 Task: Open a blank sheet, save the file as Pyramidsletter.txt Type the sentence 'Social media has transformed how we communicate and interact. While it facilitates connectivity, it can also contribute to feelings of loneliness, anxiety, and comparison. Finding a balance, setting boundaries, and prioritizing real-life connections can help navigate the impact of social media on mental health.'Add formula using equations and charcters after the sentence 'SA=2lw+2lh+2wh' Select the formula and highlight with color Pink Change the page Orientation to  Landscape
Action: Mouse moved to (255, 178)
Screenshot: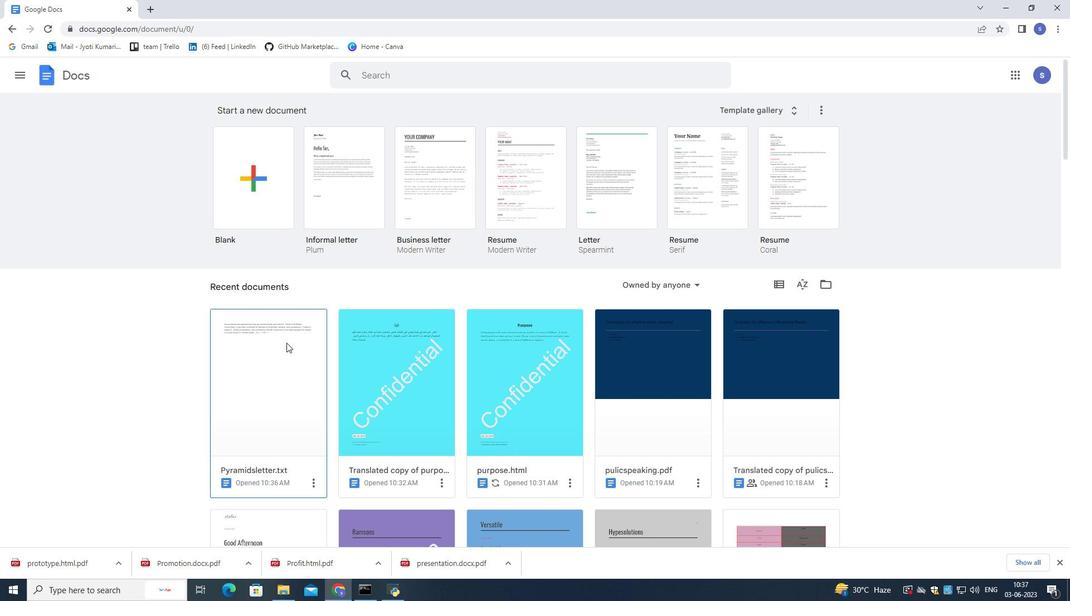 
Action: Mouse pressed left at (255, 178)
Screenshot: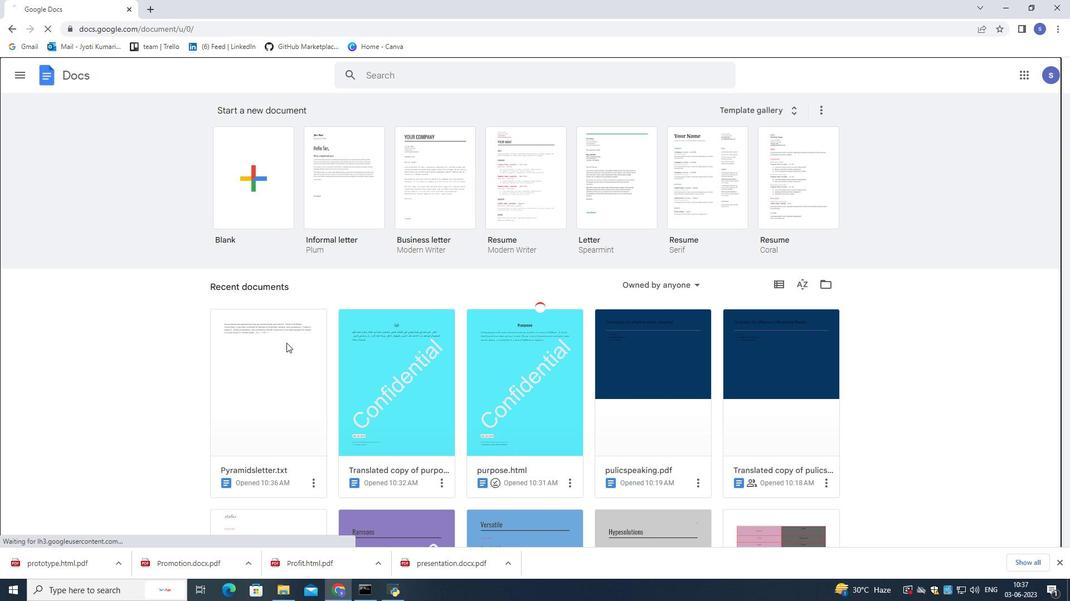 
Action: Mouse pressed left at (255, 178)
Screenshot: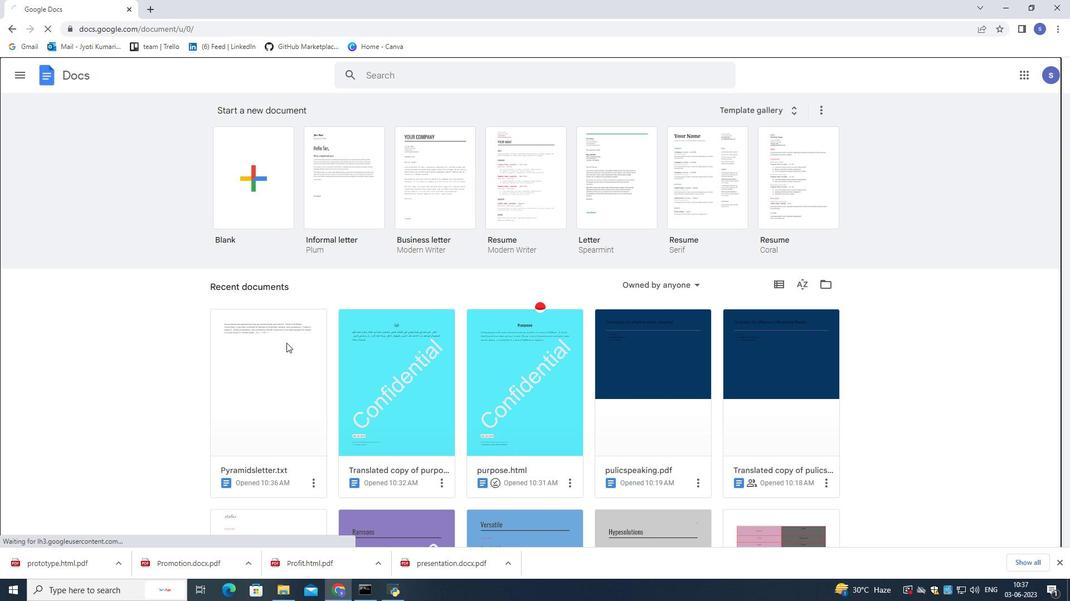 
Action: Mouse moved to (120, 68)
Screenshot: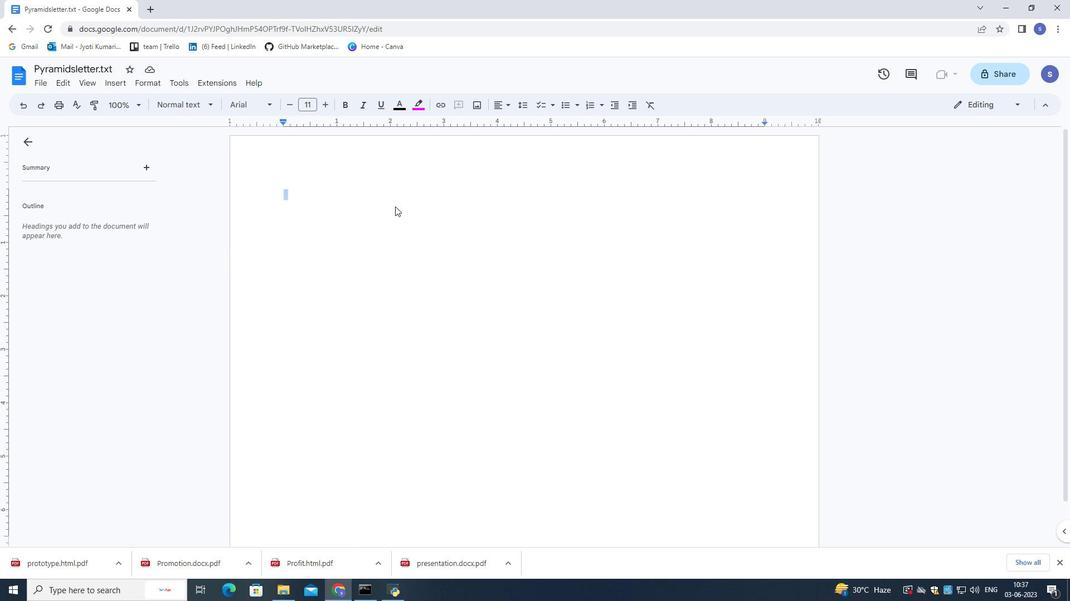 
Action: Mouse pressed left at (120, 68)
Screenshot: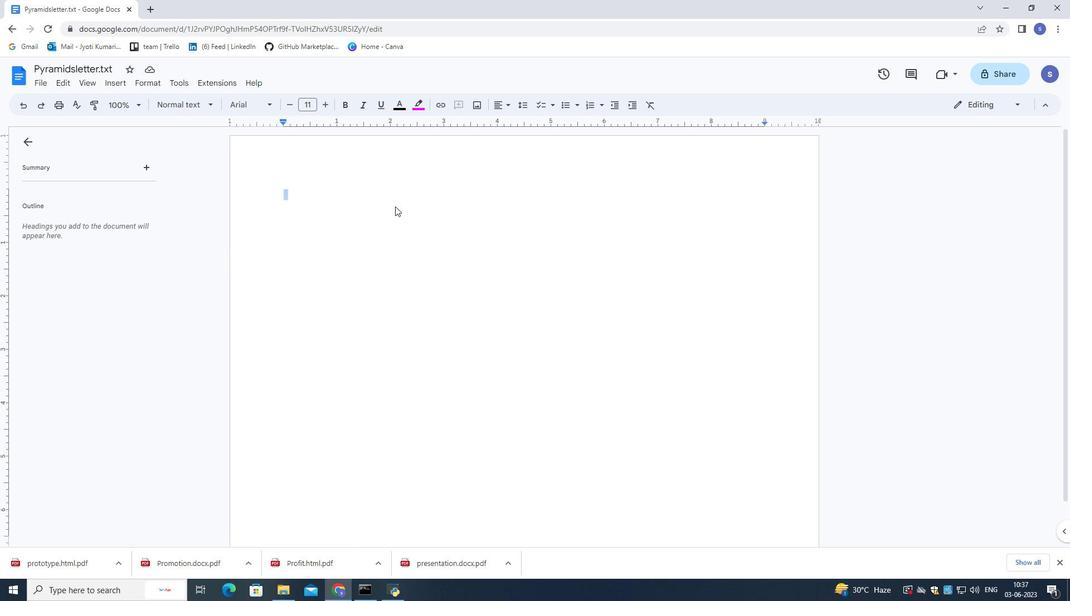 
Action: Key pressed <Key.shift>Pyramidsletter.txt<Key.enter>
Screenshot: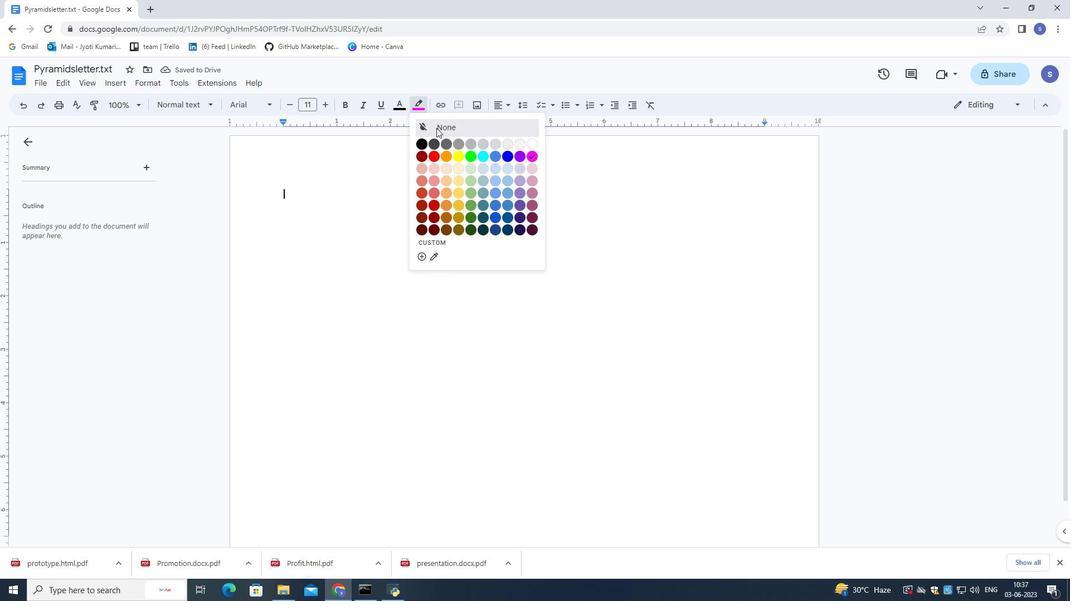 
Action: Mouse moved to (409, 199)
Screenshot: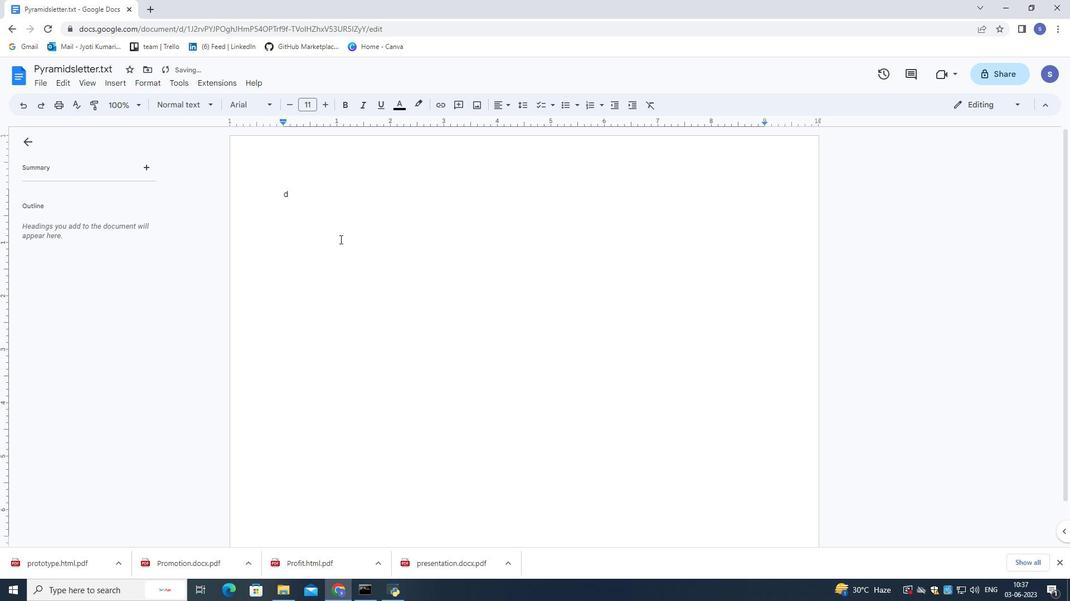 
Action: Mouse pressed left at (409, 199)
Screenshot: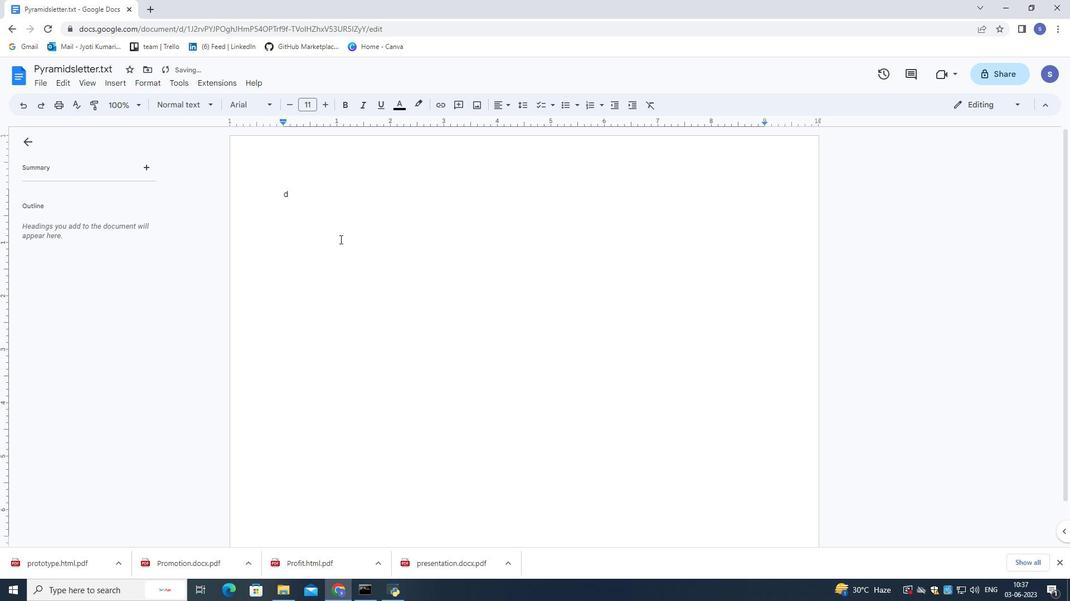 
Action: Mouse moved to (424, 130)
Screenshot: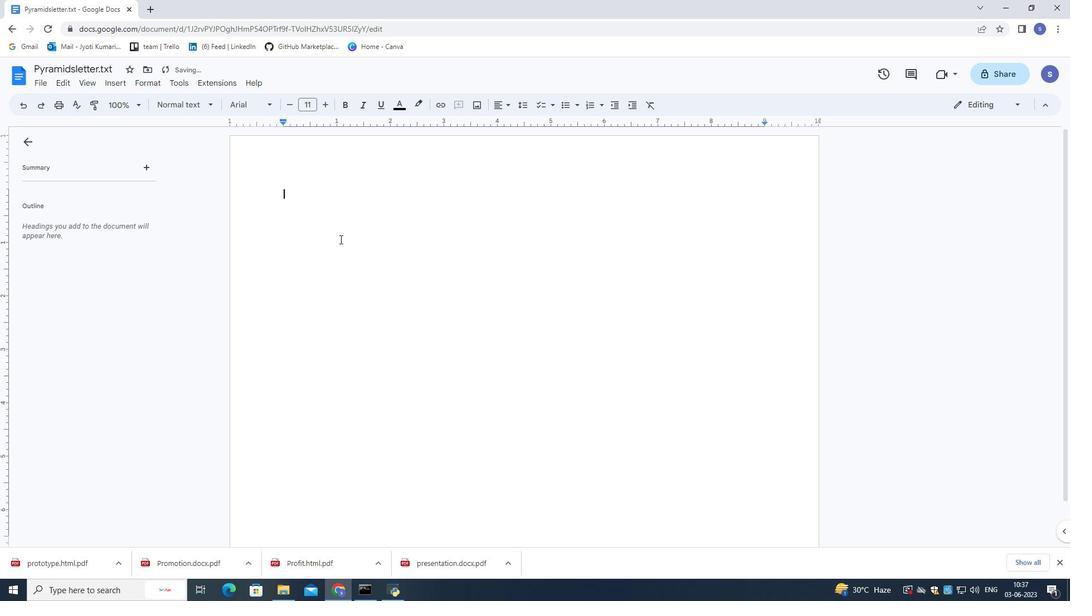
Action: Key pressed <Key.shift><Key.shift><Key.shift><Key.shift><Key.shift>Social<Key.space><Key.shift>Media<Key.space>has<Key.space>transformed<Key.space>ho<Key.space><Key.backspace>w<Key.space>er<Key.backspace><Key.backspace>we<Key.space>communicate<Key.space>and<Key.space>interact<Key.space>.<Key.space><Key.shift>While<Key.space>if<Key.space>facilities<Key.space>connectivity,<Key.space>it<Key.space>can<Key.space>sl<Key.backspace><Key.backspace>also<Key.space>contribute<Key.space>to<Key.space>feeling<Key.space>of<Key.space>loneless<Key.left><Key.left><Key.left>i<Key.right><Key.right><Key.right><Key.right><Key.right><Key.right><Key.right>
Screenshot: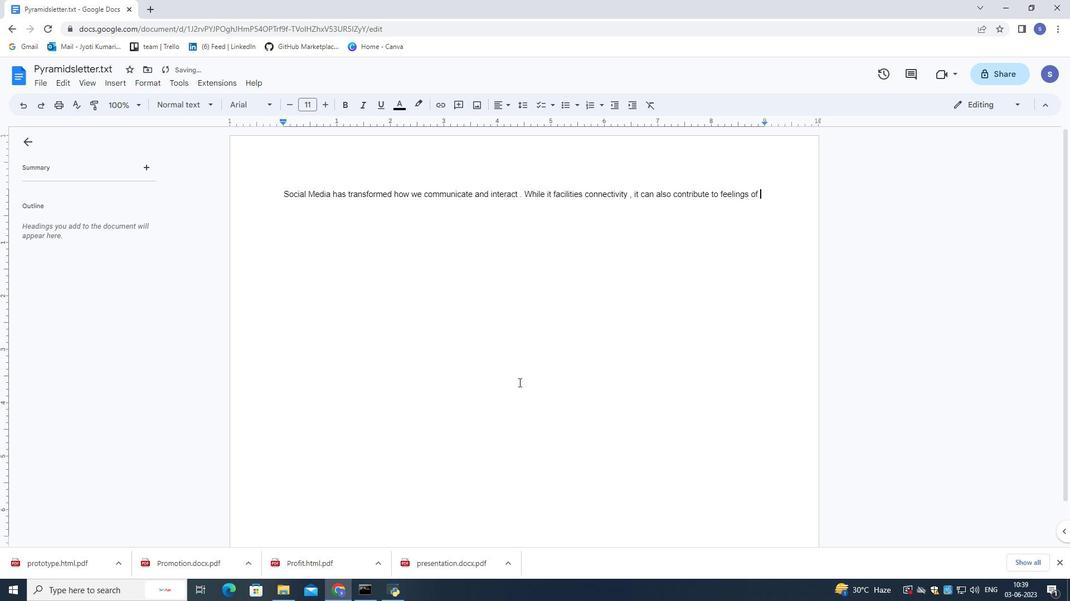 
Action: Mouse moved to (490, 186)
Screenshot: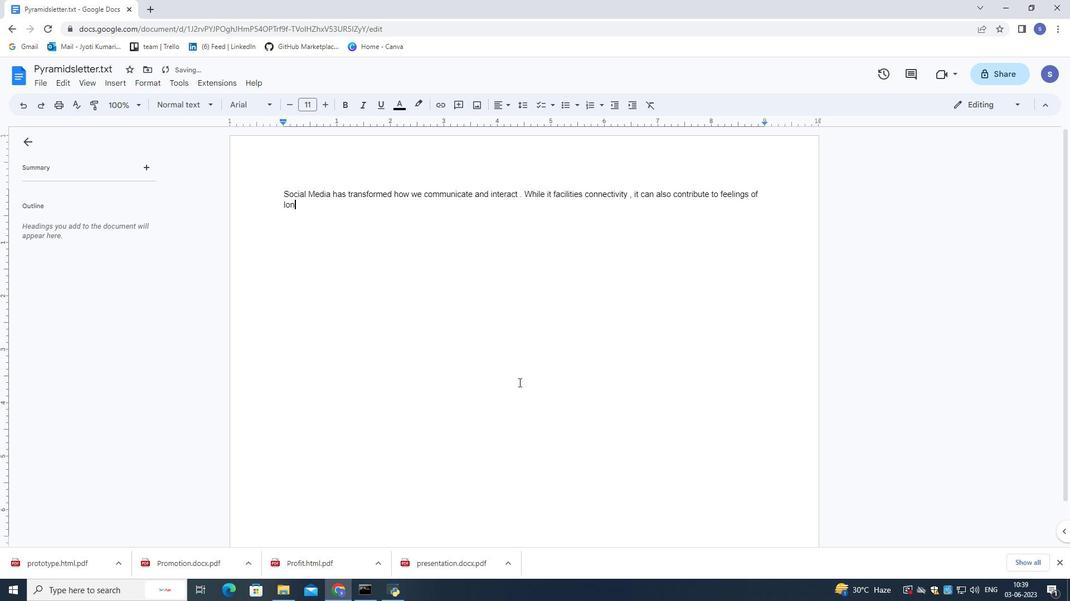 
Action: Mouse pressed left at (490, 186)
Screenshot: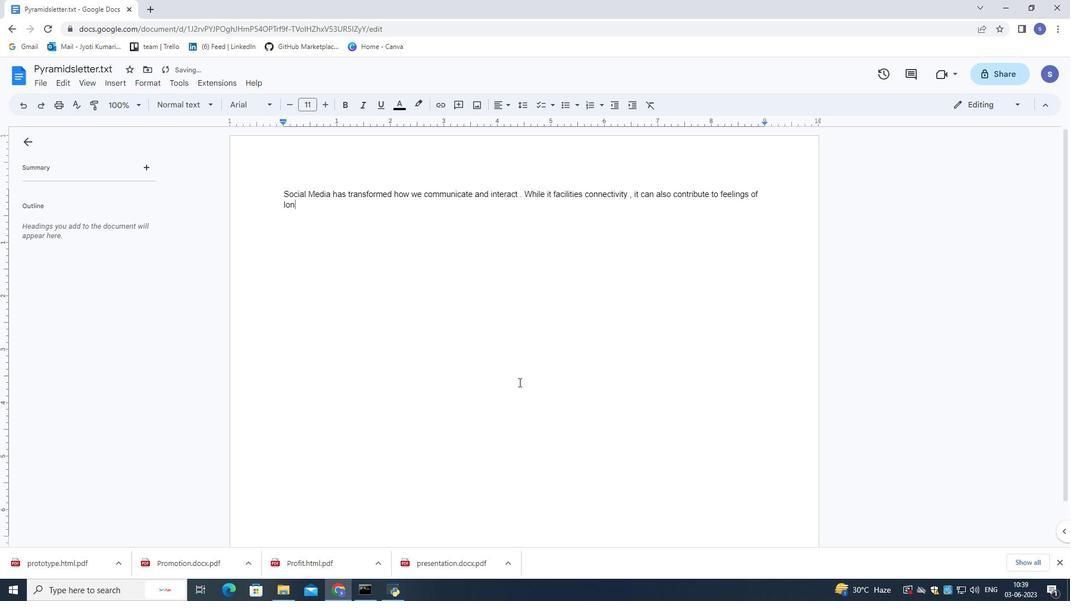 
Action: Mouse moved to (535, 211)
Screenshot: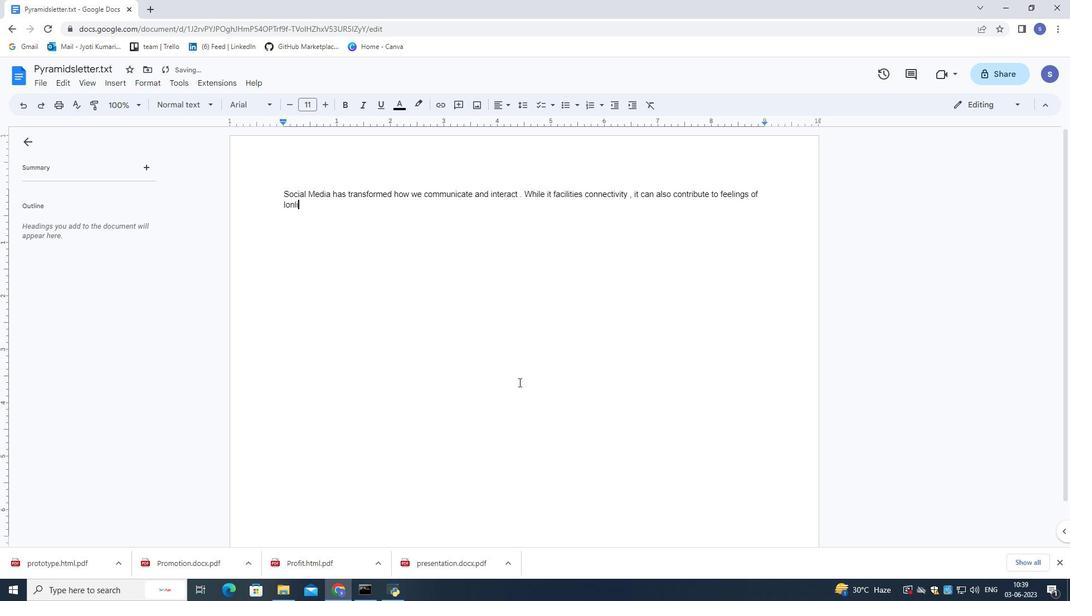 
Action: Key pressed <Key.space>anxiety,<Key.space>and<Key.space>comparison.<Key.space><Key.shift>Finding<Key.space>a<Key.space>balance<Key.space>,<Key.space>setting<Key.space>boundaries,<Key.space>and<Key.space>prioriix<Key.backspace>zing<Key.space>real-life<Key.space>connections<Key.space>can<Key.space>help<Key.space>navigate<Key.space>the<Key.space>impact<Key.space>of<Key.space>social<Key.space>media<Key.space>on<Key.space>mental<Key.space>health.<Key.space>
Screenshot: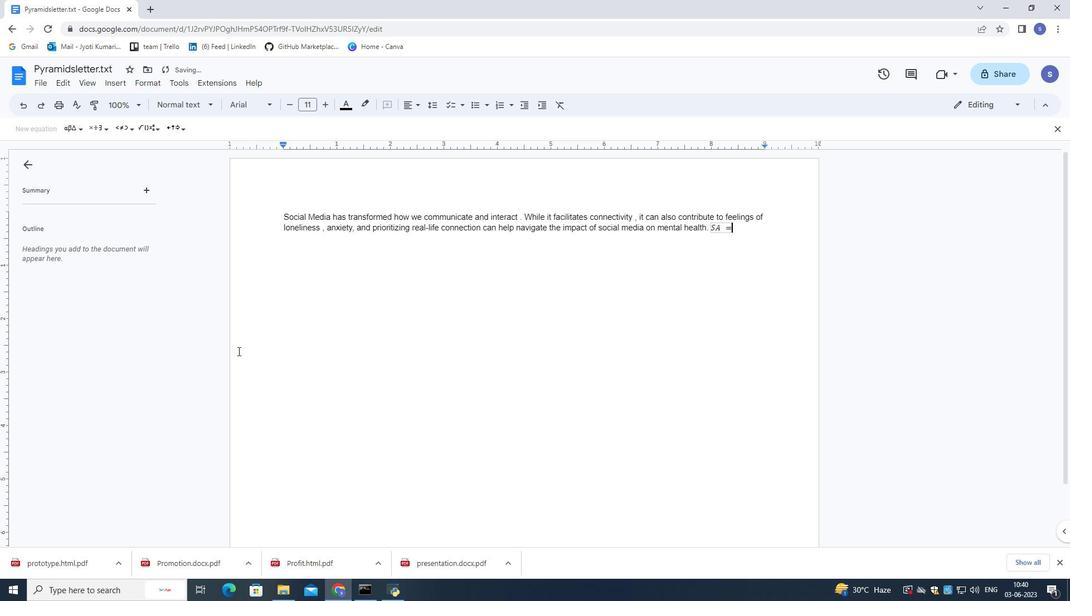 
Action: Mouse moved to (458, 219)
Screenshot: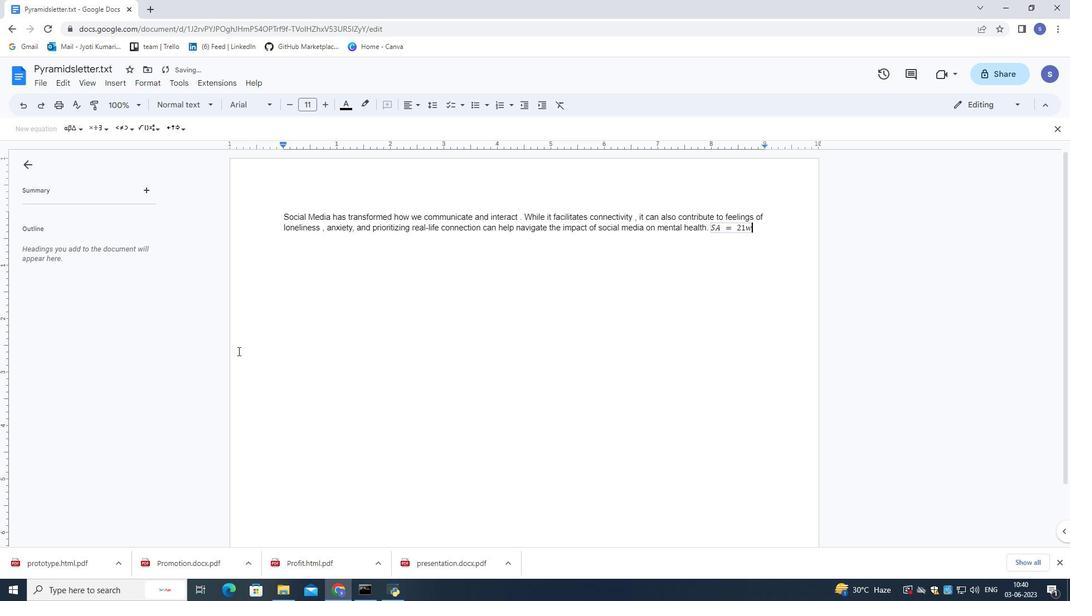 
Action: Mouse pressed left at (458, 219)
Screenshot: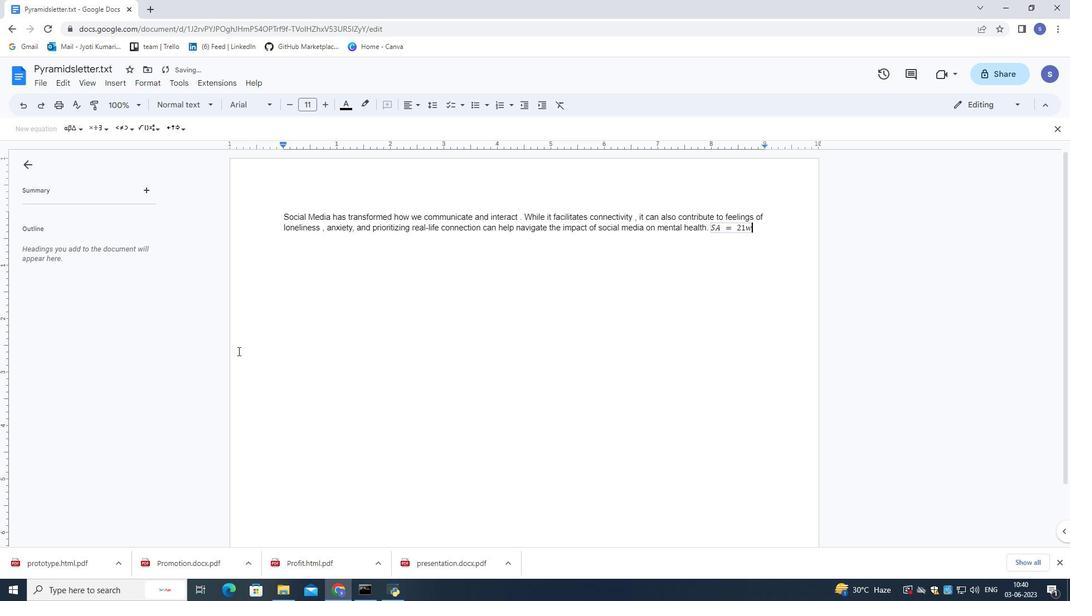 
Action: Mouse moved to (464, 208)
Screenshot: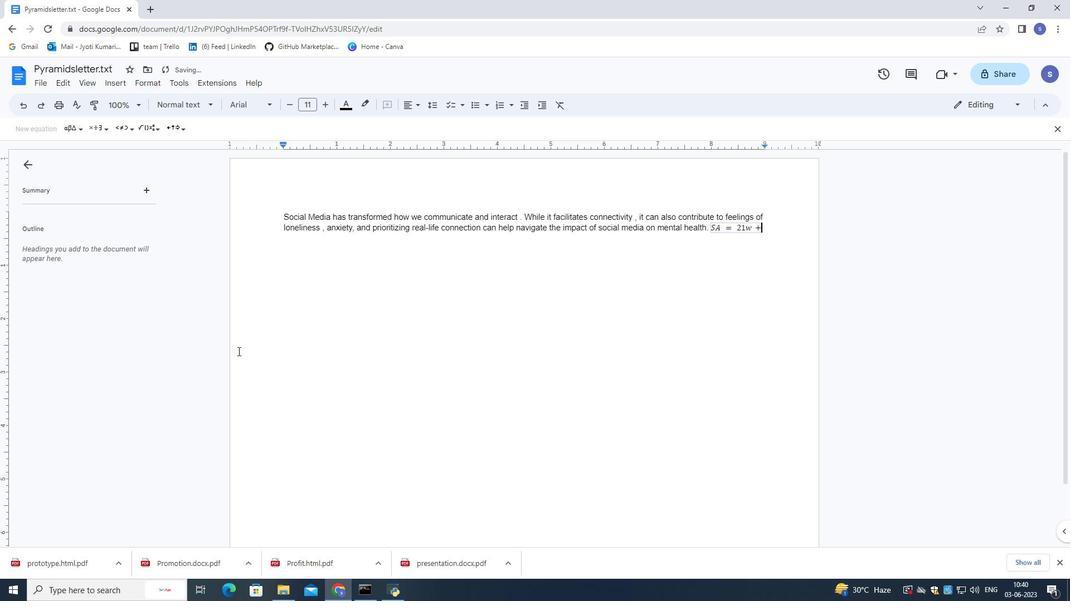 
Action: Mouse pressed left at (464, 208)
Screenshot: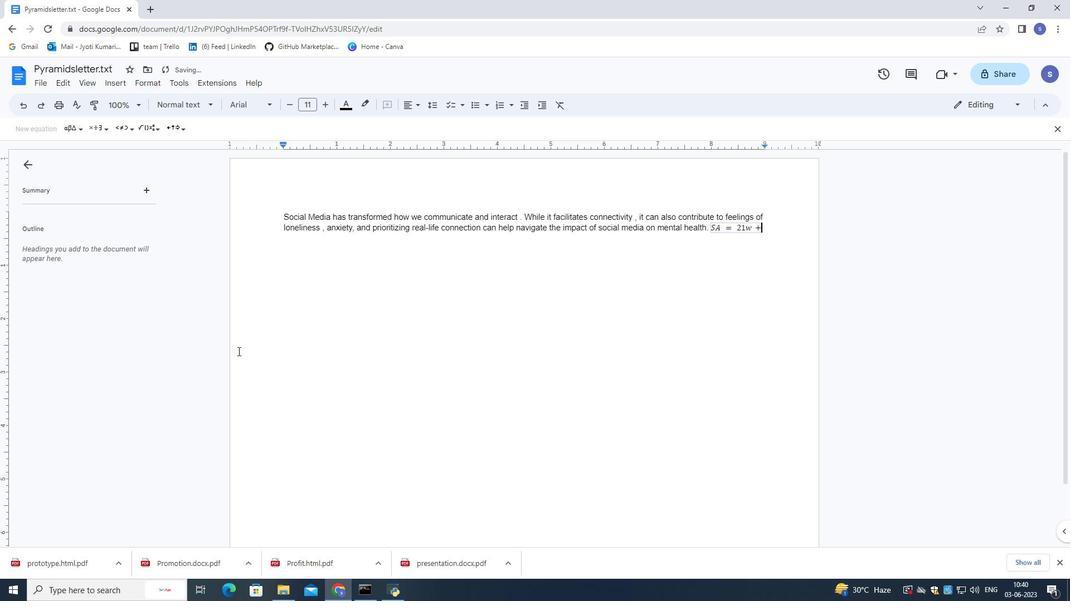 
Action: Mouse moved to (457, 197)
Screenshot: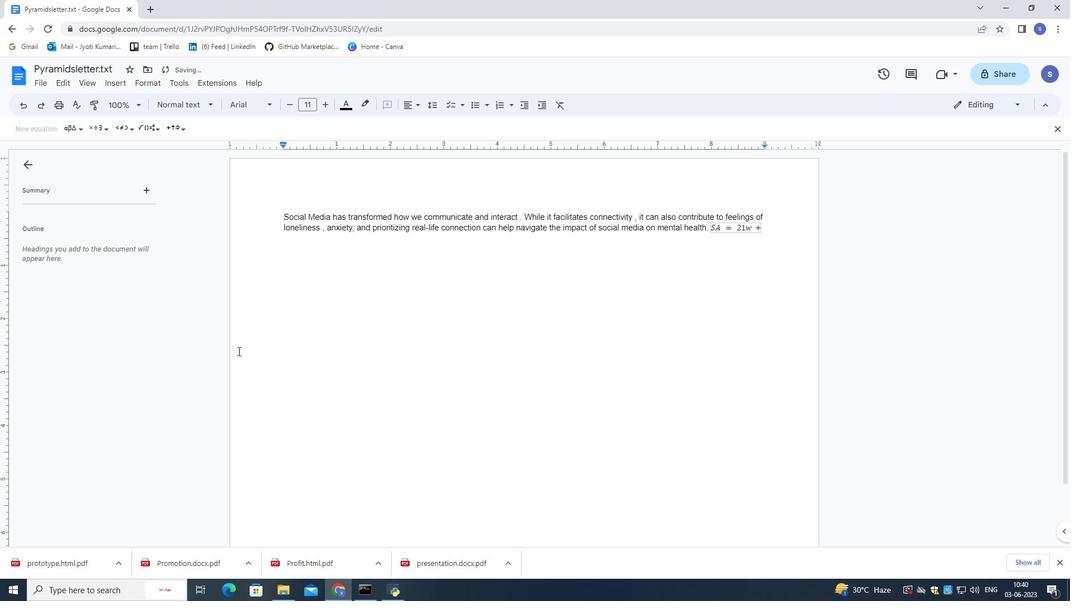 
Action: Mouse pressed left at (457, 197)
Screenshot: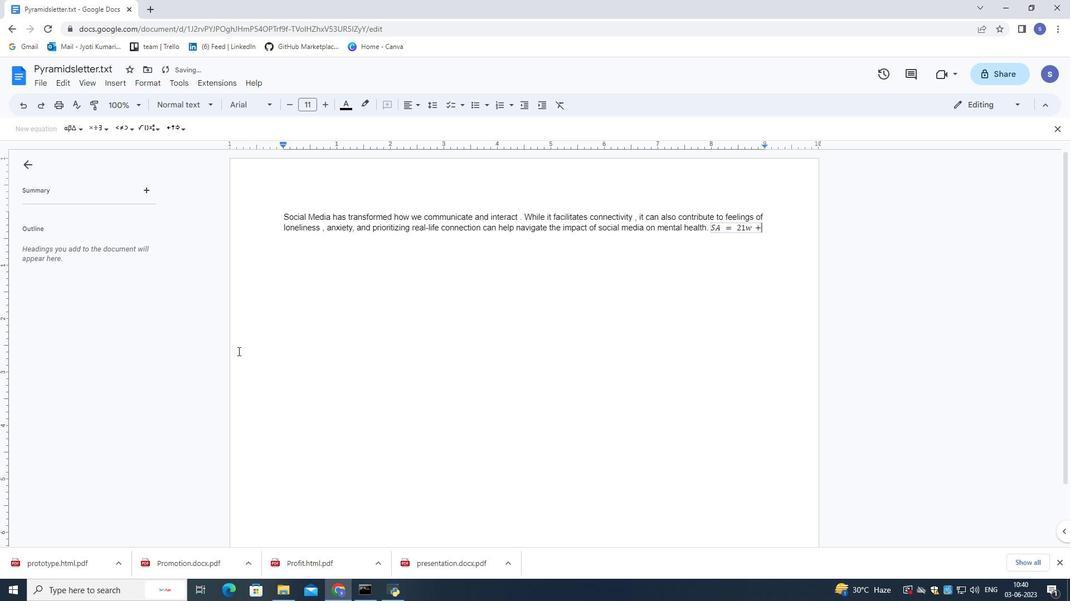 
Action: Mouse moved to (454, 205)
Screenshot: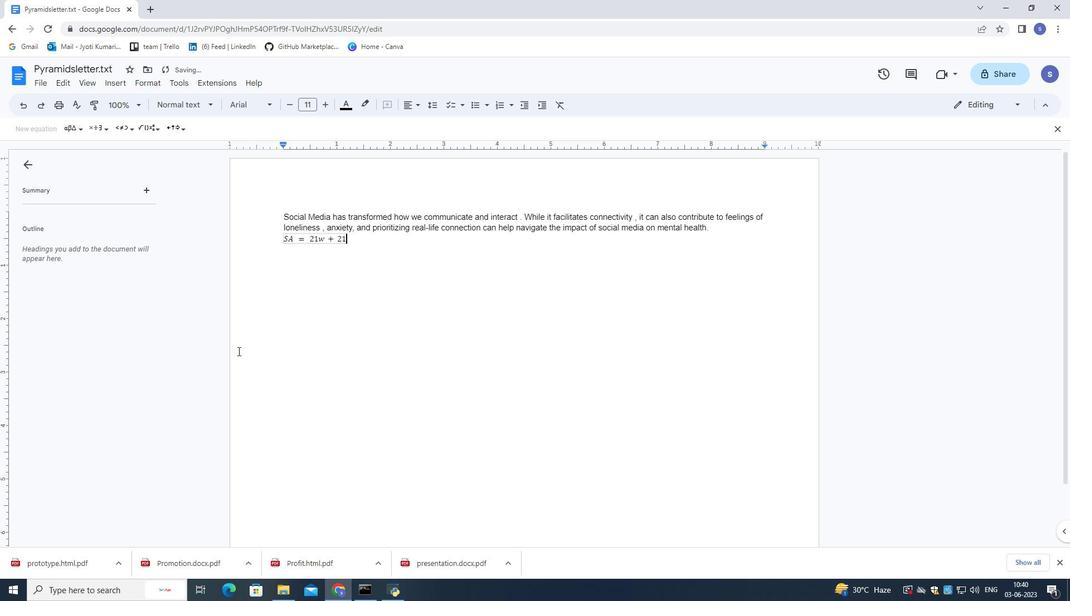 
Action: Mouse pressed left at (454, 205)
Screenshot: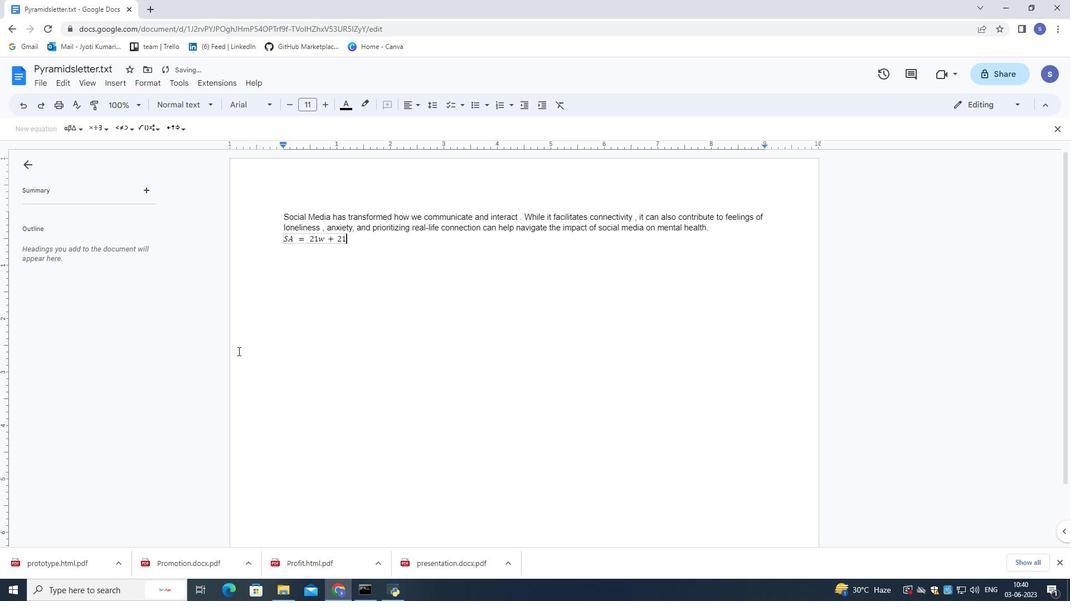 
Action: Mouse moved to (464, 193)
Screenshot: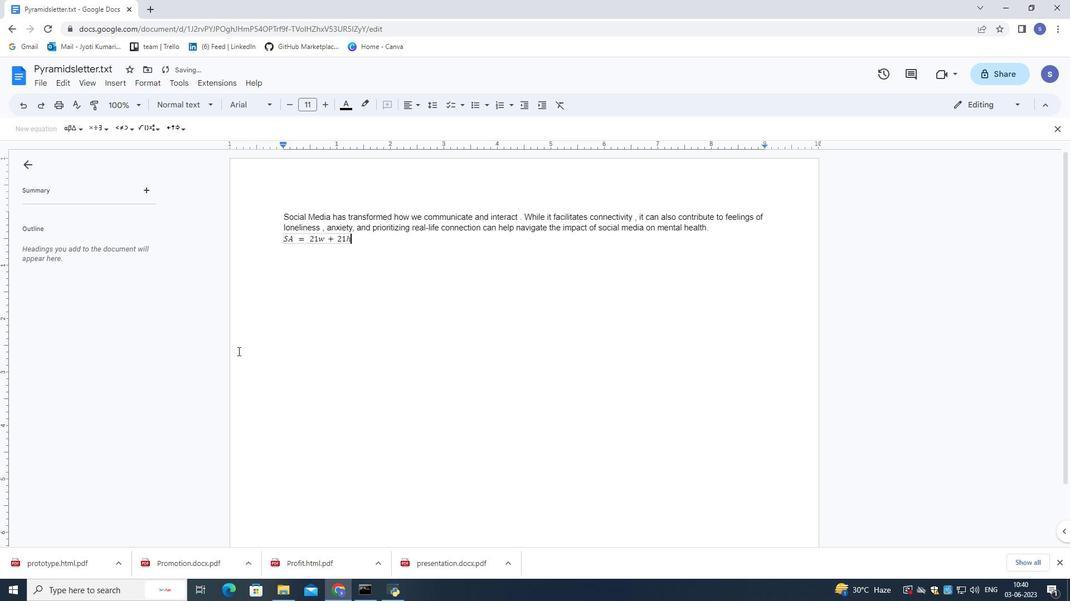 
Action: Mouse pressed left at (464, 193)
Screenshot: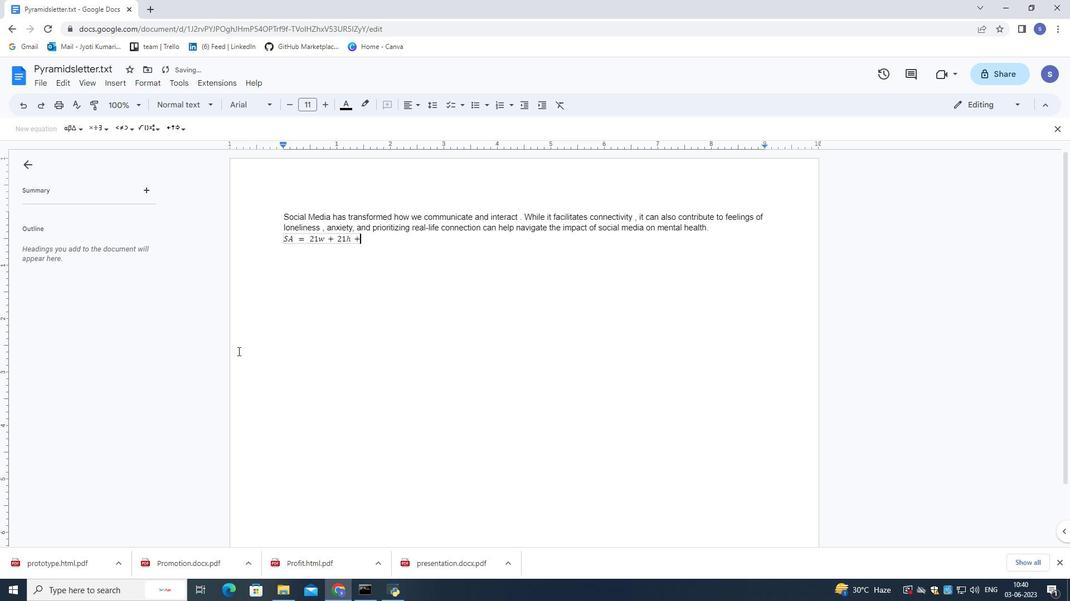 
Action: Mouse moved to (629, 195)
Screenshot: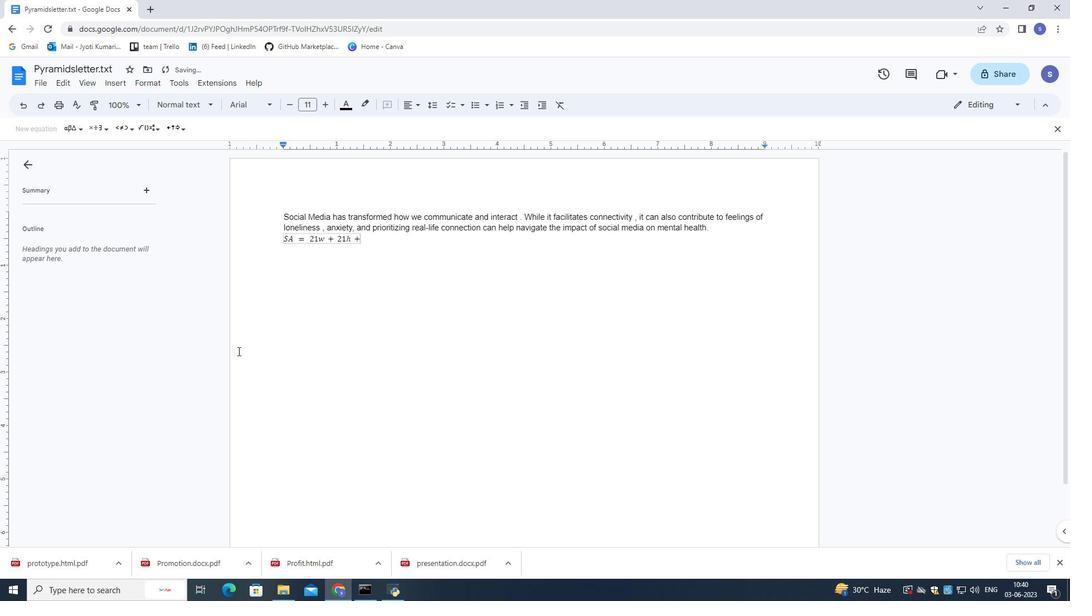 
Action: Mouse pressed left at (629, 195)
Screenshot: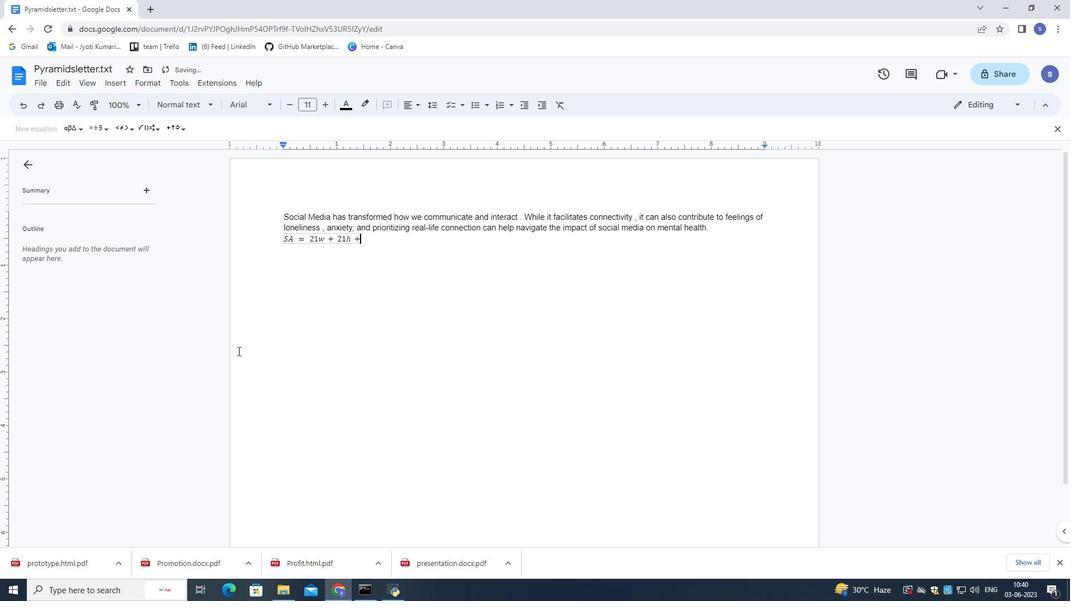 
Action: Mouse moved to (643, 181)
Screenshot: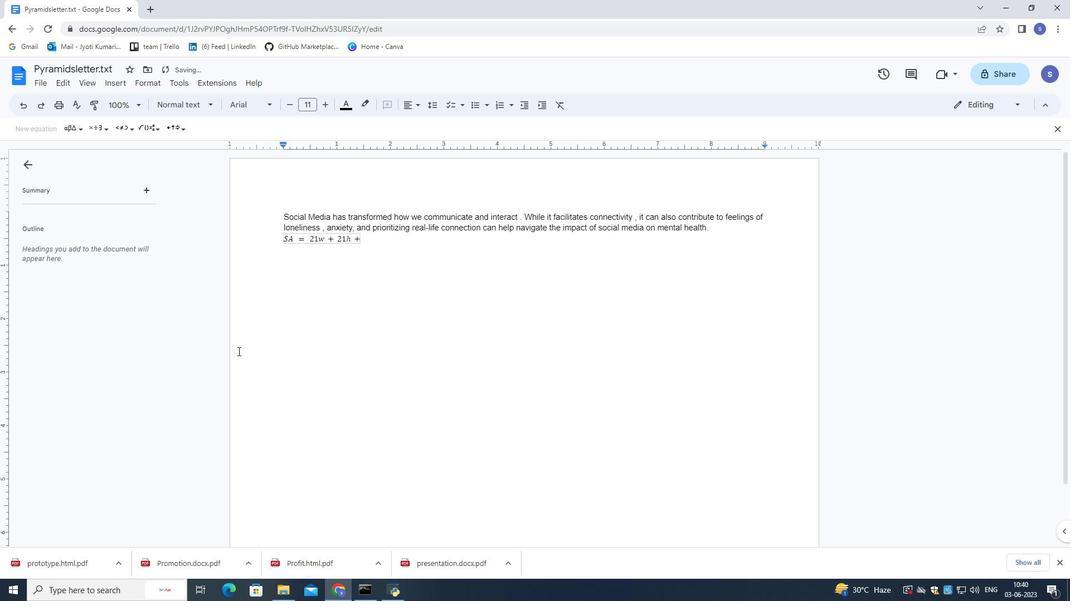 
Action: Mouse pressed left at (643, 181)
Screenshot: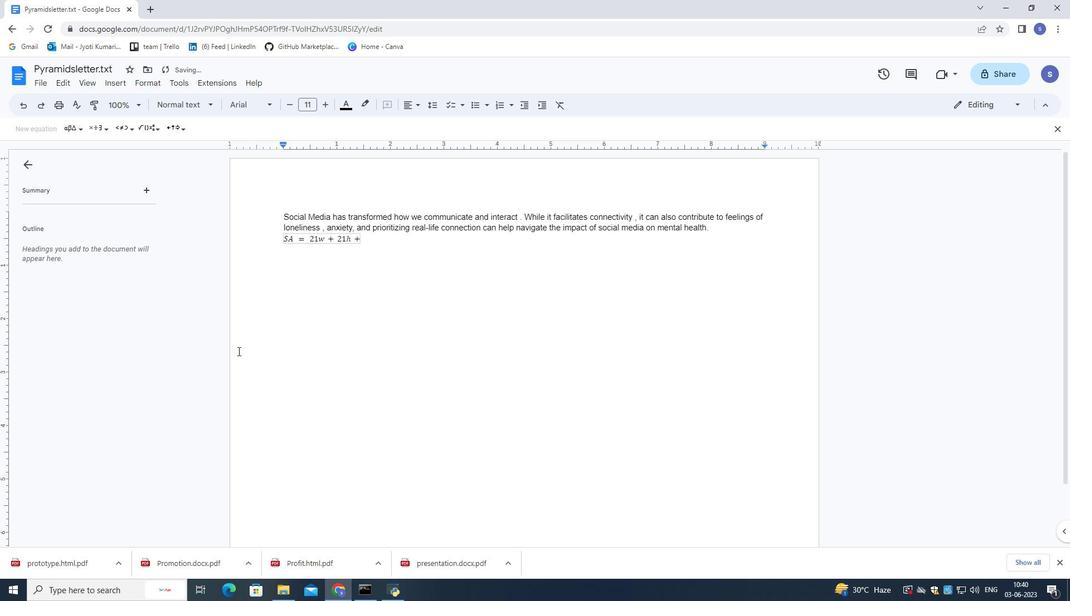 
Action: Mouse moved to (559, 205)
Screenshot: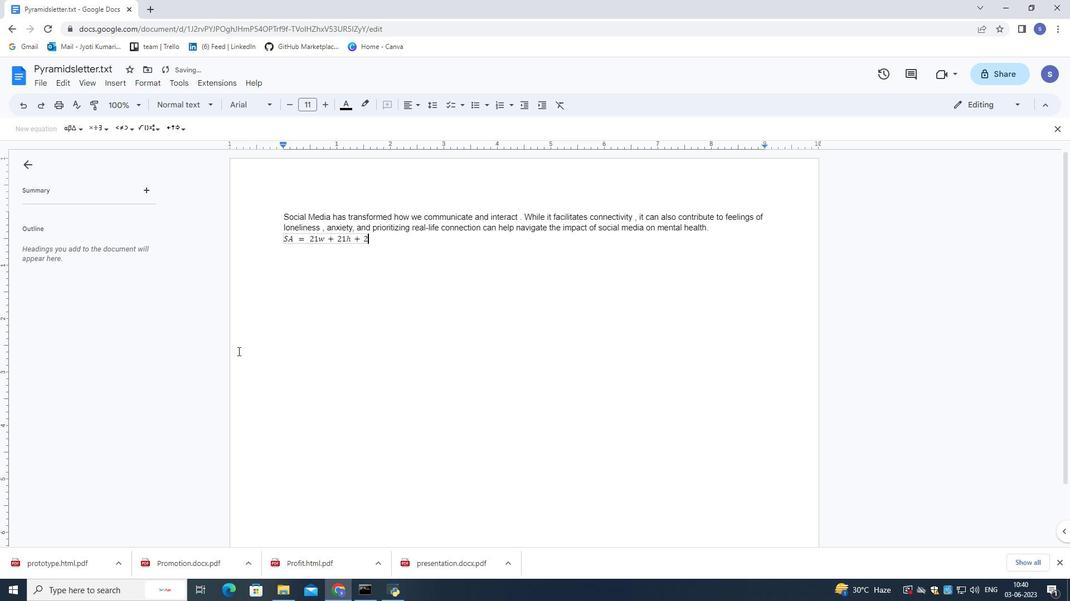 
Action: Mouse pressed left at (559, 205)
Screenshot: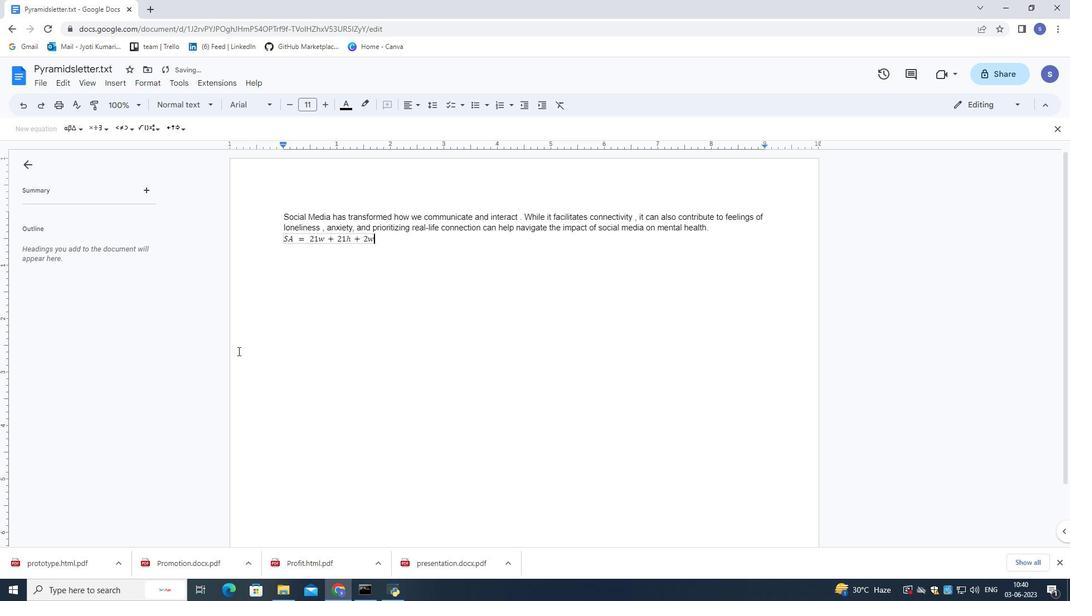 
Action: Mouse moved to (567, 193)
Screenshot: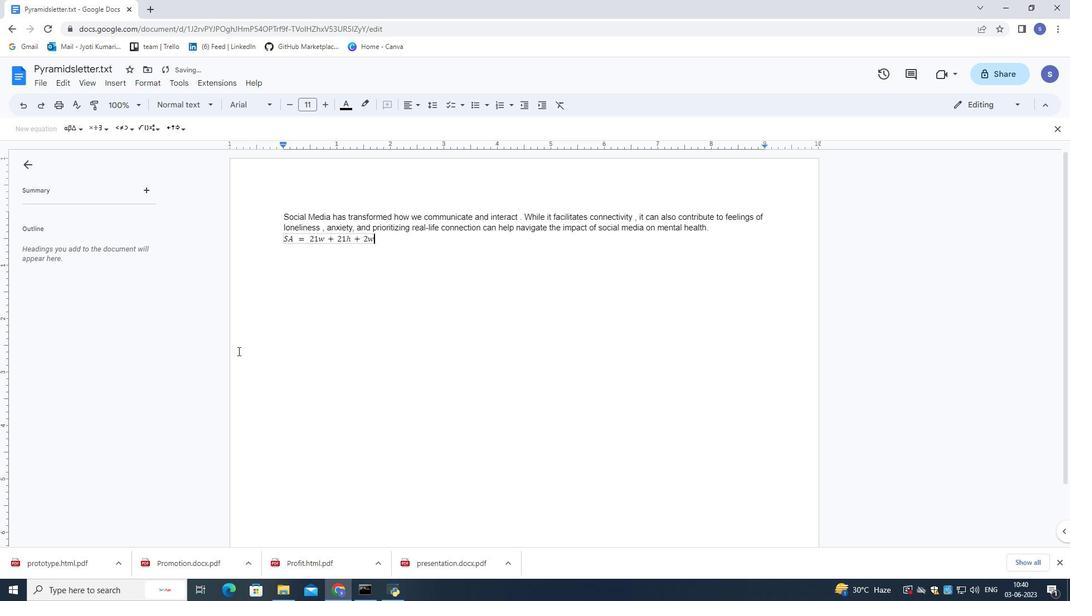 
Action: Mouse pressed left at (567, 193)
Screenshot: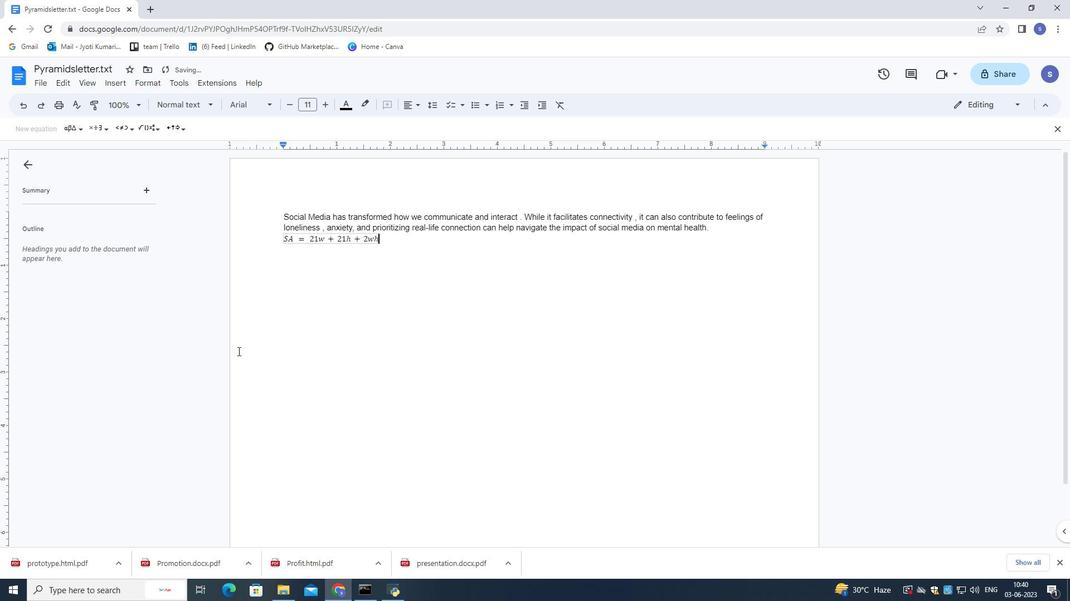 
Action: Mouse moved to (502, 229)
Screenshot: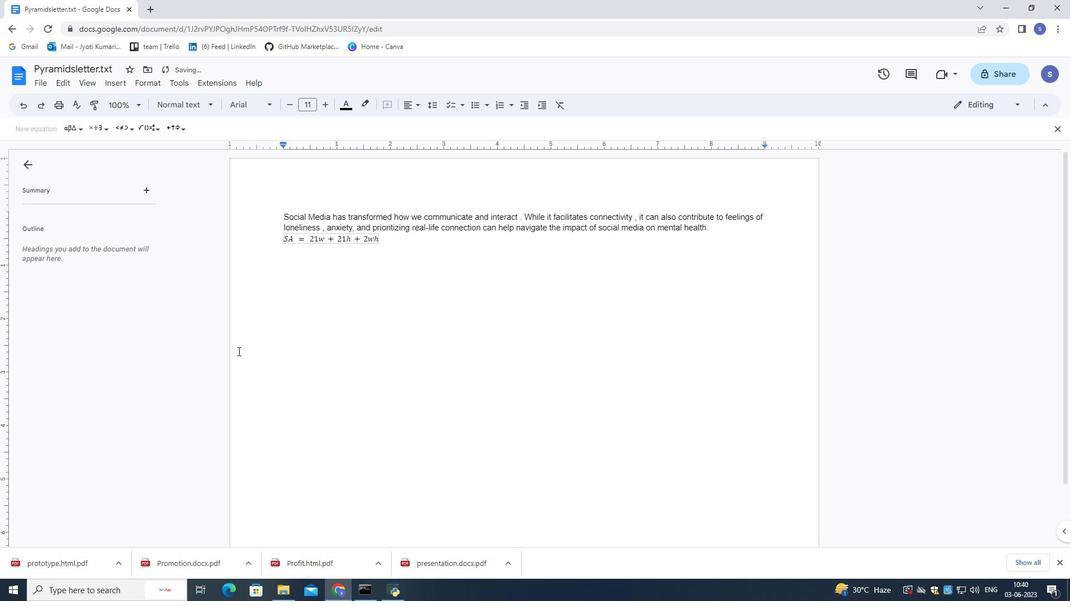 
Action: Mouse pressed left at (502, 229)
Screenshot: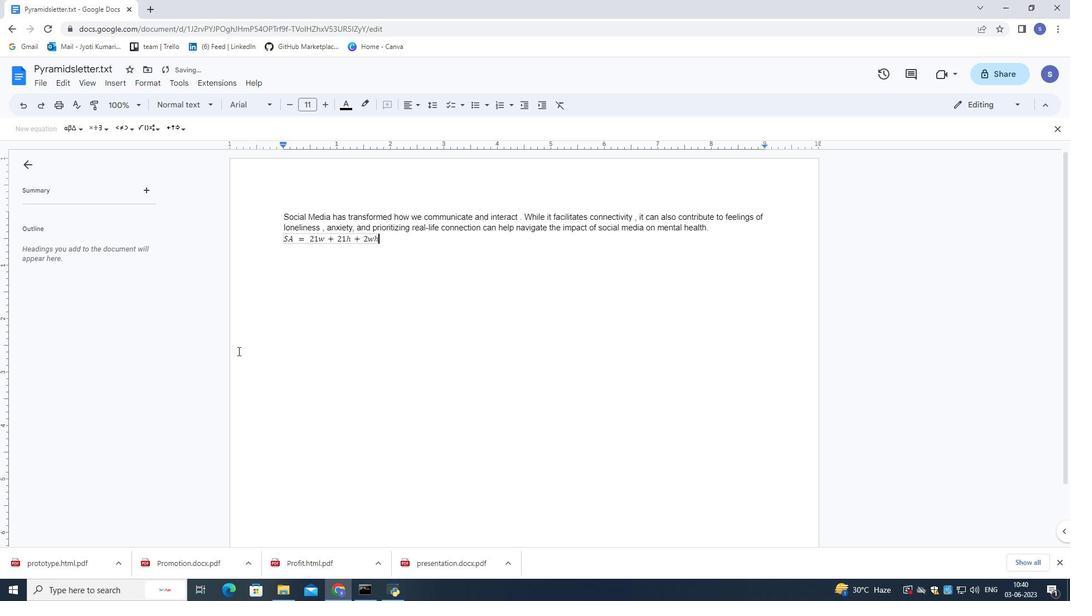 
Action: Mouse moved to (503, 227)
Screenshot: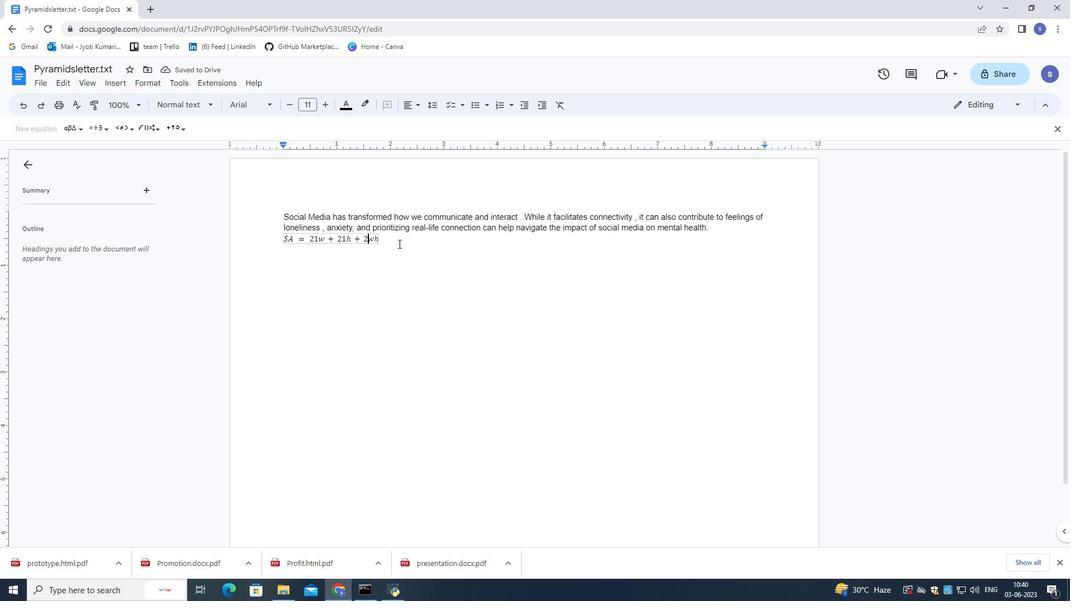 
Action: Mouse pressed left at (503, 227)
Screenshot: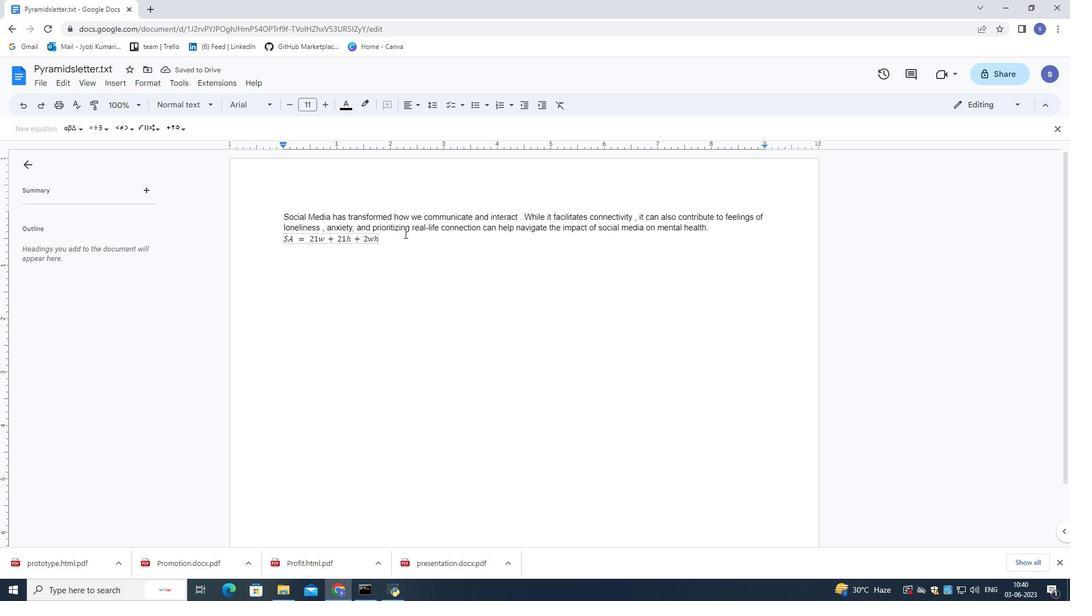 
Action: Mouse moved to (497, 224)
Screenshot: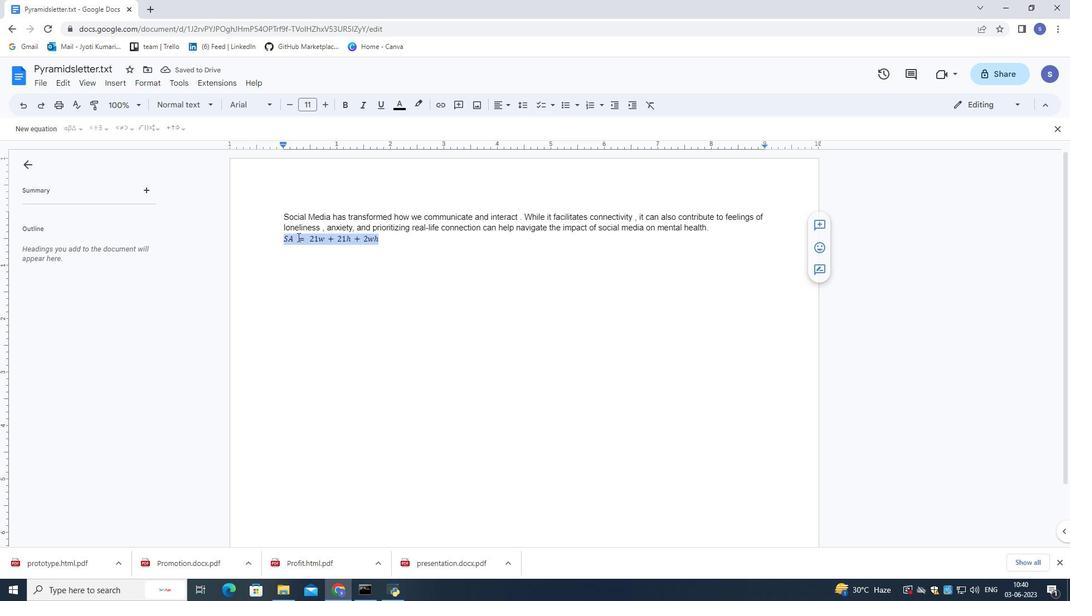 
Action: Key pressed <Key.space>
Screenshot: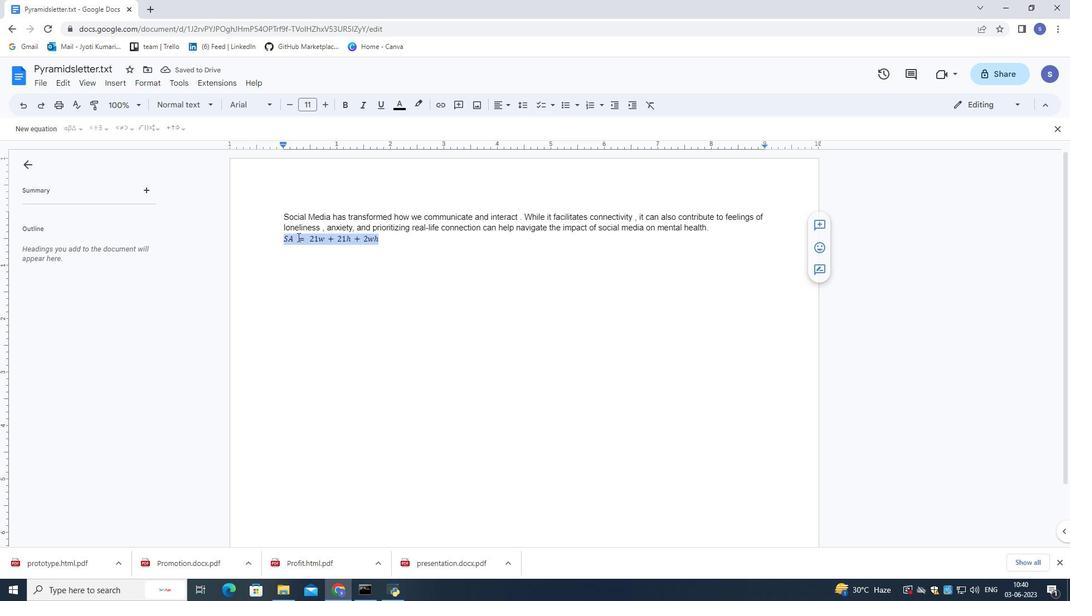 
Action: Mouse moved to (122, 83)
Screenshot: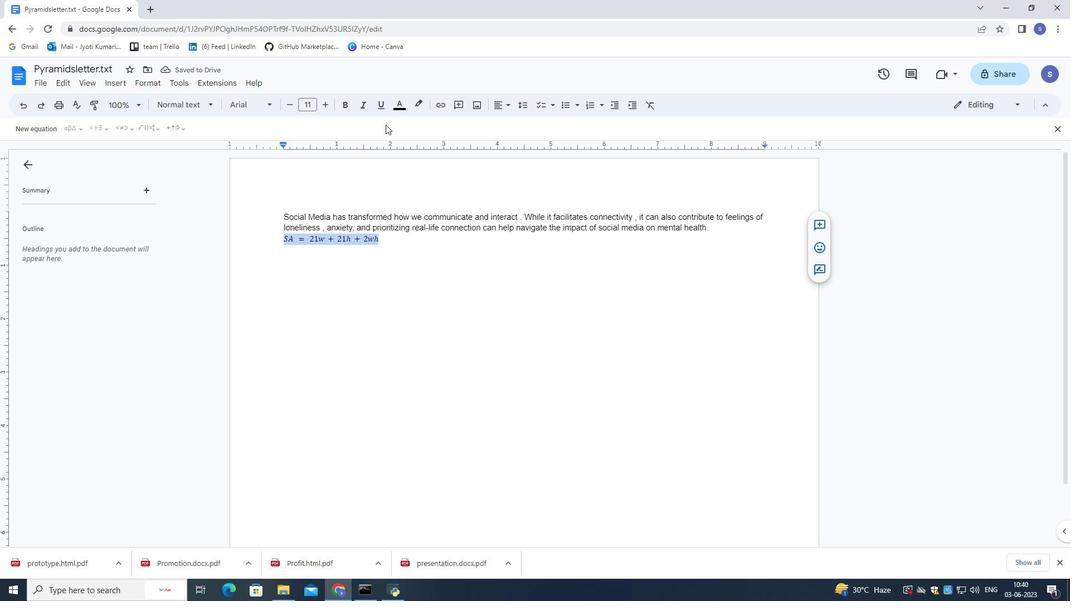 
Action: Mouse pressed left at (122, 83)
Screenshot: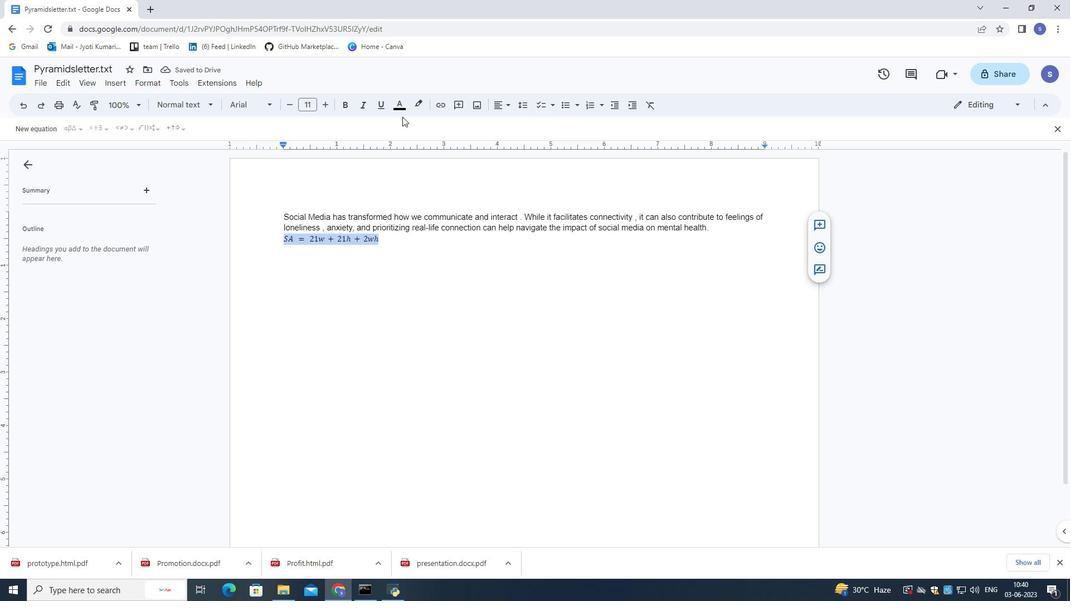 
Action: Mouse moved to (132, 316)
Screenshot: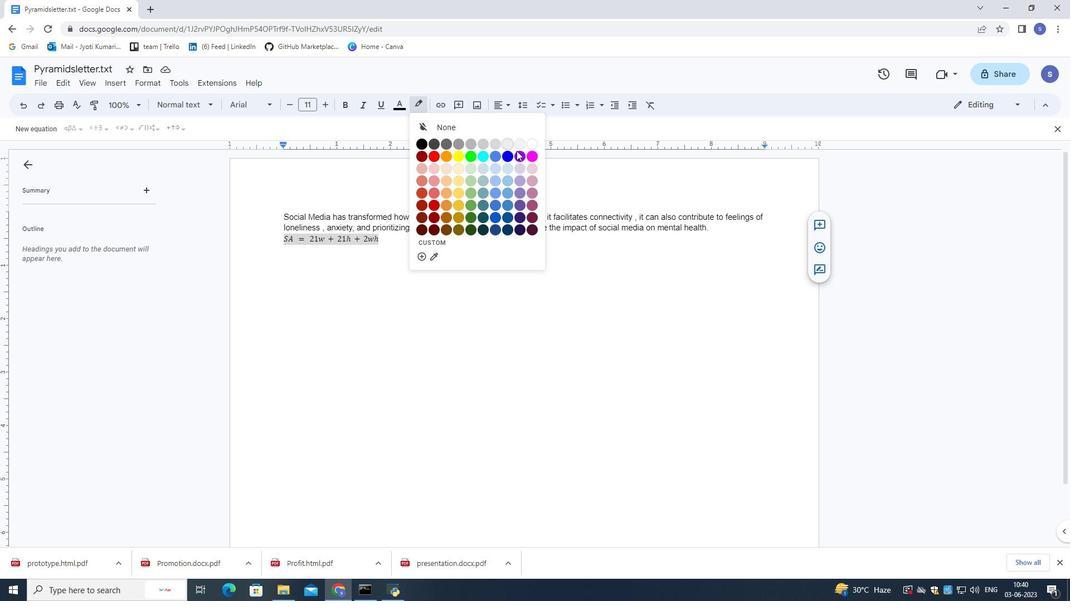 
Action: Mouse pressed left at (132, 316)
Screenshot: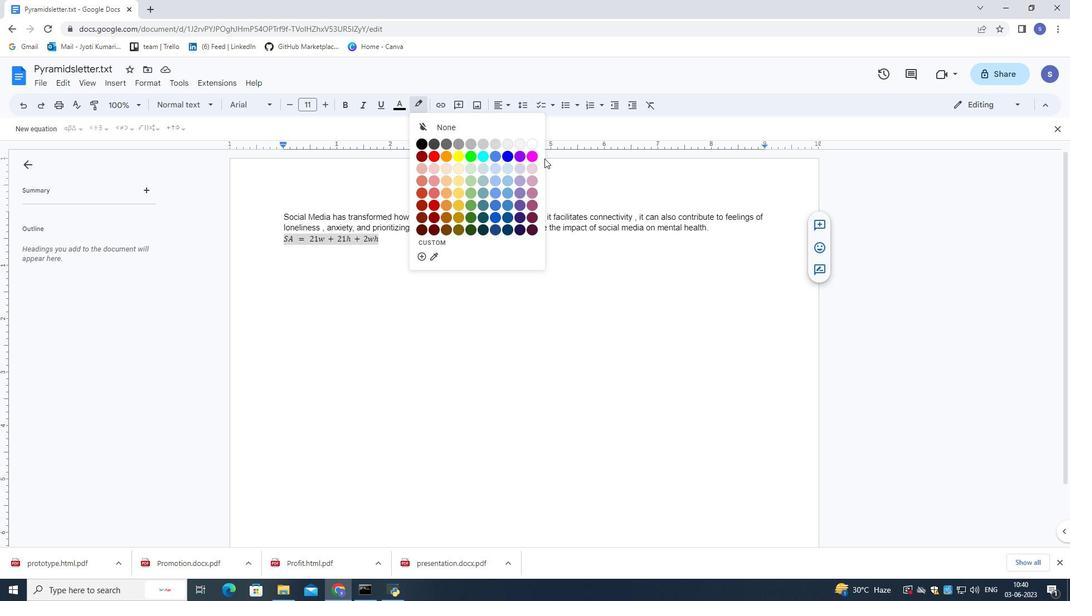 
Action: Mouse moved to (442, 297)
Screenshot: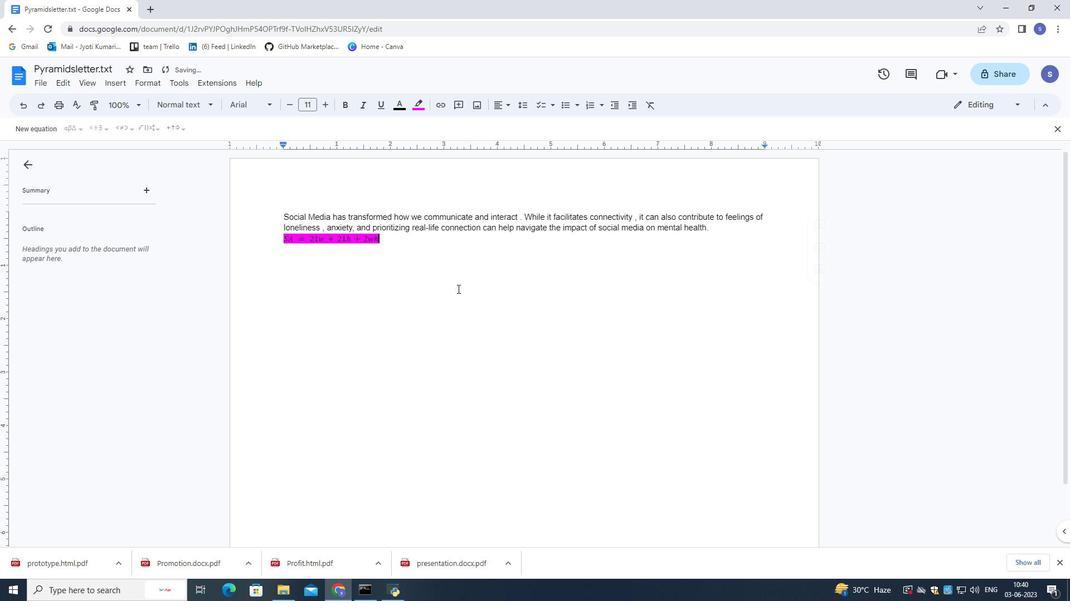 
Action: Key pressed <Key.shift>
Screenshot: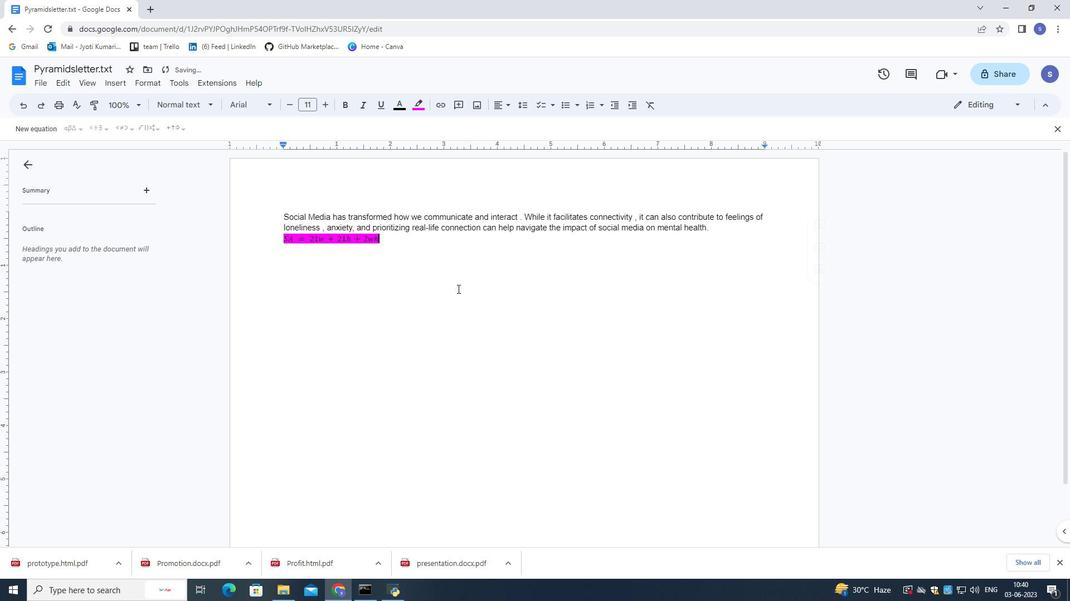 
Action: Mouse moved to (448, 293)
Screenshot: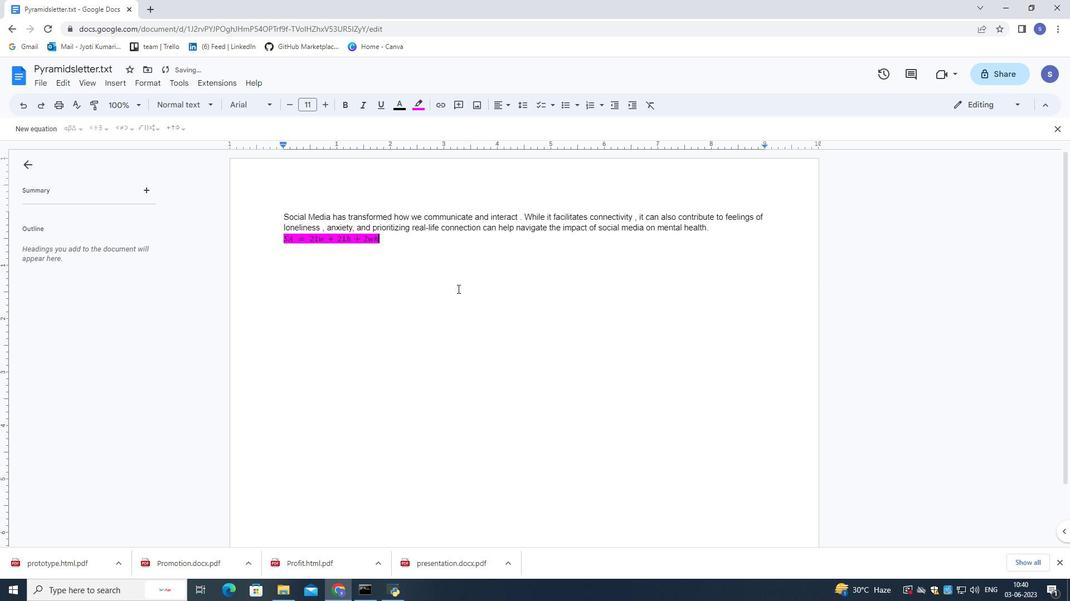 
Action: Key pressed SA
Screenshot: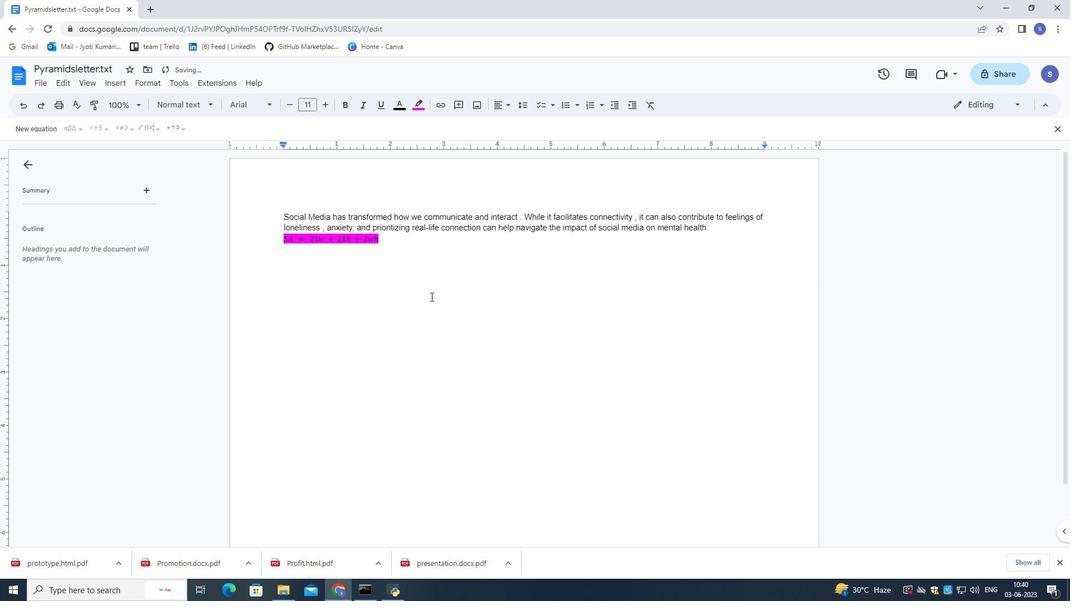 
Action: Mouse moved to (448, 293)
Screenshot: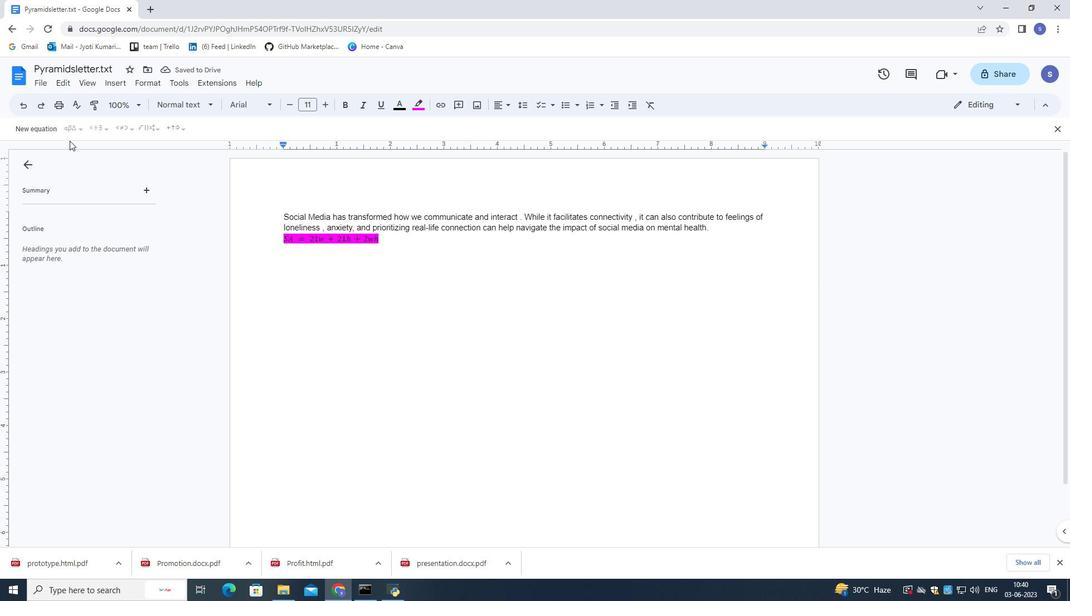 
Action: Key pressed =<Key.space>21<Key.shift><Key.shift><Key.shift><Key.shift><Key.shift><Key.shift><Key.shift><Key.shift><Key.shift><Key.shift><Key.shift><Key.shift><Key.shift><Key.shift><Key.shift><Key.shift>W+21<Key.shift><Key.shift><Key.shift><Key.shift><Key.shift>h+2wh
Screenshot: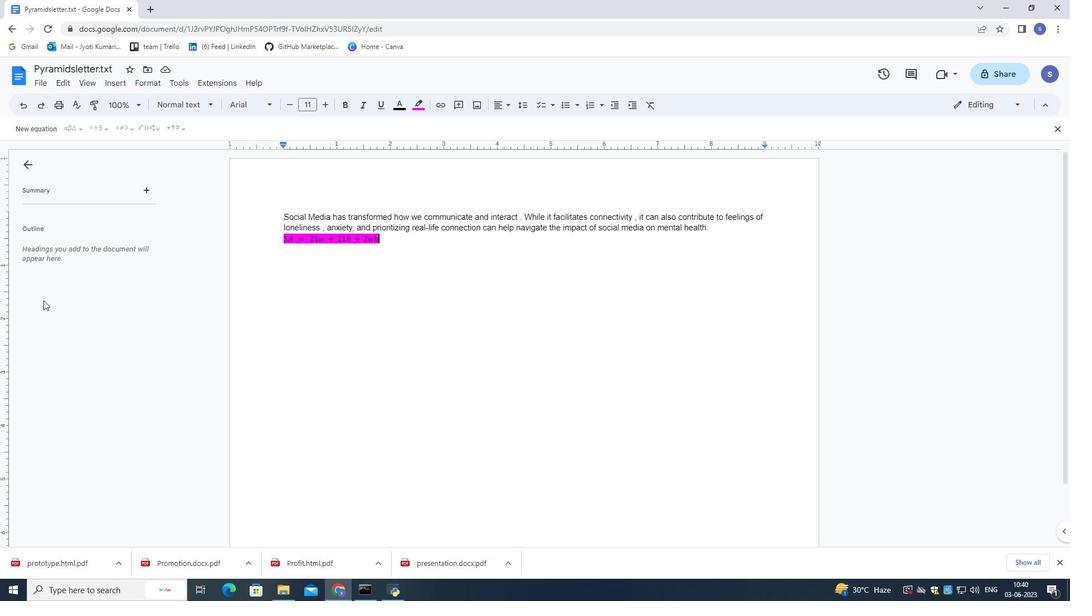
Action: Mouse moved to (579, 252)
Screenshot: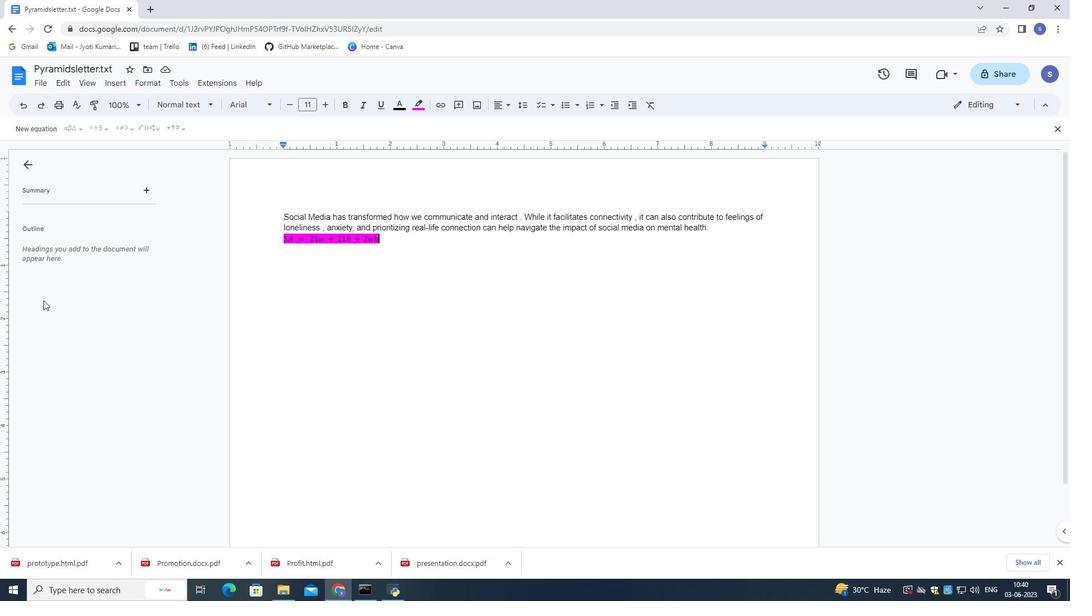 
Action: Mouse pressed left at (579, 252)
Screenshot: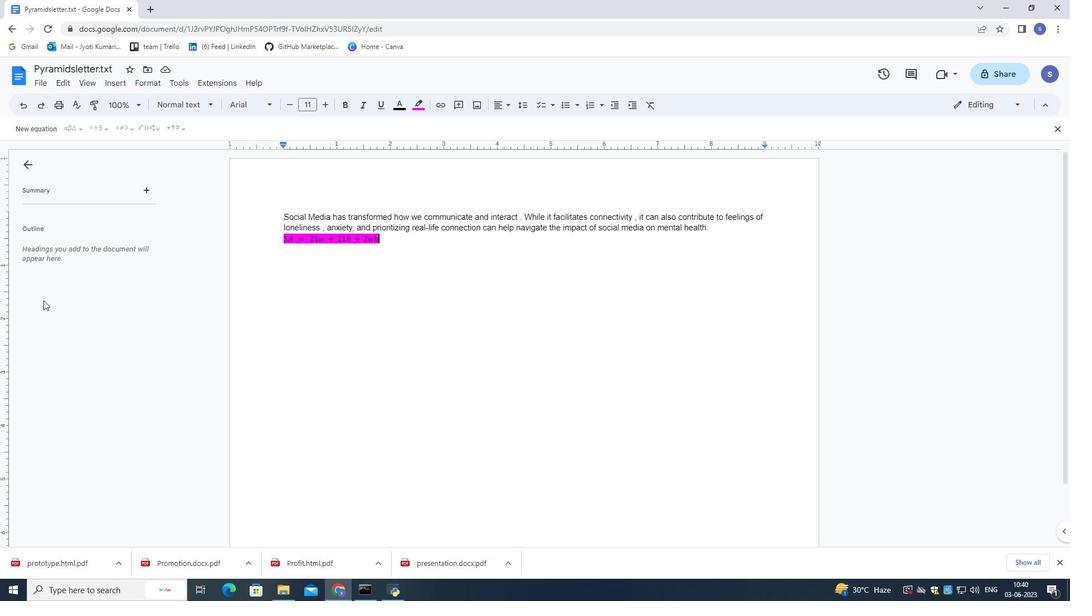 
Action: Mouse moved to (578, 251)
Screenshot: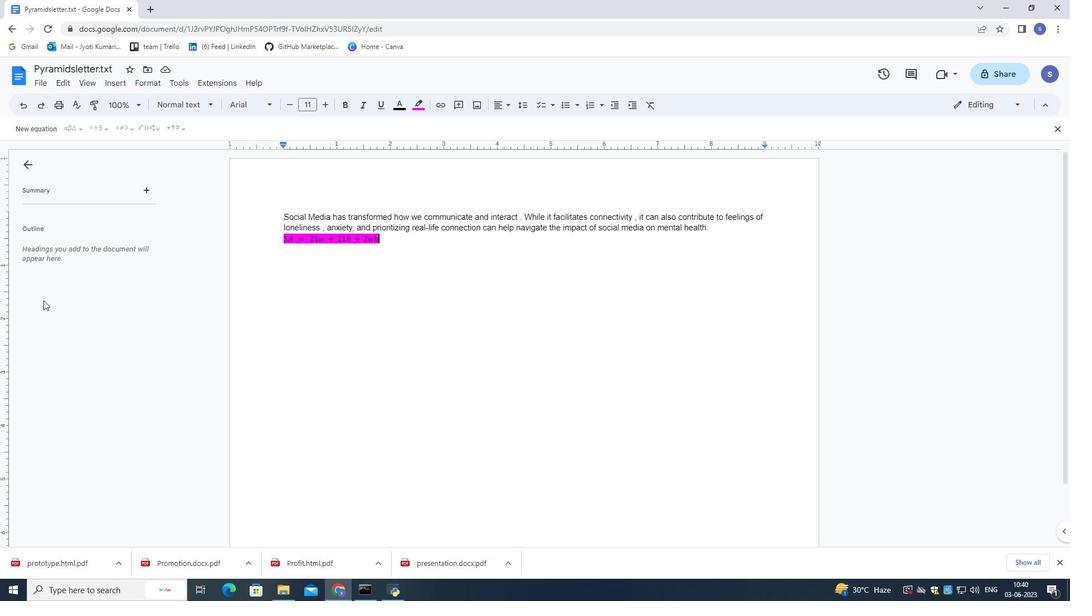 
Action: Mouse pressed left at (578, 251)
Screenshot: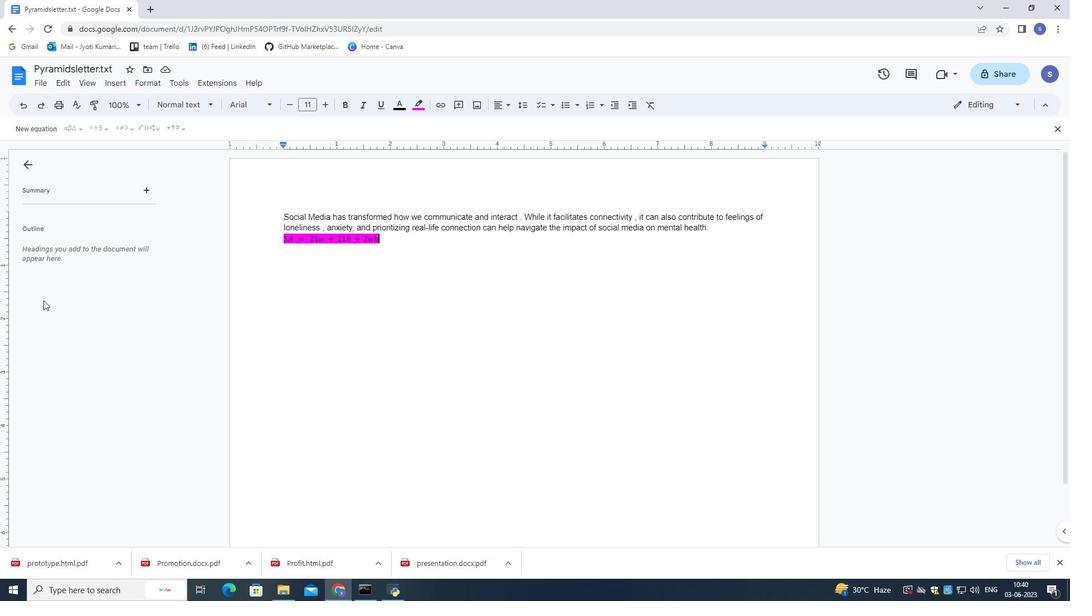 
Action: Mouse moved to (574, 249)
Screenshot: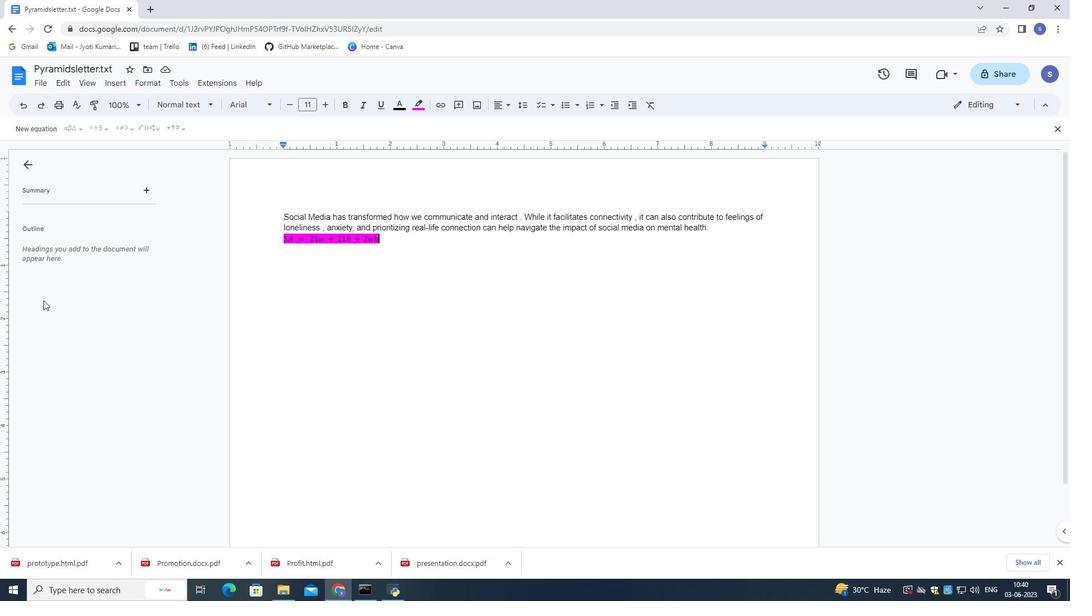 
Action: Mouse pressed left at (574, 249)
Screenshot: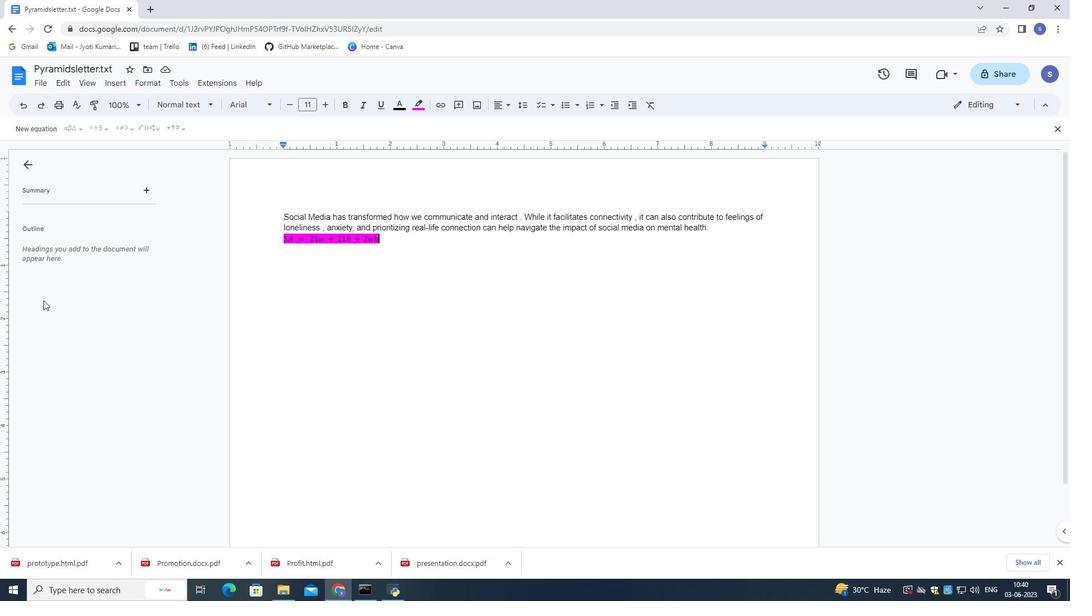 
Action: Mouse moved to (570, 248)
Screenshot: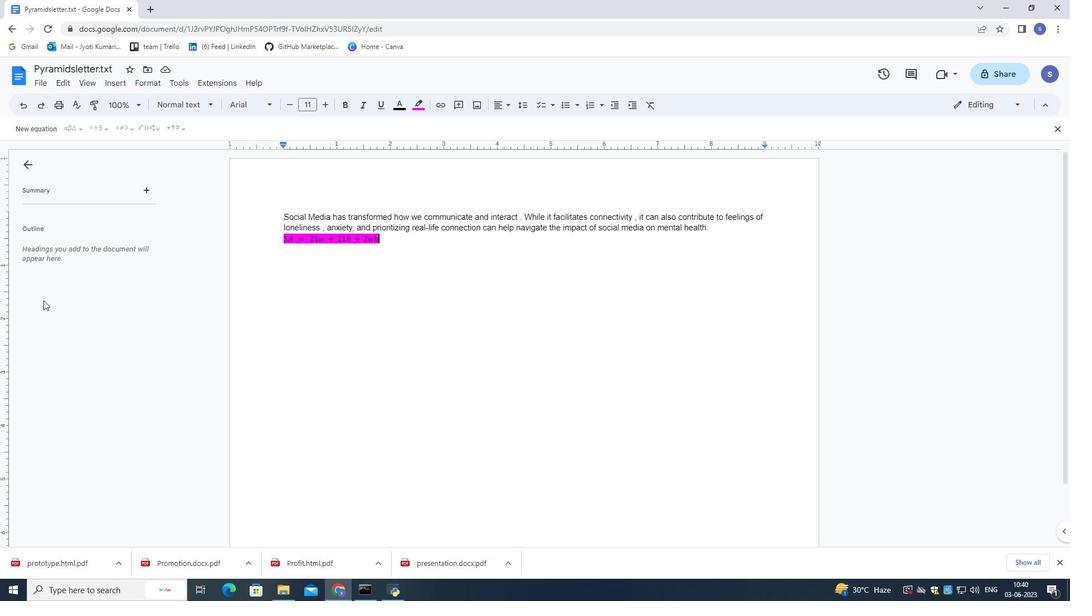 
Action: Mouse pressed left at (570, 248)
Screenshot: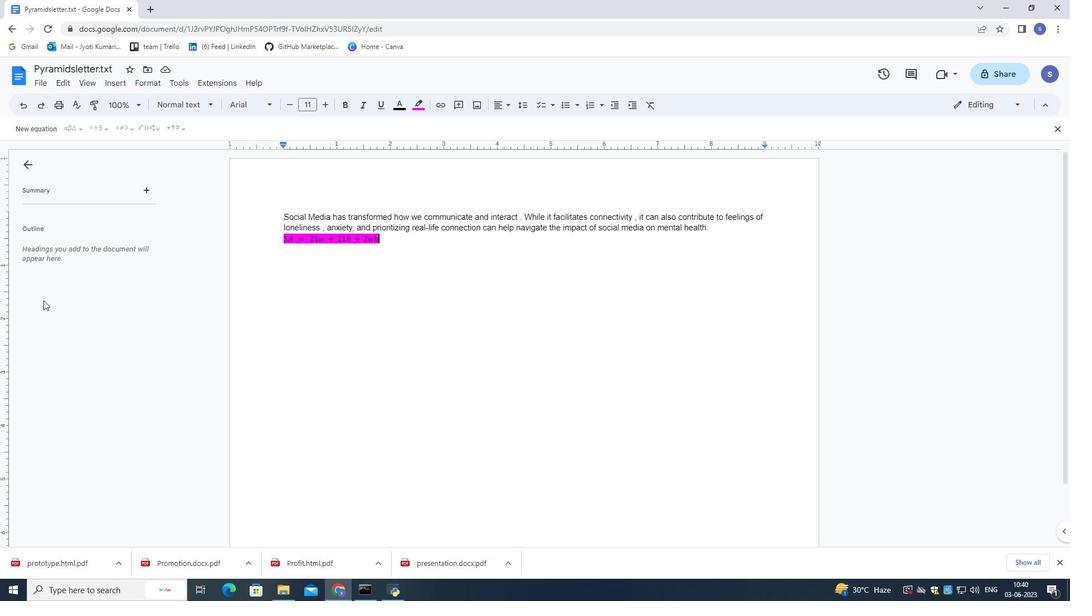 
Action: Mouse moved to (420, 103)
Screenshot: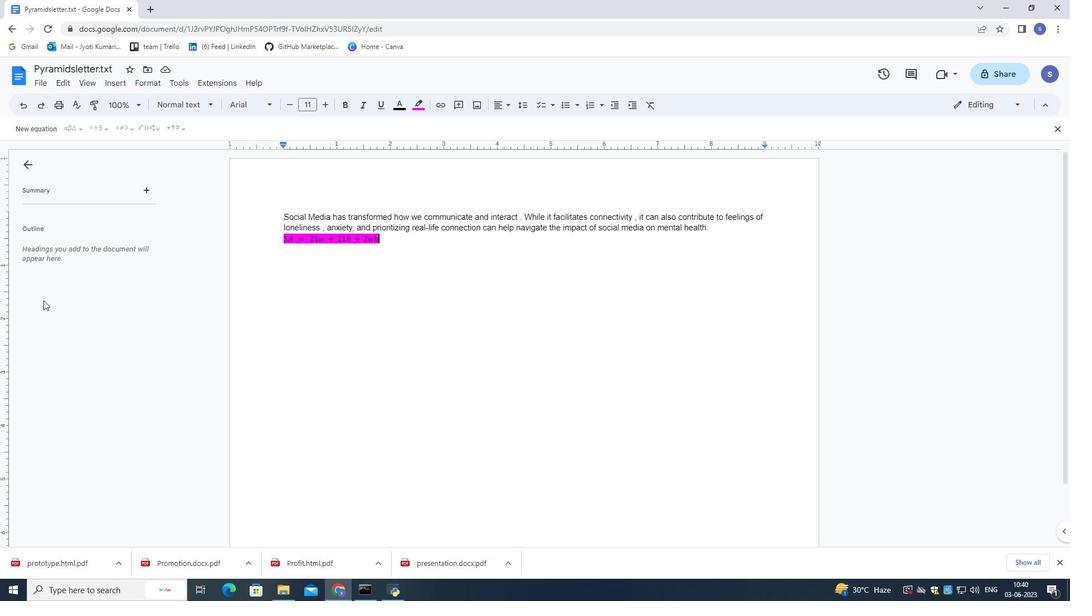 
Action: Mouse pressed left at (420, 103)
Screenshot: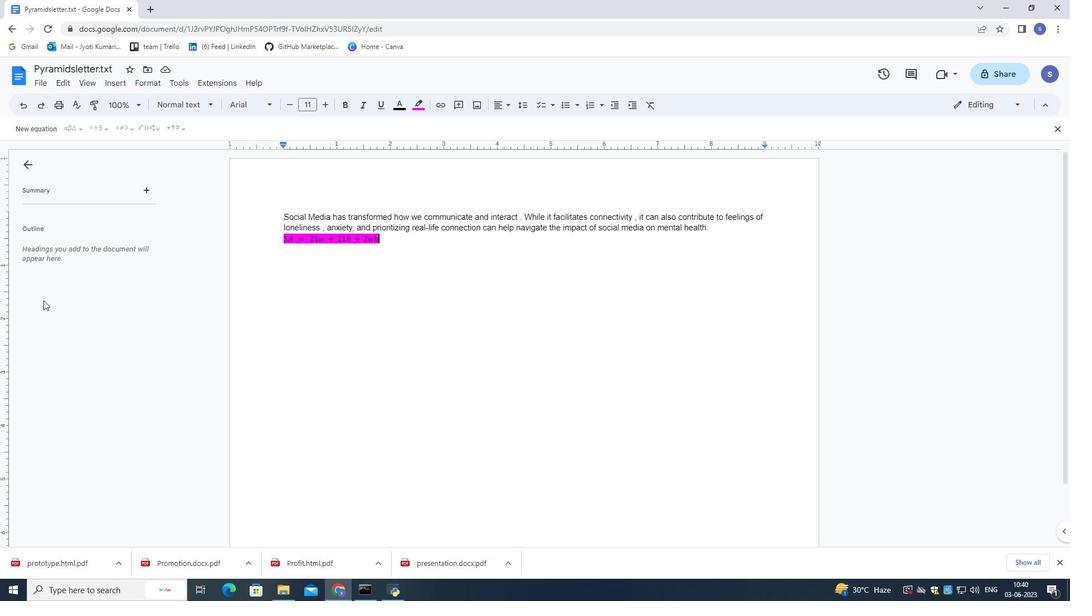 
Action: Mouse moved to (535, 156)
Screenshot: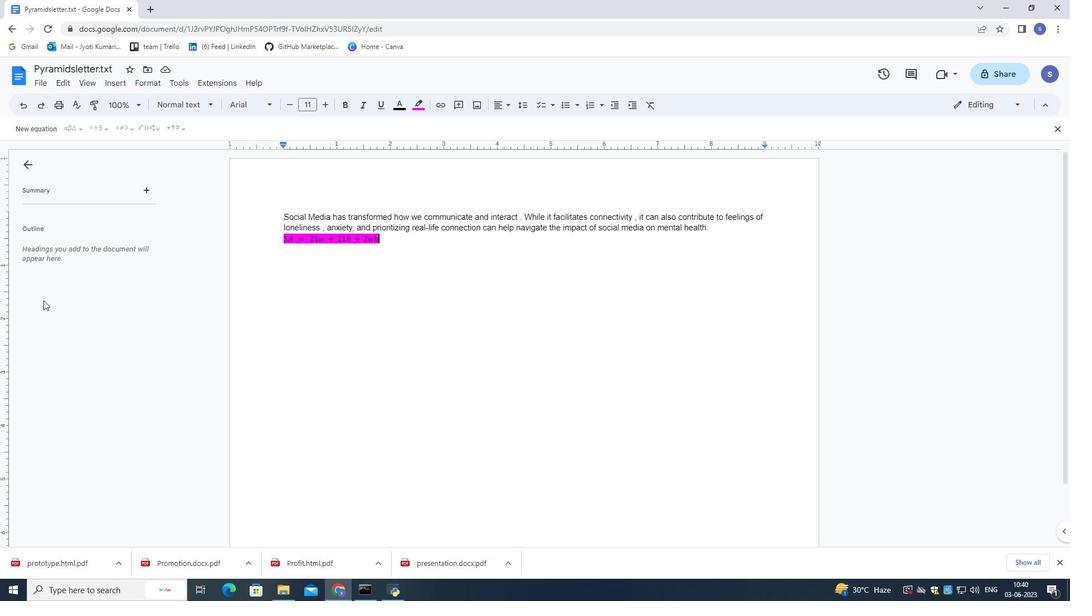 
Action: Mouse pressed left at (535, 156)
Screenshot: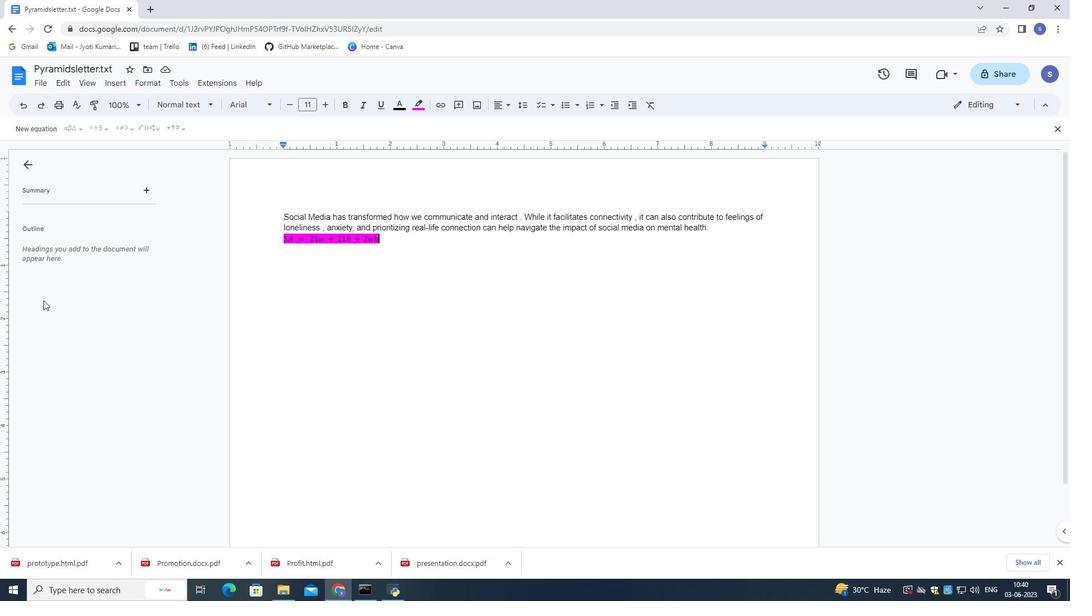 
Action: Mouse moved to (452, 318)
Screenshot: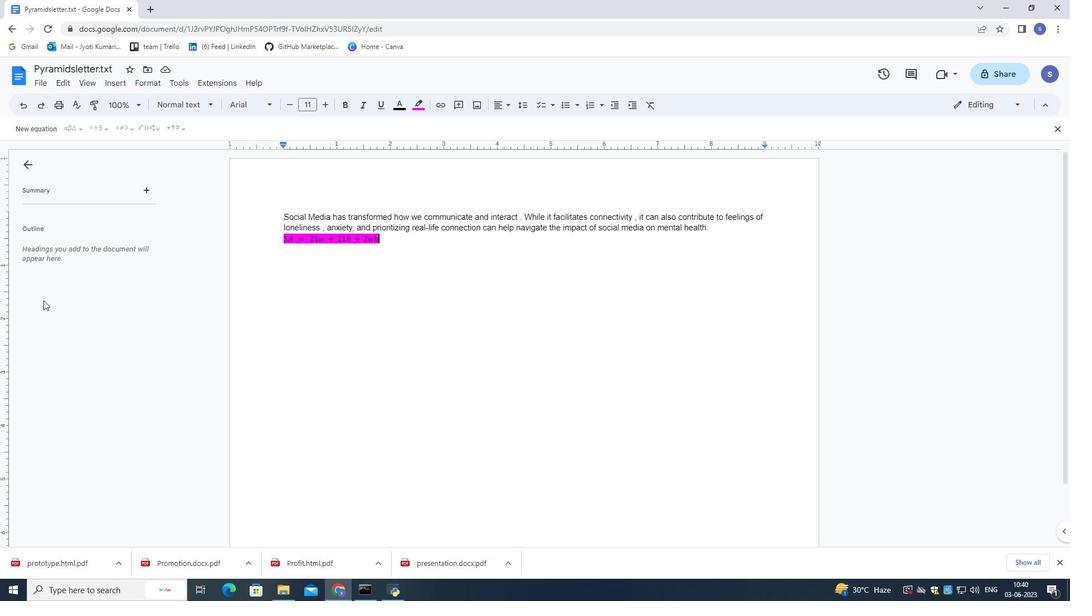 
Action: Mouse pressed left at (452, 318)
Screenshot: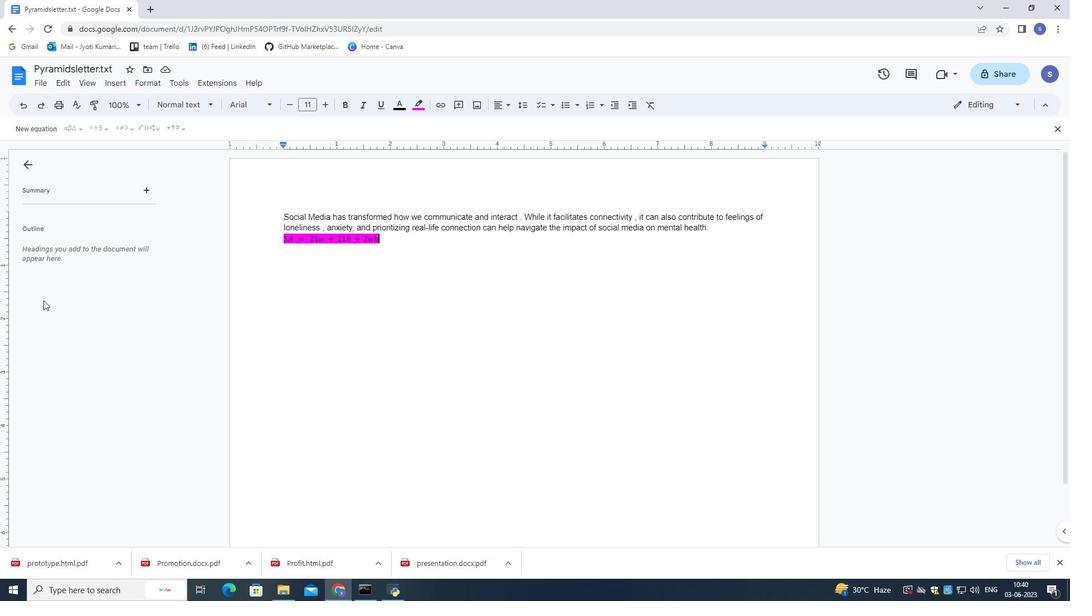 
Action: Mouse moved to (151, 79)
Screenshot: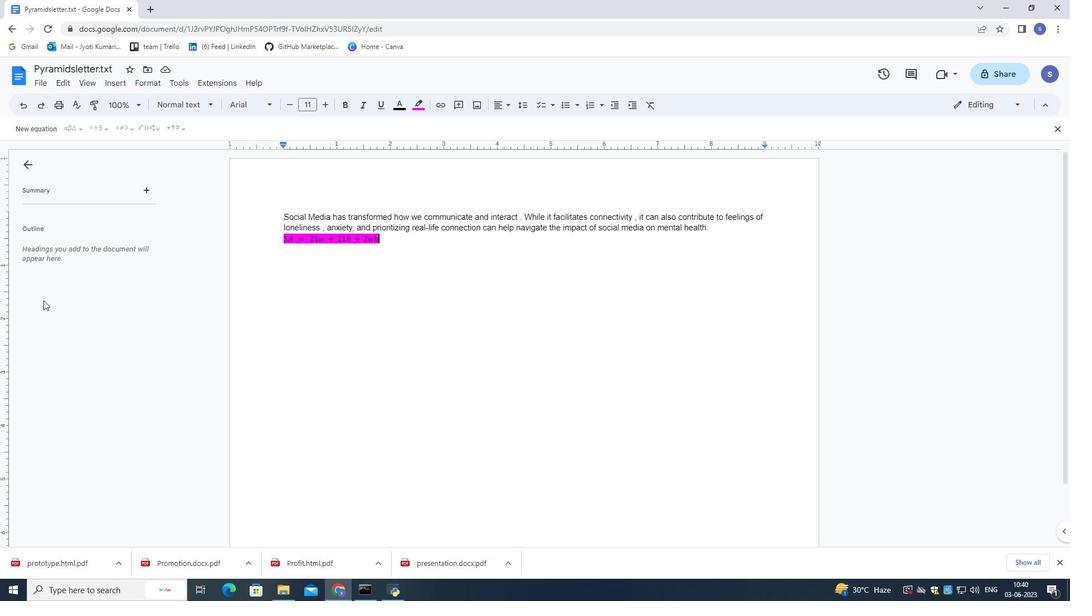 
Action: Mouse pressed left at (151, 79)
Screenshot: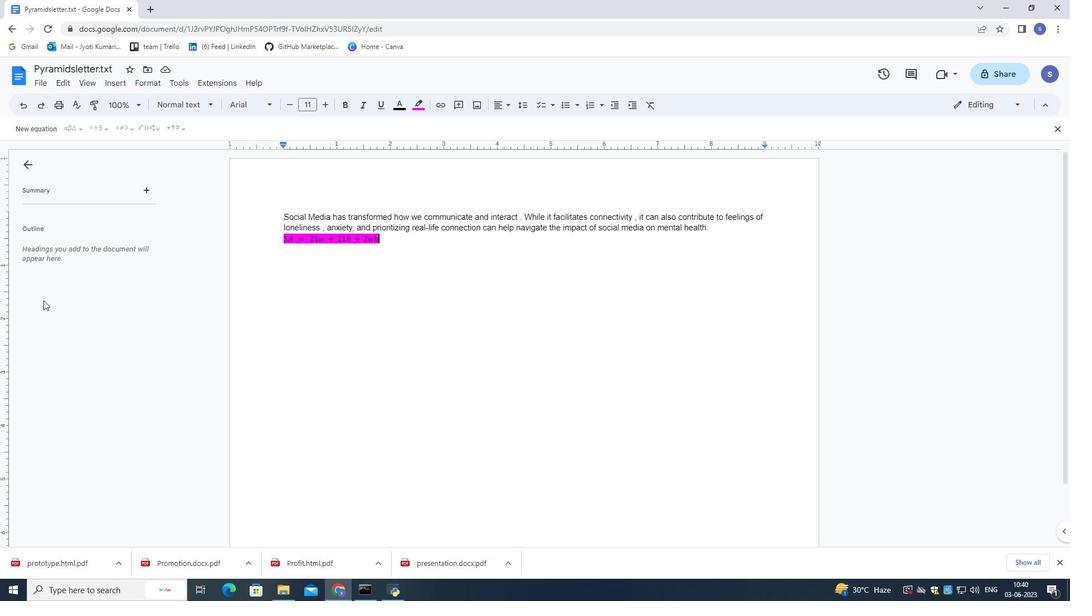 
Action: Mouse moved to (201, 256)
Screenshot: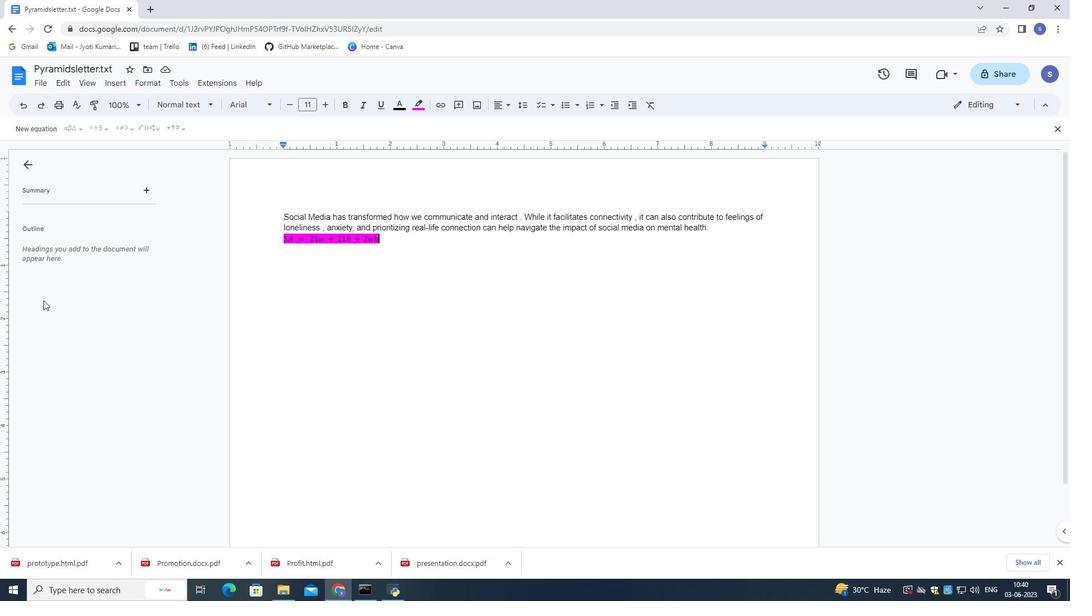 
Action: Mouse pressed left at (201, 256)
Screenshot: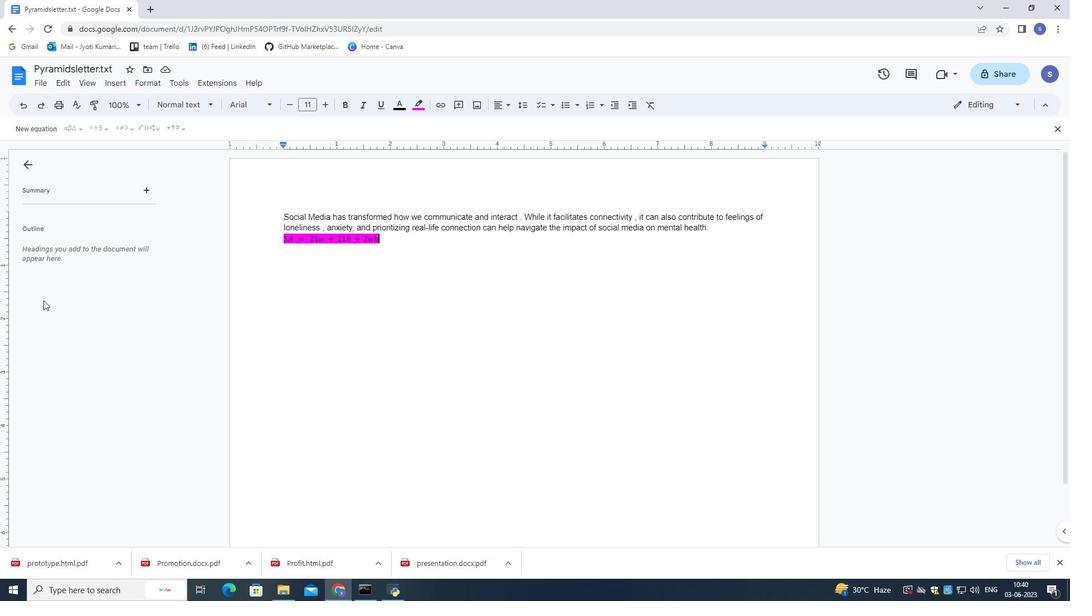 
Action: Mouse moved to (499, 327)
Screenshot: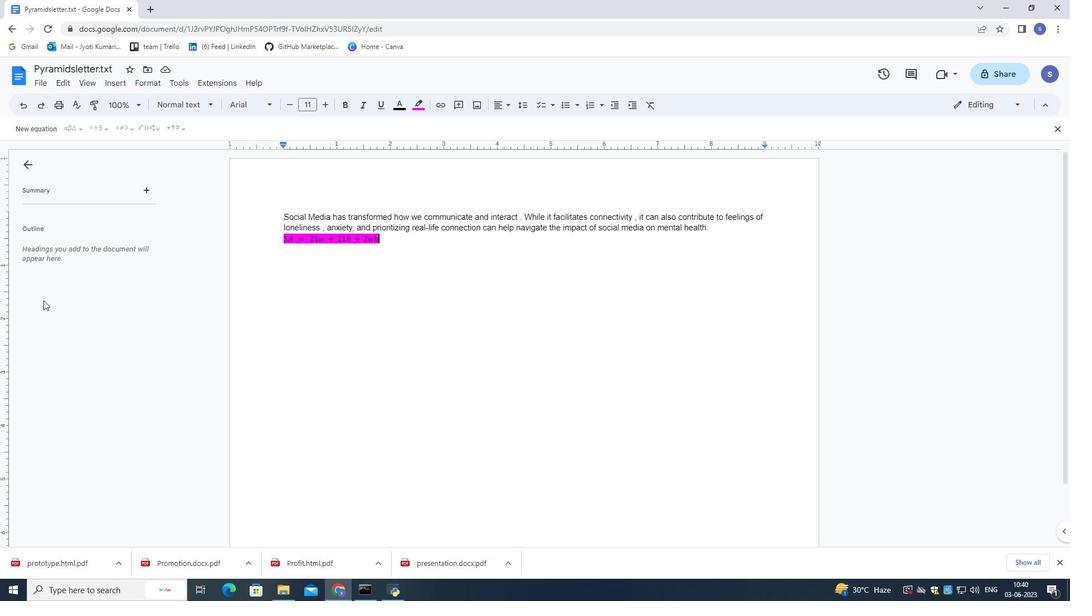 
Action: Mouse pressed left at (499, 327)
Screenshot: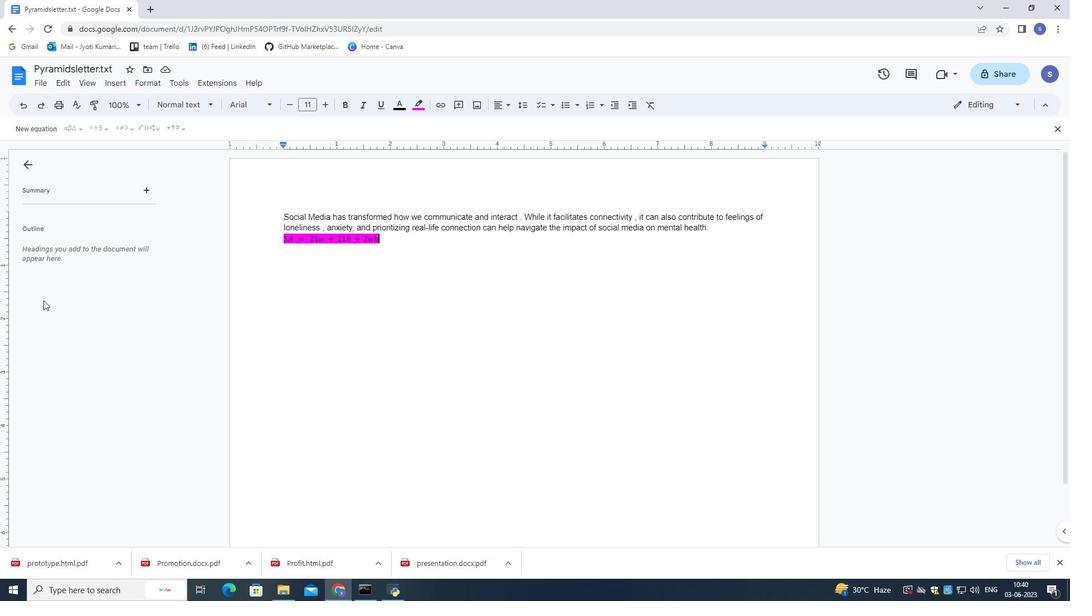 
Action: Mouse moved to (588, 365)
Screenshot: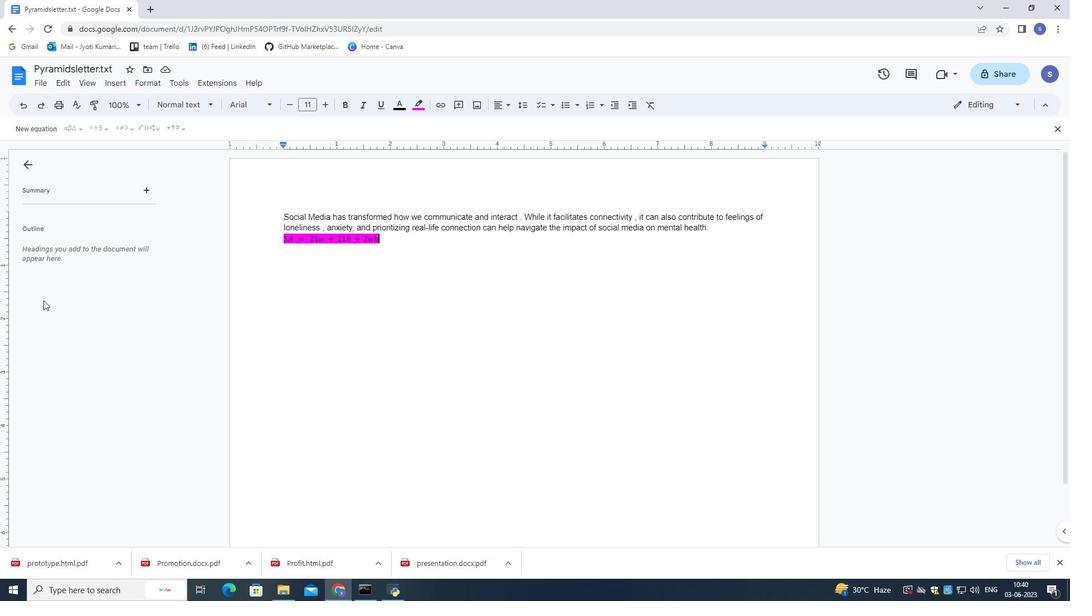 
Action: Mouse pressed left at (588, 365)
Screenshot: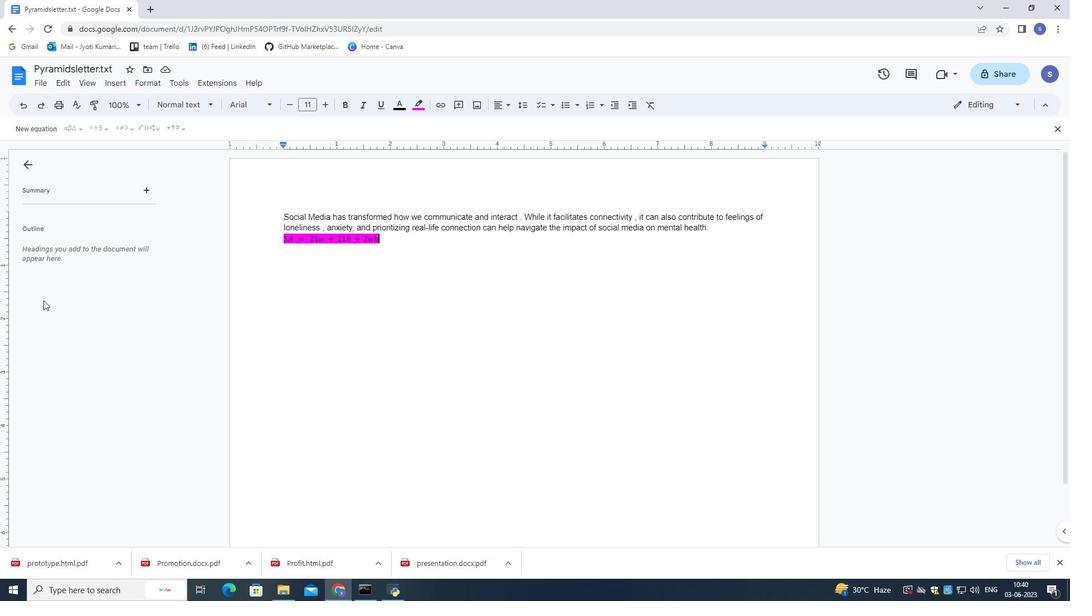 
Action: Mouse moved to (286, 343)
Screenshot: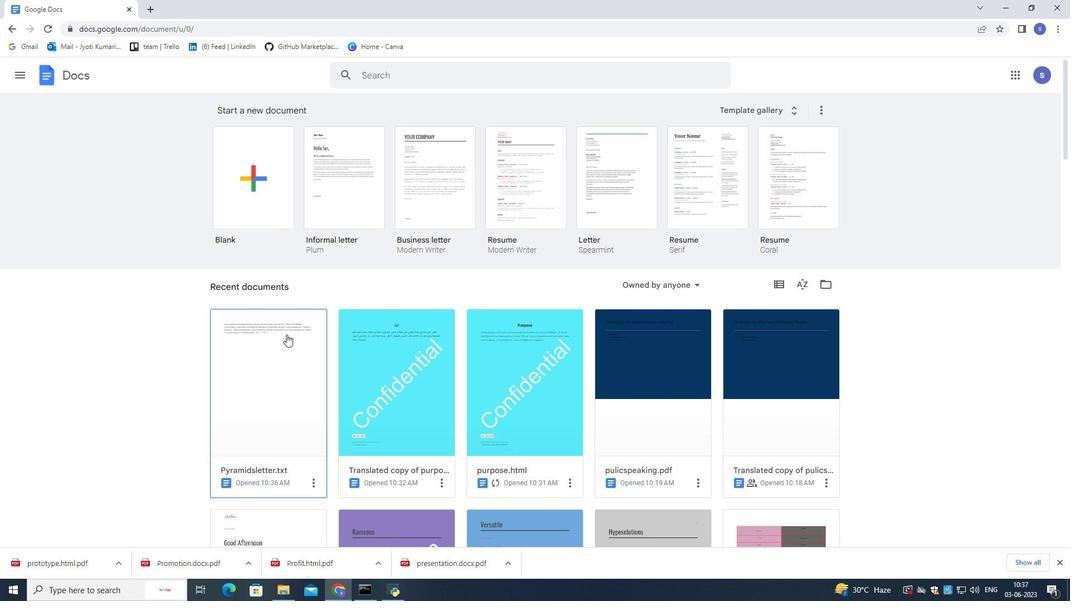 
Action: Mouse pressed left at (286, 343)
Screenshot: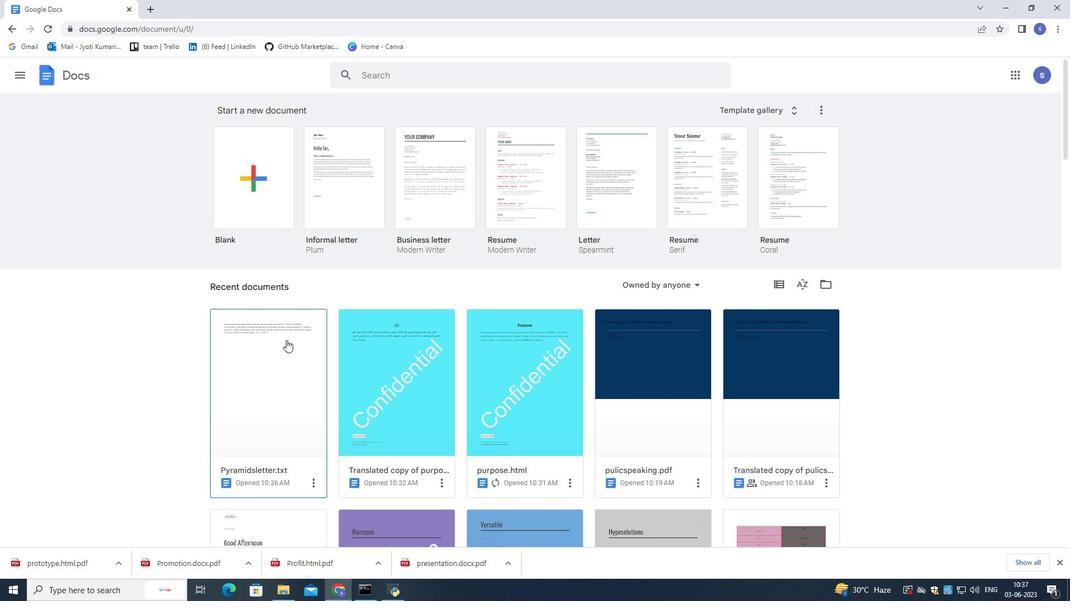 
Action: Mouse pressed left at (286, 343)
Screenshot: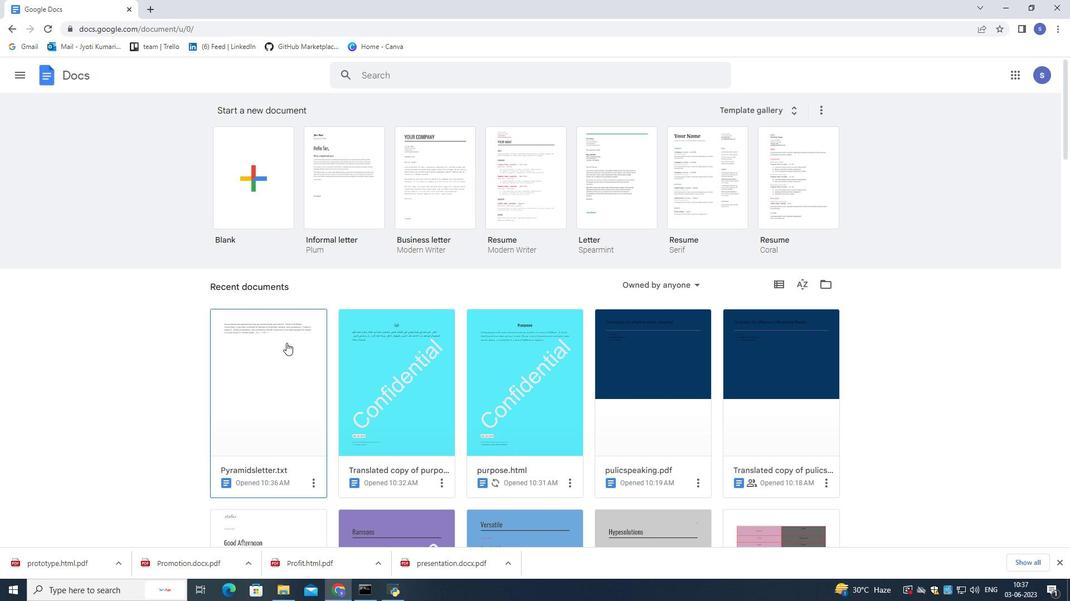 
Action: Mouse moved to (302, 203)
Screenshot: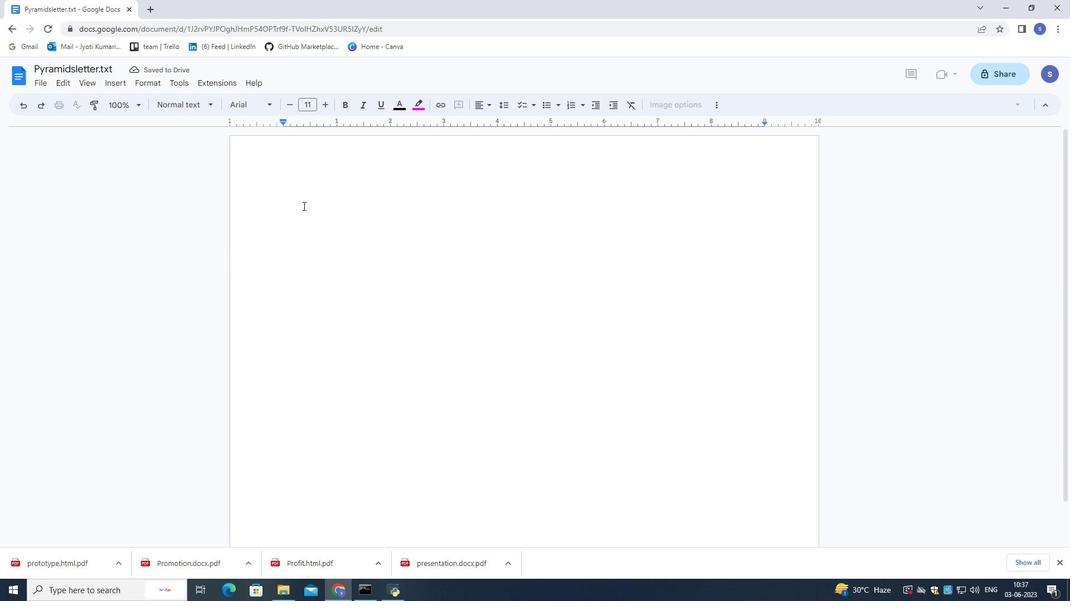 
Action: Mouse pressed left at (302, 203)
Screenshot: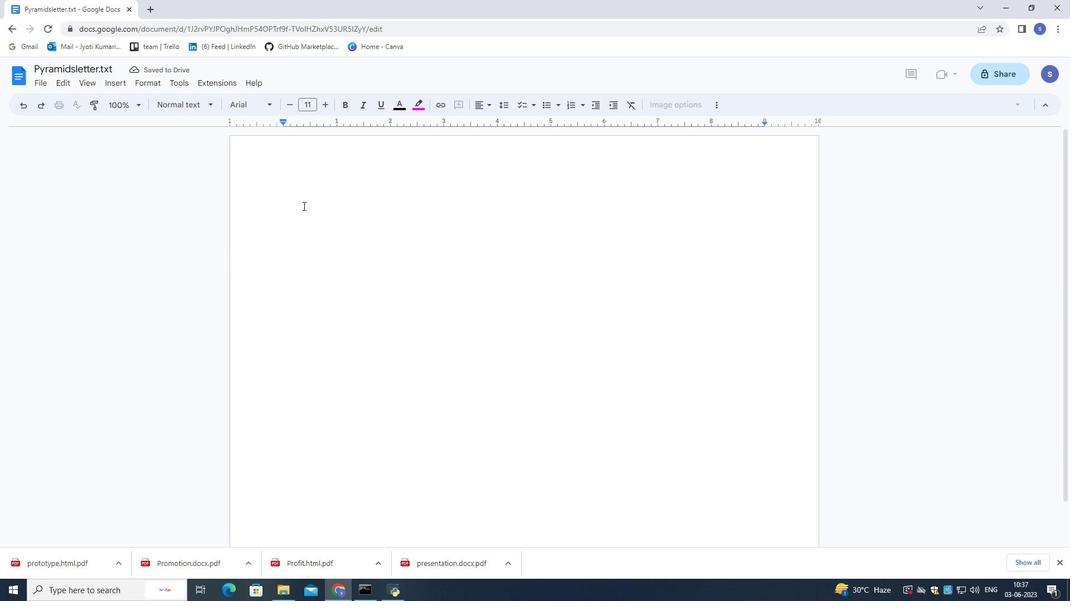 
Action: Mouse moved to (395, 206)
Screenshot: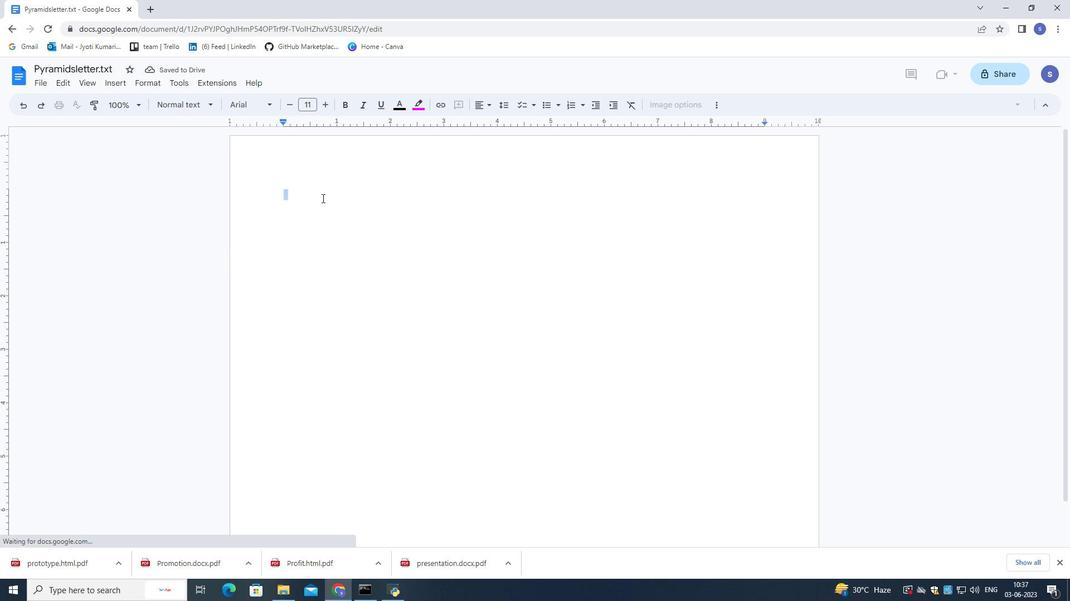 
Action: Key pressed <Key.shift>So
Screenshot: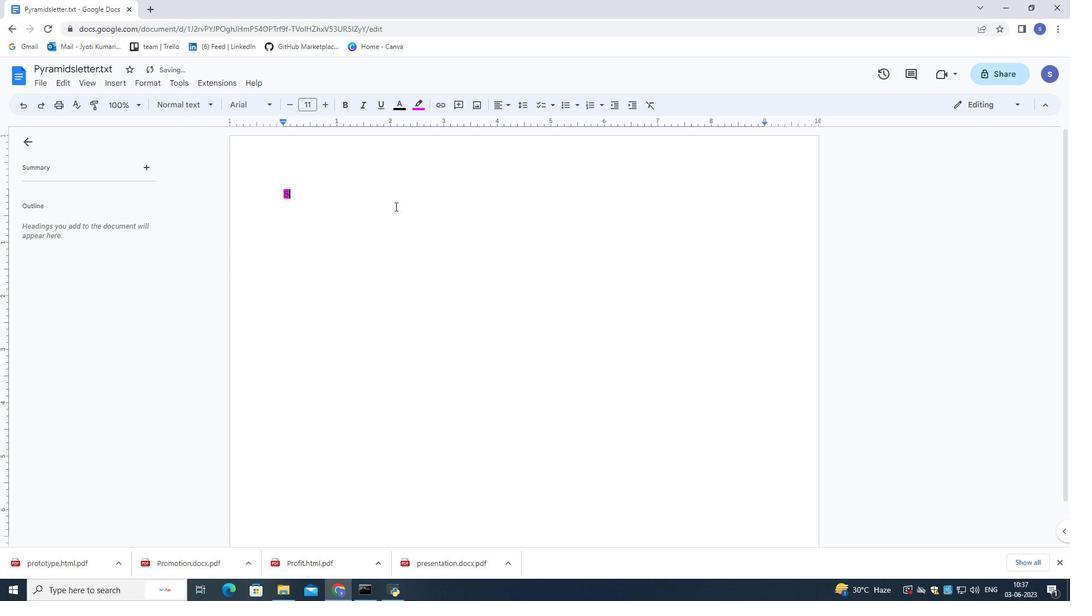 
Action: Mouse moved to (414, 101)
Screenshot: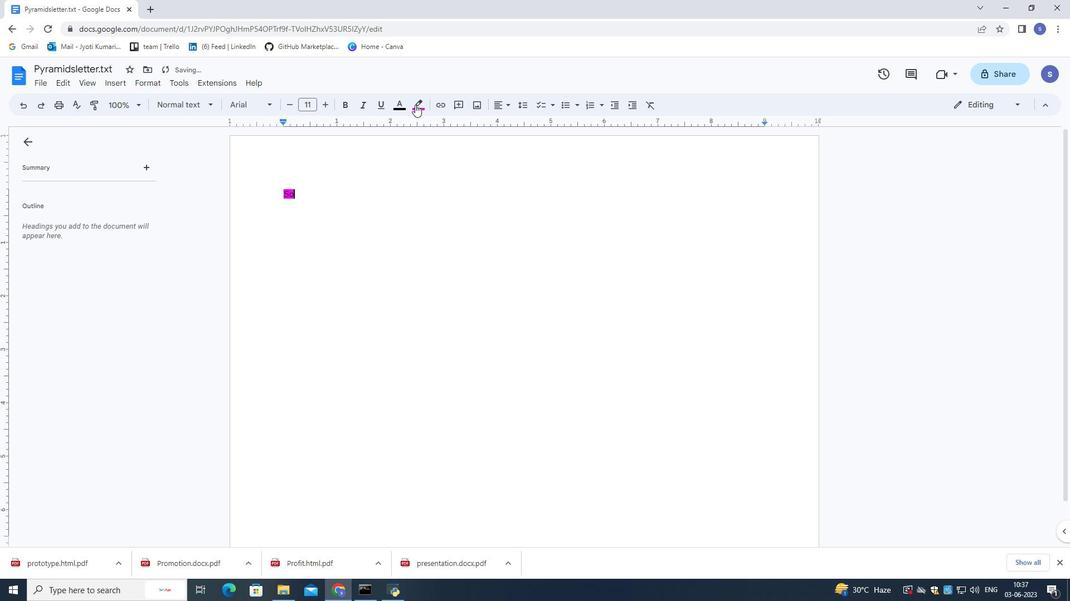 
Action: Mouse pressed left at (414, 101)
Screenshot: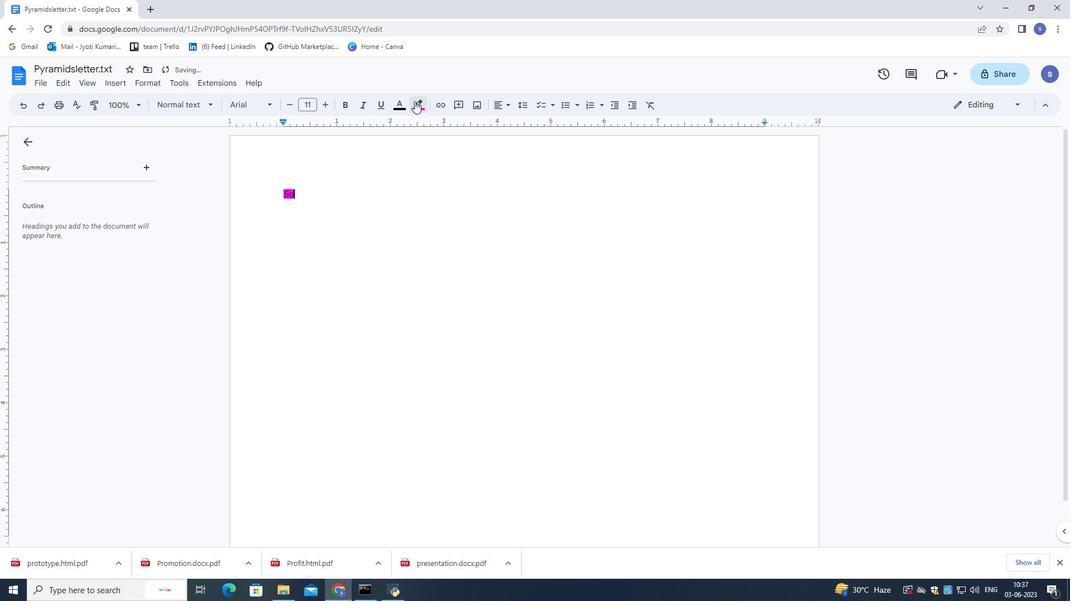 
Action: Mouse moved to (421, 143)
Screenshot: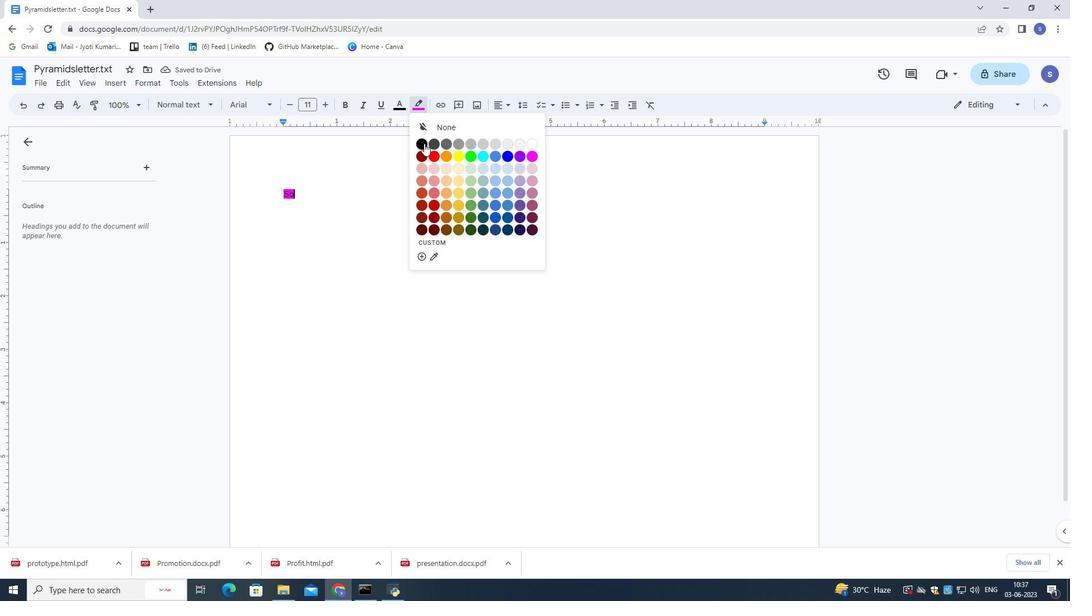 
Action: Mouse pressed left at (421, 143)
Screenshot: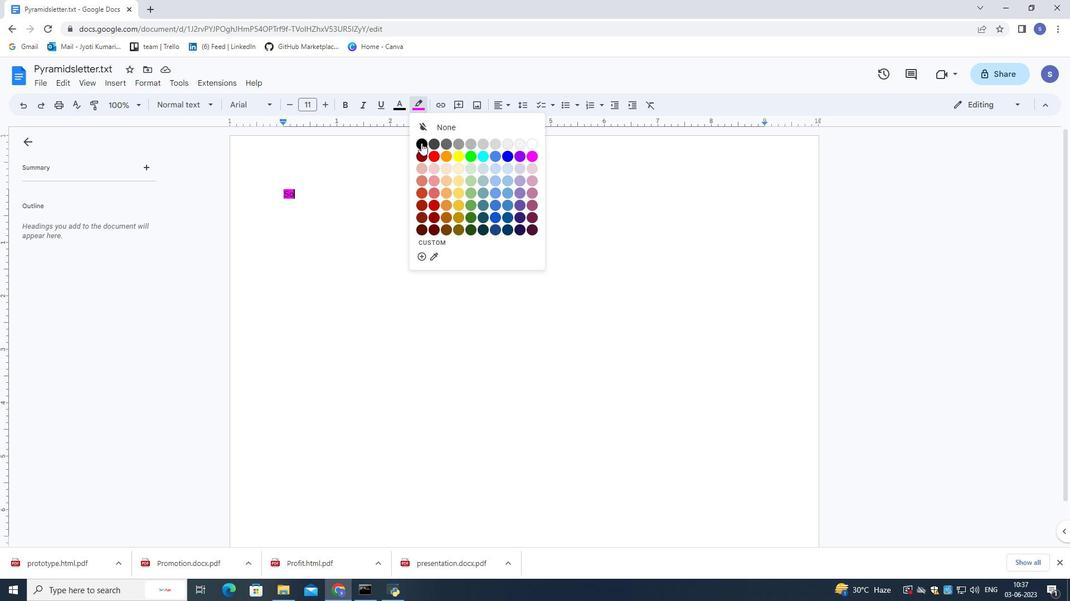 
Action: Mouse moved to (347, 194)
Screenshot: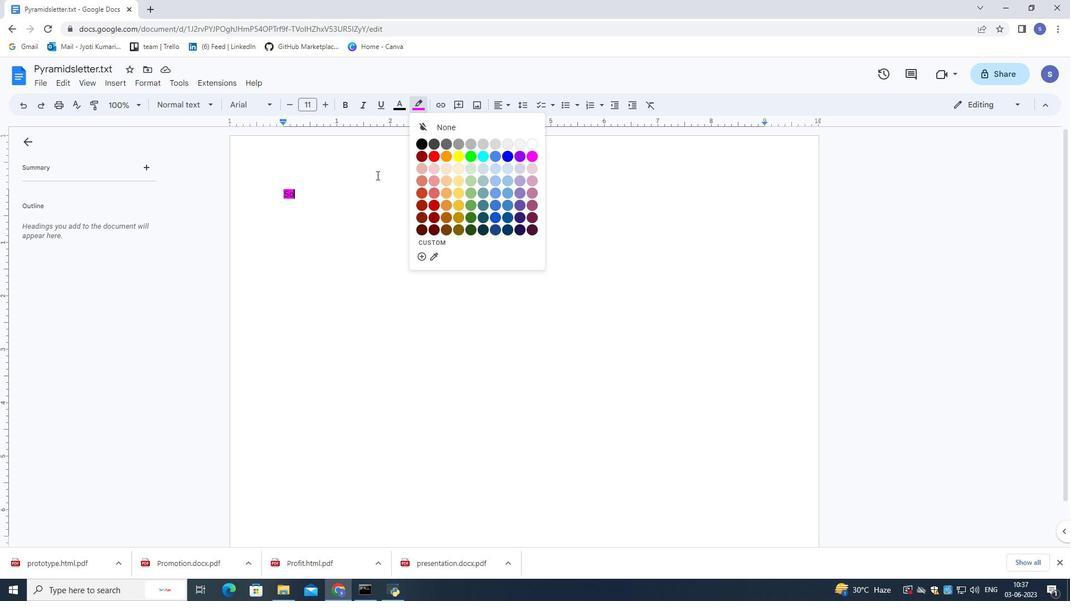
Action: Mouse pressed left at (347, 194)
Screenshot: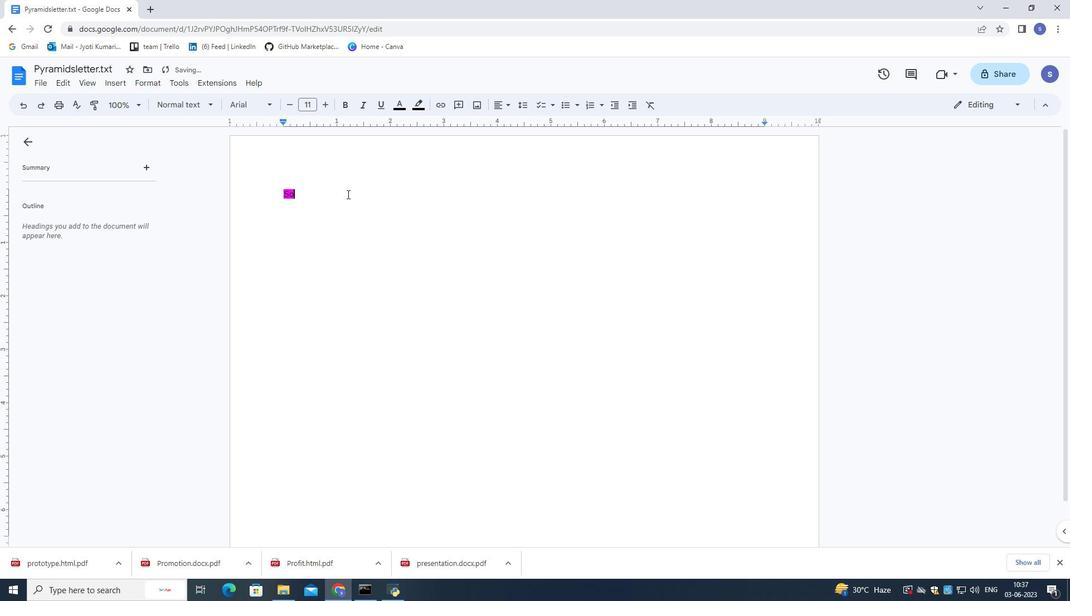 
Action: Key pressed d
Screenshot: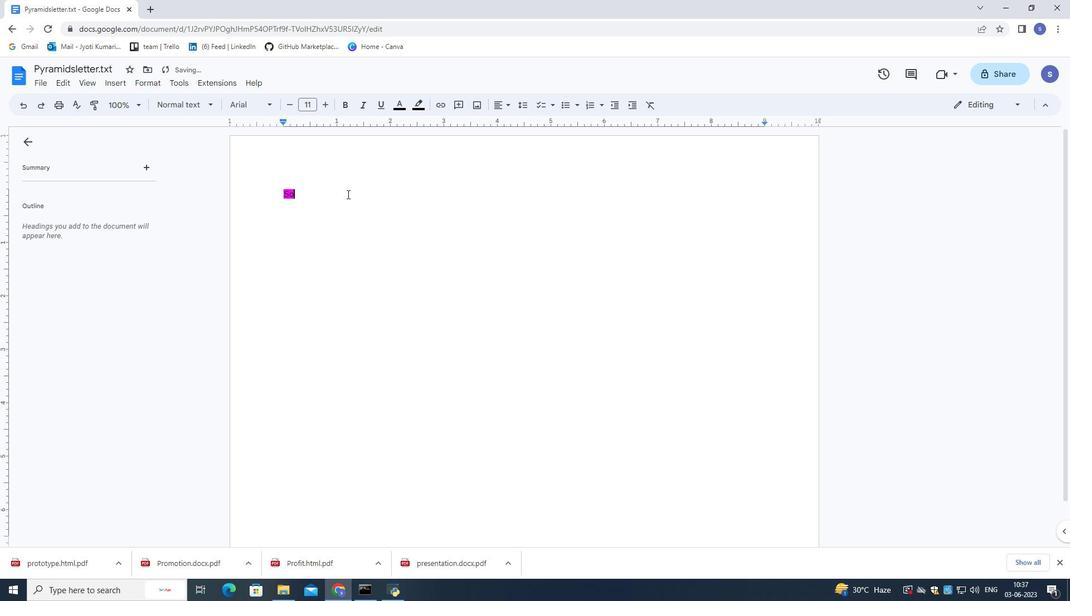 
Action: Mouse moved to (347, 195)
Screenshot: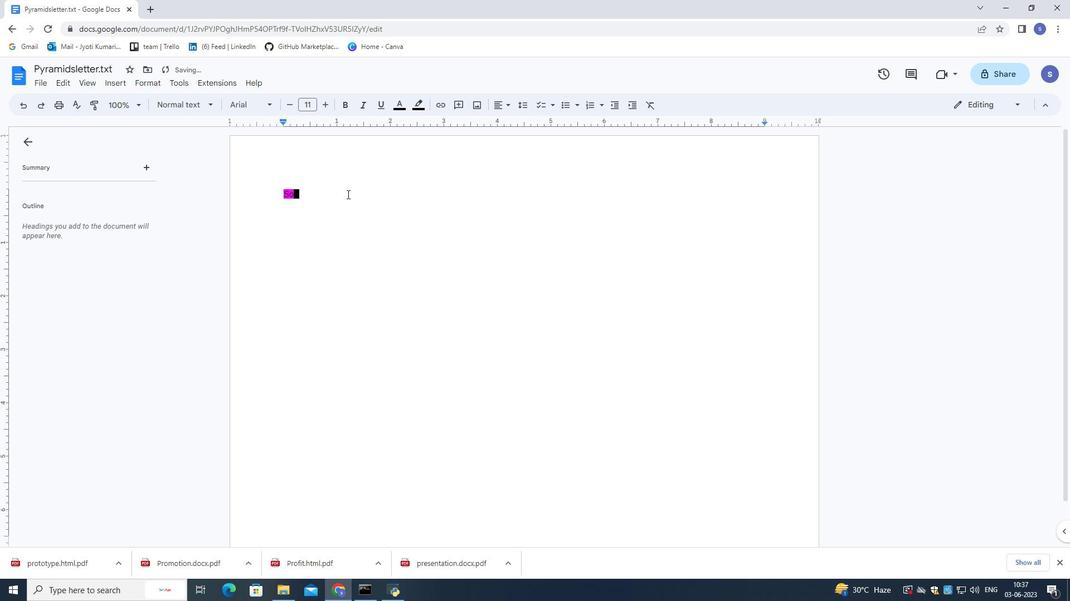
Action: Key pressed <Key.backspace><Key.backspace><Key.backspace>
Screenshot: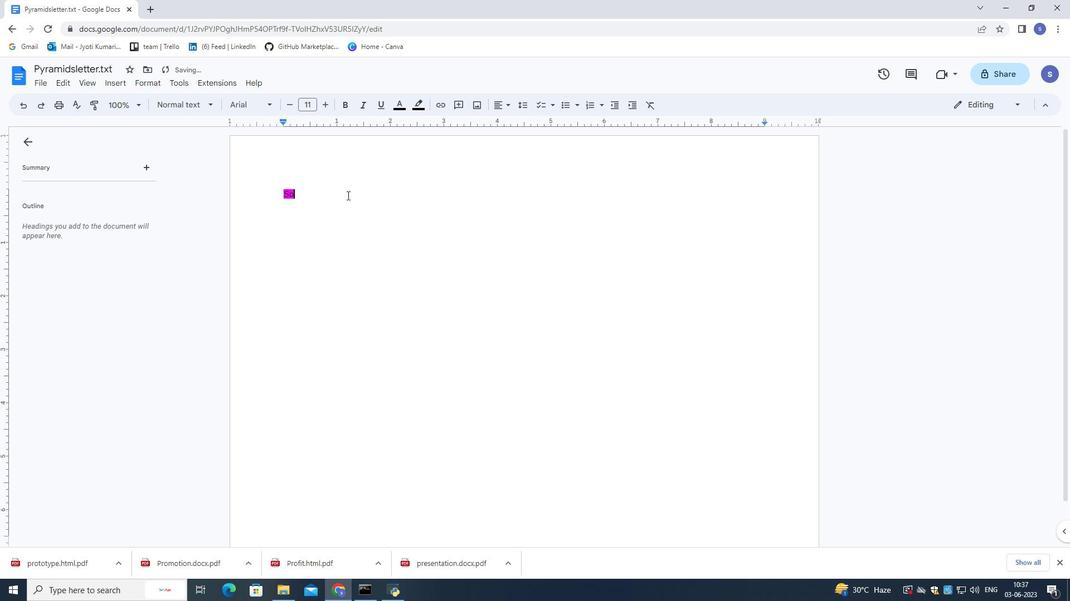 
Action: Mouse moved to (421, 102)
Screenshot: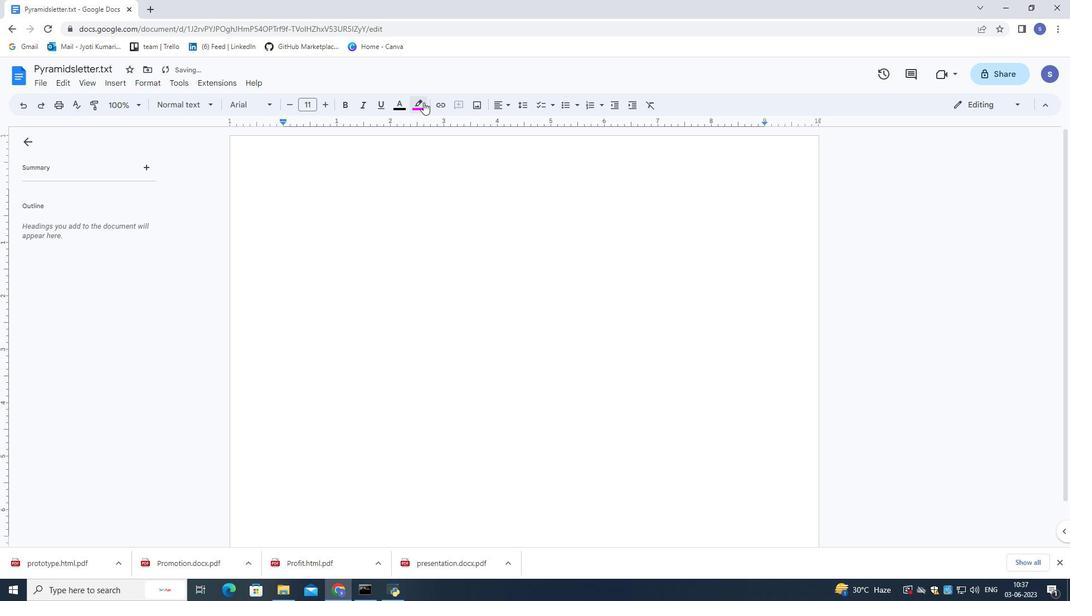 
Action: Mouse pressed left at (421, 102)
Screenshot: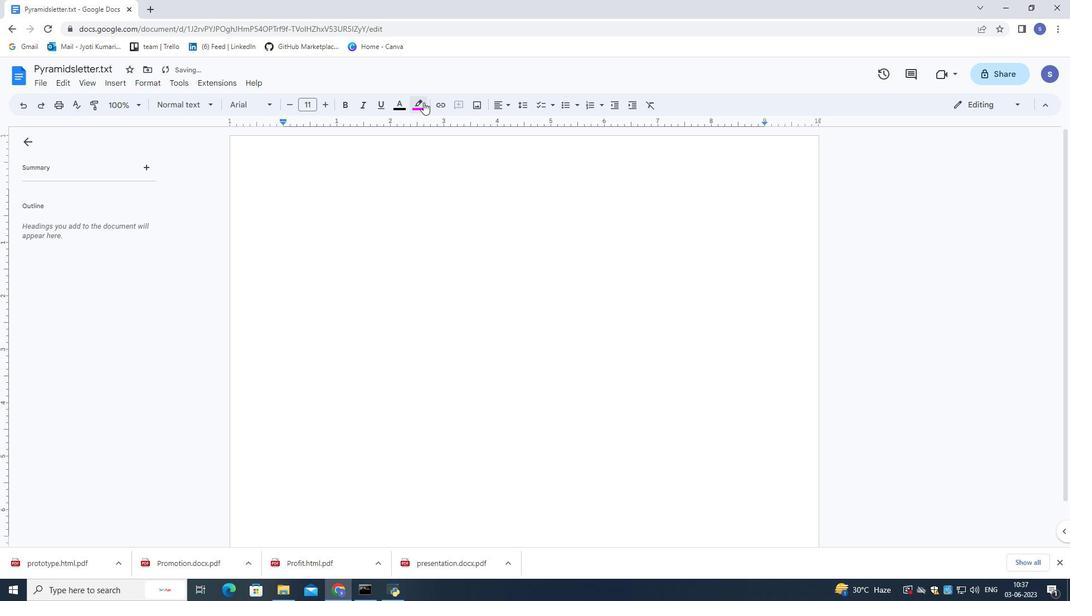 
Action: Mouse moved to (436, 128)
Screenshot: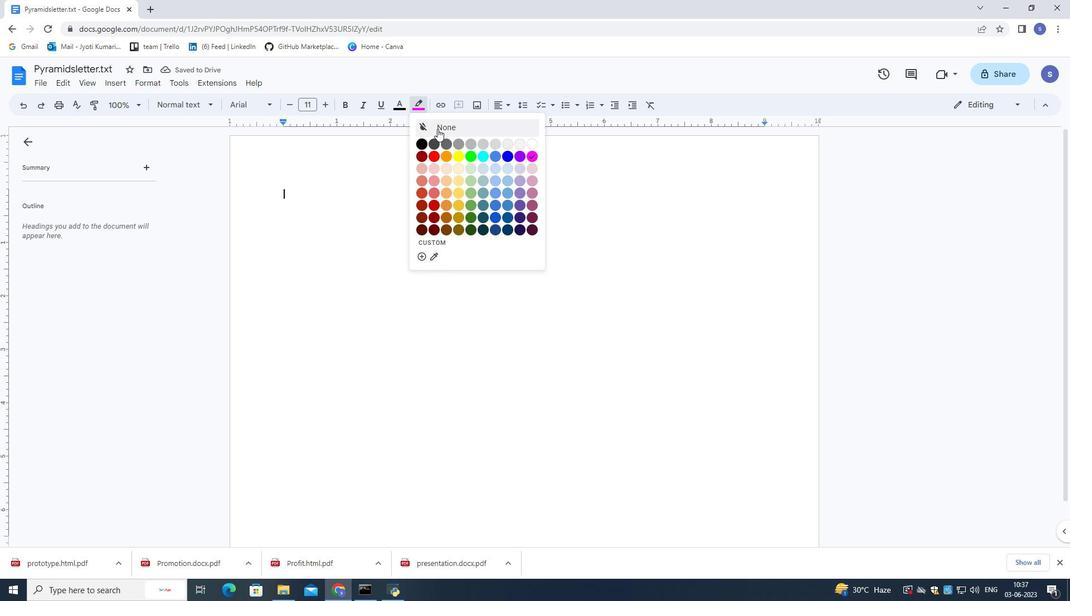 
Action: Mouse pressed left at (436, 128)
Screenshot: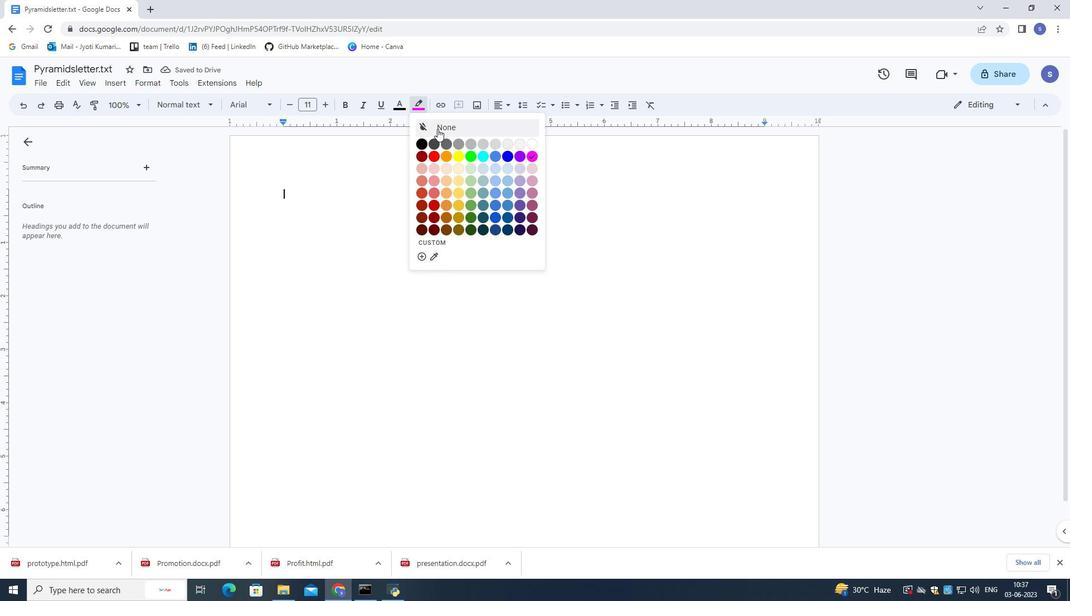 
Action: Mouse moved to (335, 231)
Screenshot: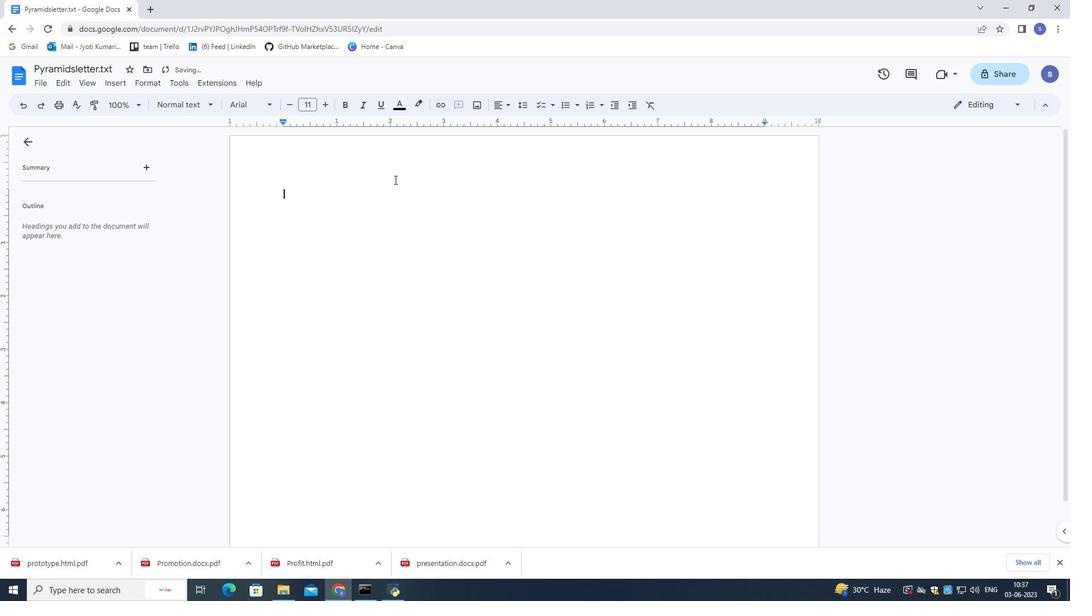 
Action: Mouse pressed left at (335, 231)
Screenshot: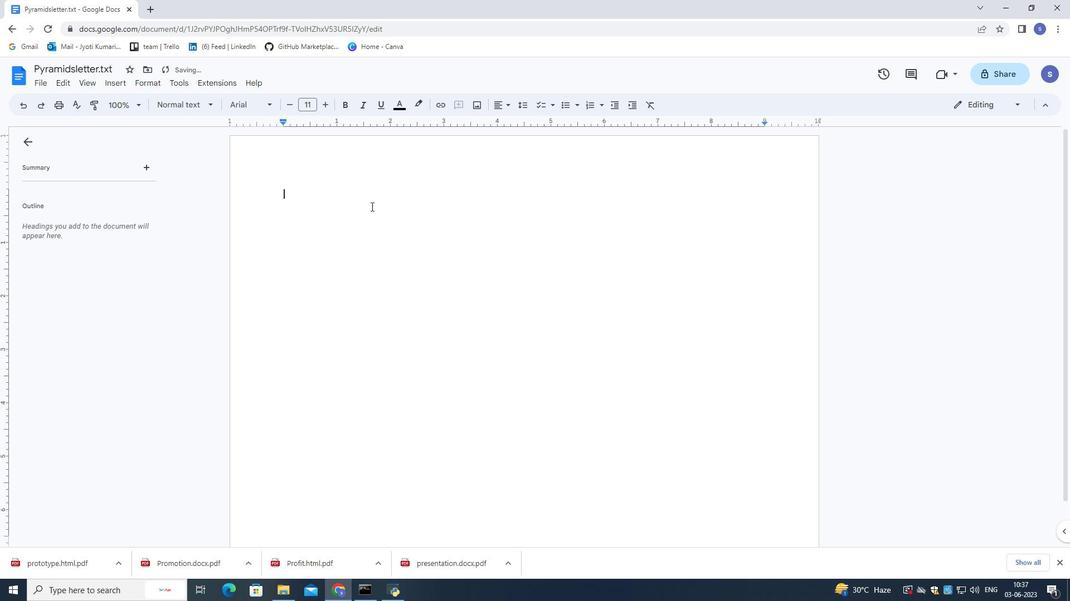 
Action: Key pressed d
Screenshot: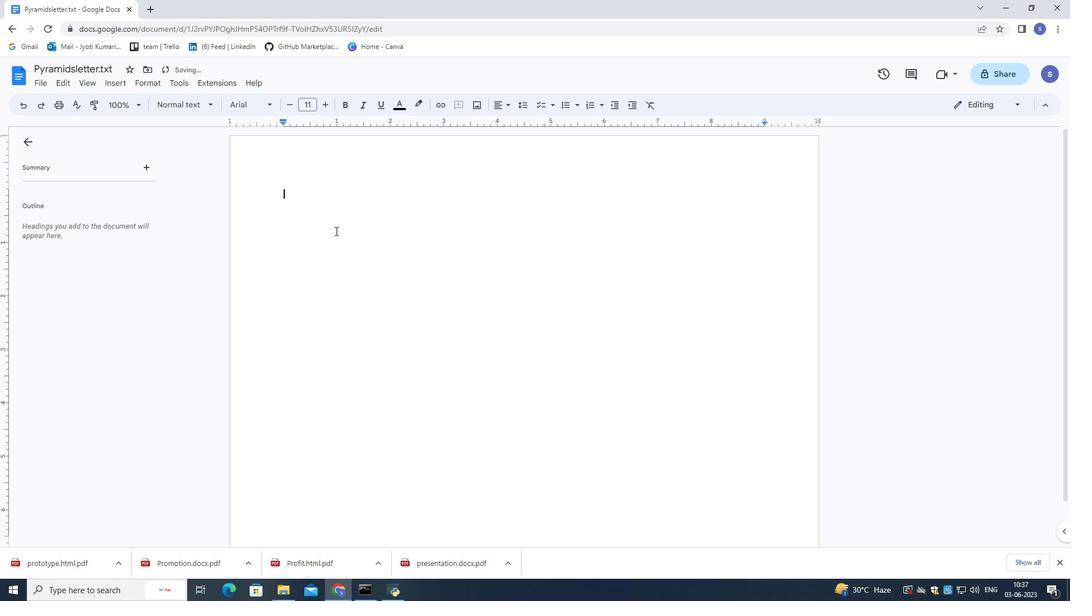 
Action: Mouse moved to (340, 239)
Screenshot: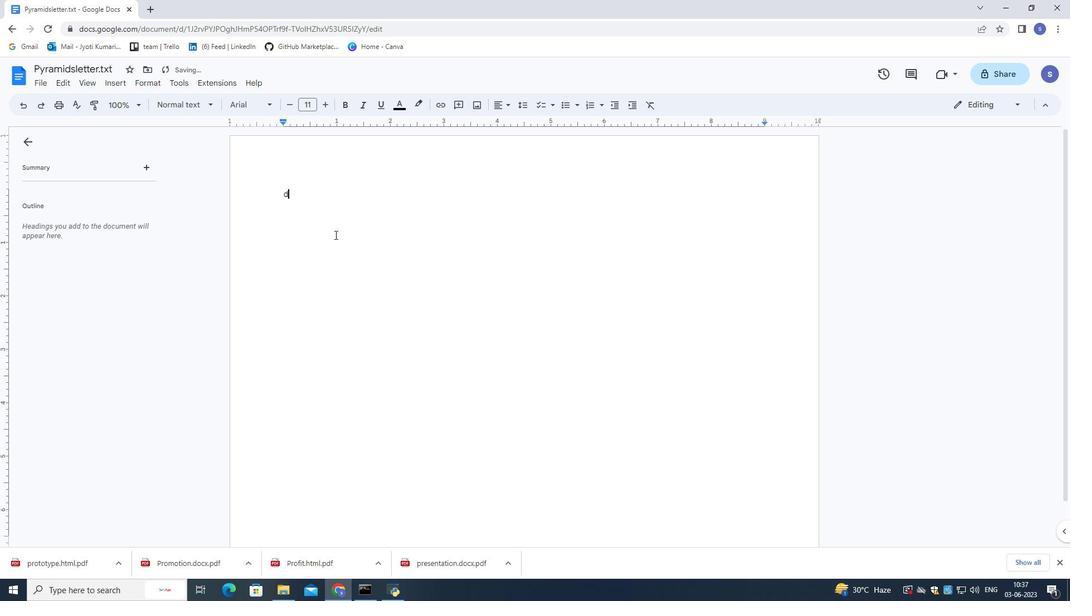 
Action: Key pressed <Key.backspace><Key.shift>Social<Key.space><Key.shift><Key.shift><Key.shift><Key.shift><Key.shift><Key.shift>Media<Key.space>has<Key.space>trnsformed<Key.space>how<Key.space>e<Key.backspace>we<Key.space>communicate<Key.space>and<Key.space>interact<Key.space>.<Key.space><Key.shift>While<Key.space>it<Key.space>fac<Key.backspace>clities<Key.space><Key.backspace><Key.space>connectivity<Key.space>,<Key.space>it<Key.space>can<Key.space>also<Key.space>
Screenshot: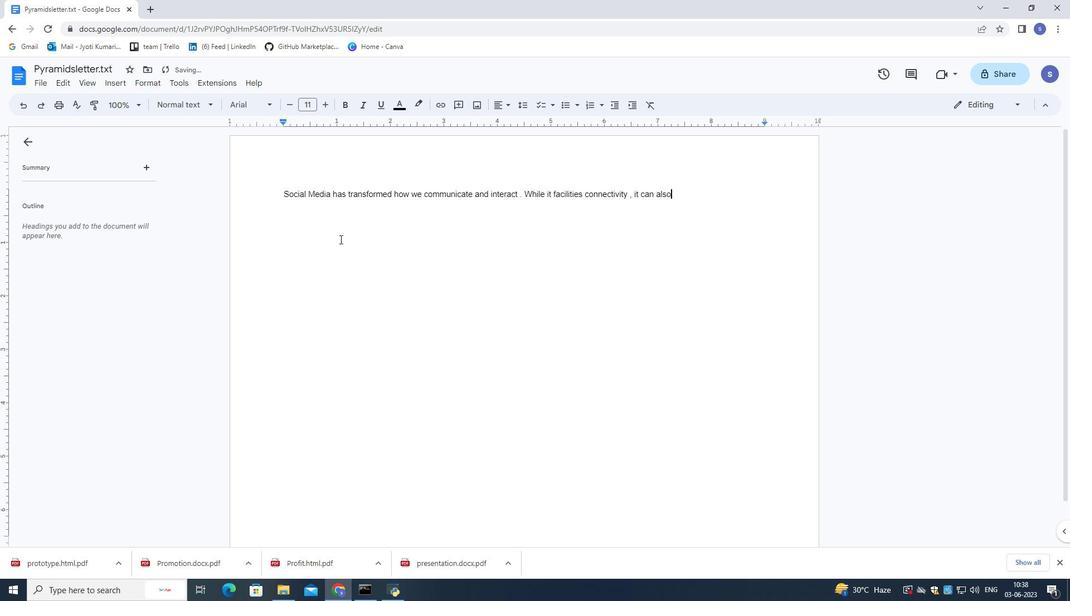 
Action: Mouse moved to (518, 382)
Screenshot: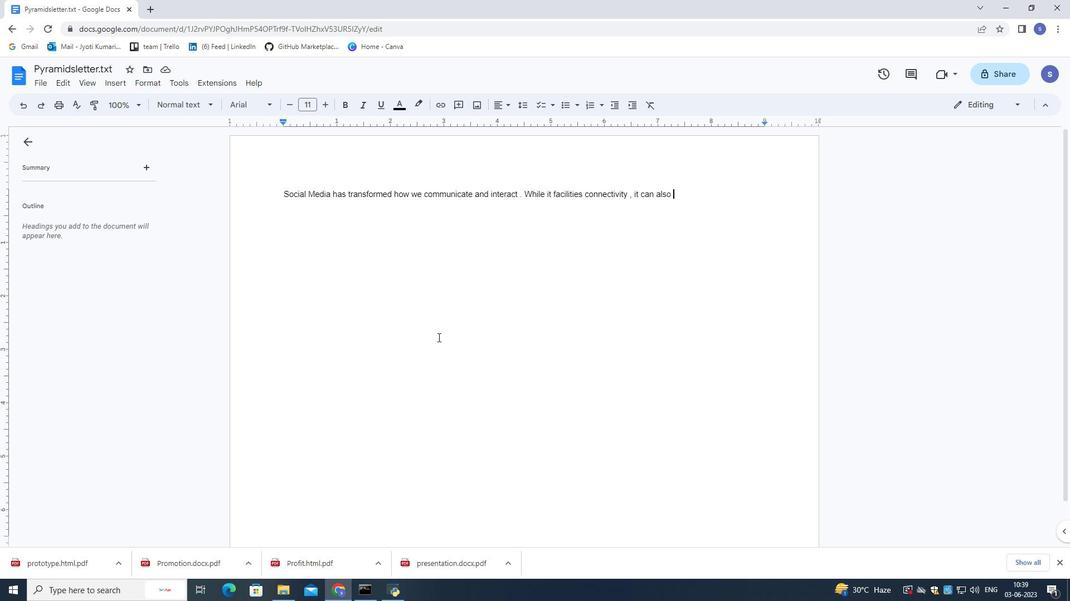 
Action: Key pressed contribute<Key.space>to<Key.space>feelings<Key.space>of<Key.space>lonliness<Key.space><Key.backspace><Key.space>,<Key.space>anxity<Key.space><Key.backspace><Key.backspace><Key.backspace>iety,<Key.space>and<Key.space>prioritizing<Key.space>real-life<Key.space>connection<Key.space>can<Key.space>help<Key.space>navigate<Key.space>the<Key.space>impact<Key.space>of<Key.space>social<Key.space>media<Key.space>on<Key.space>mental<Key.space>health.
Screenshot: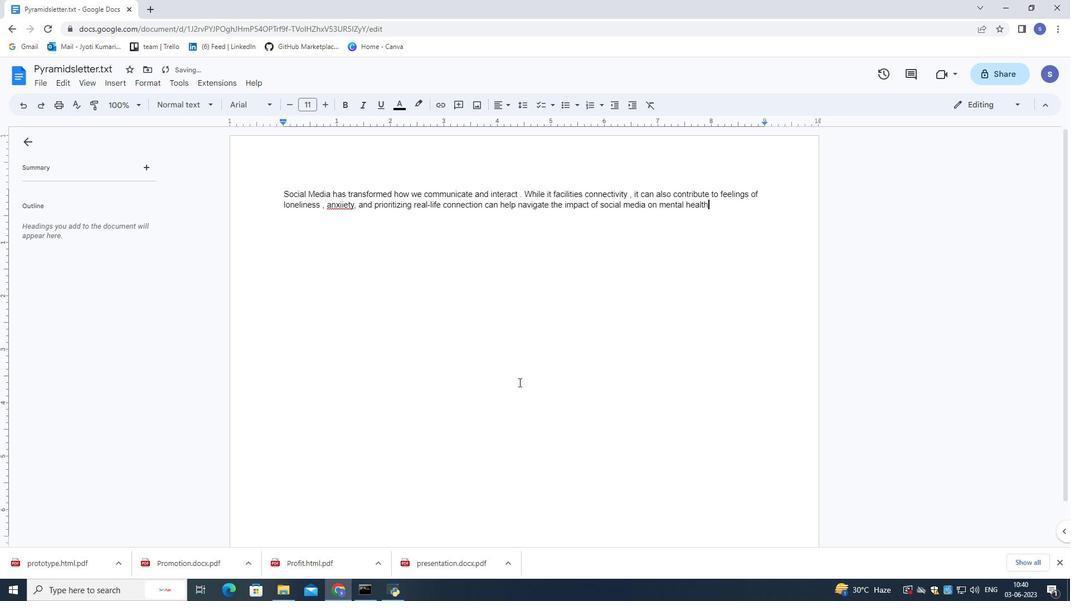 
Action: Mouse moved to (347, 207)
Screenshot: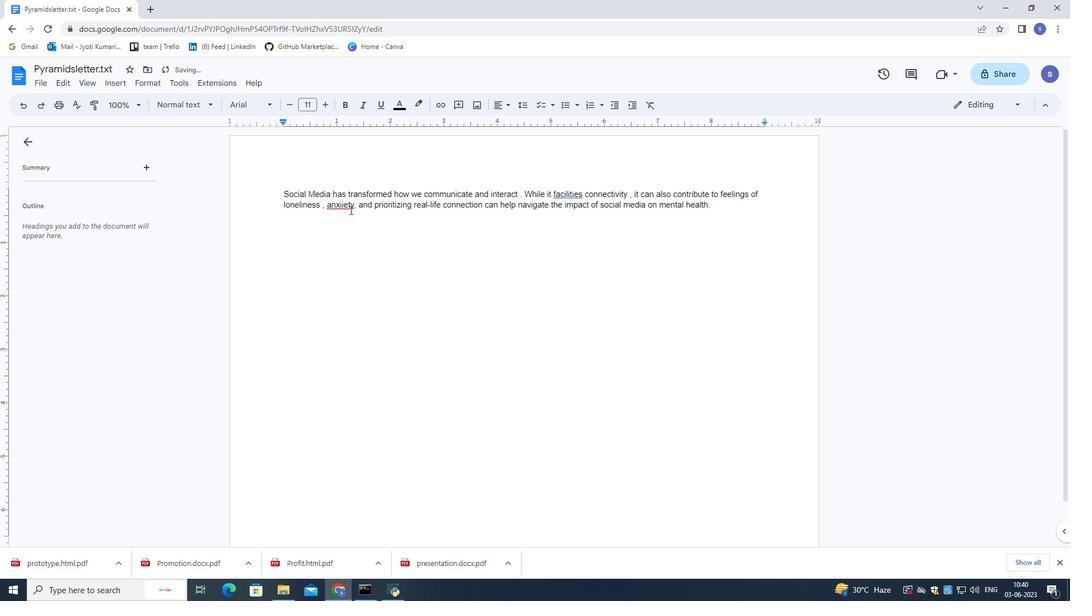 
Action: Mouse pressed left at (347, 207)
Screenshot: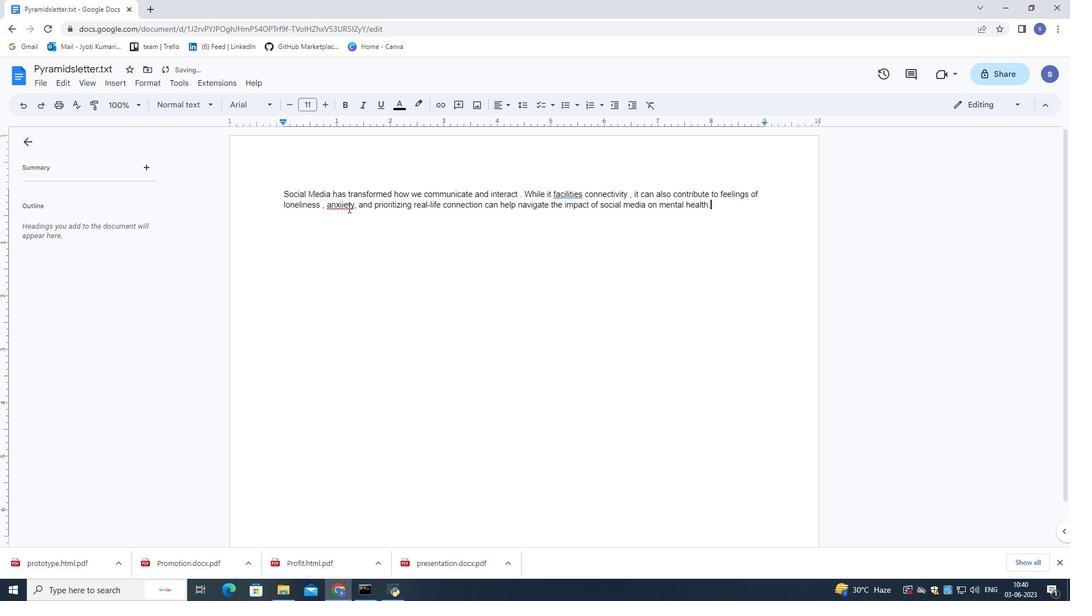 
Action: Mouse moved to (347, 190)
Screenshot: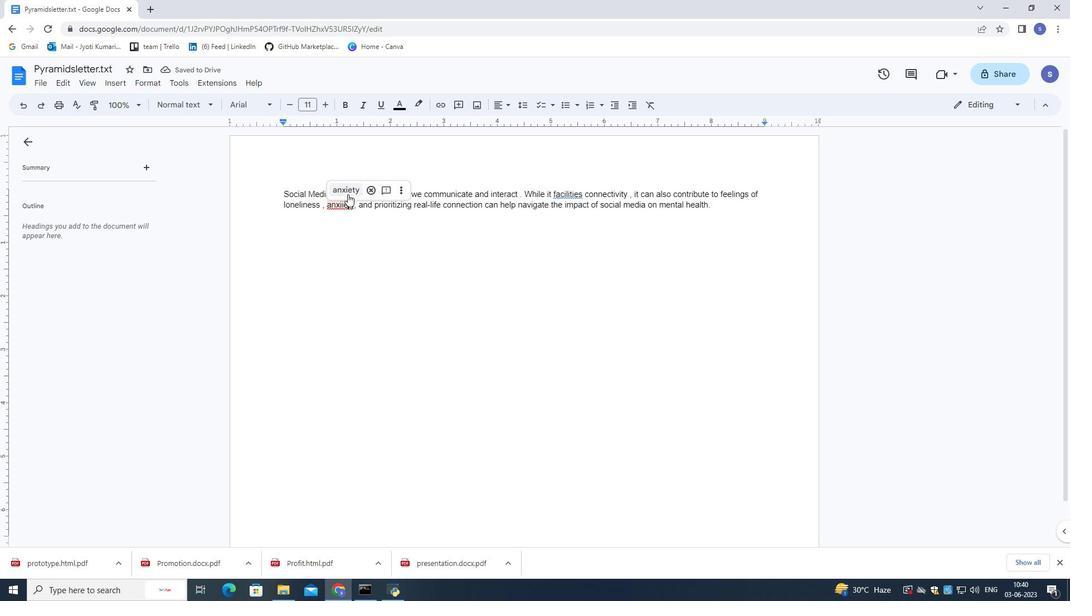 
Action: Mouse pressed left at (347, 190)
Screenshot: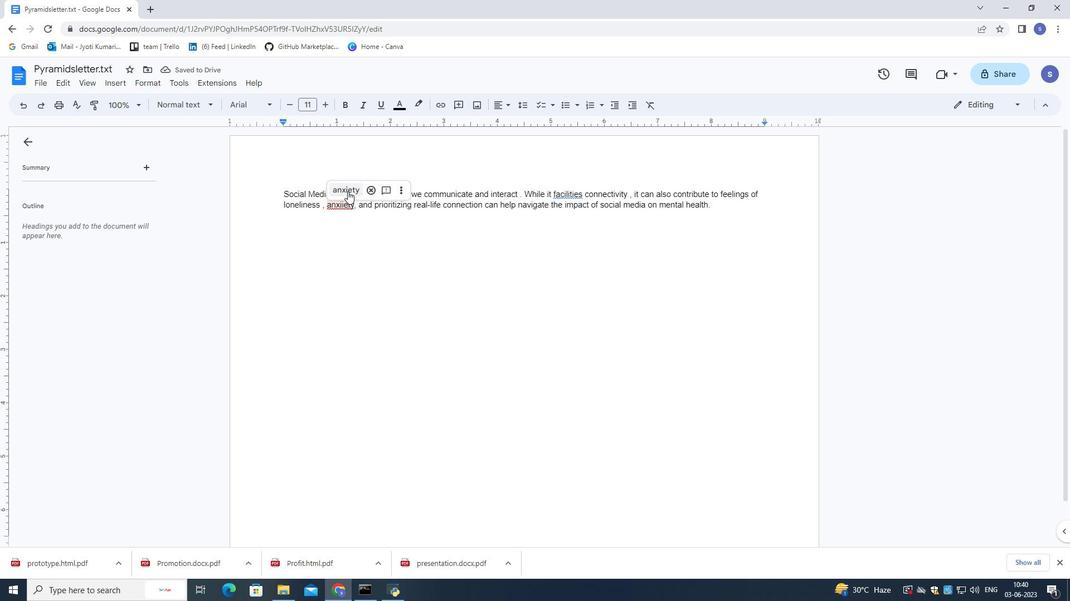 
Action: Mouse moved to (565, 195)
Screenshot: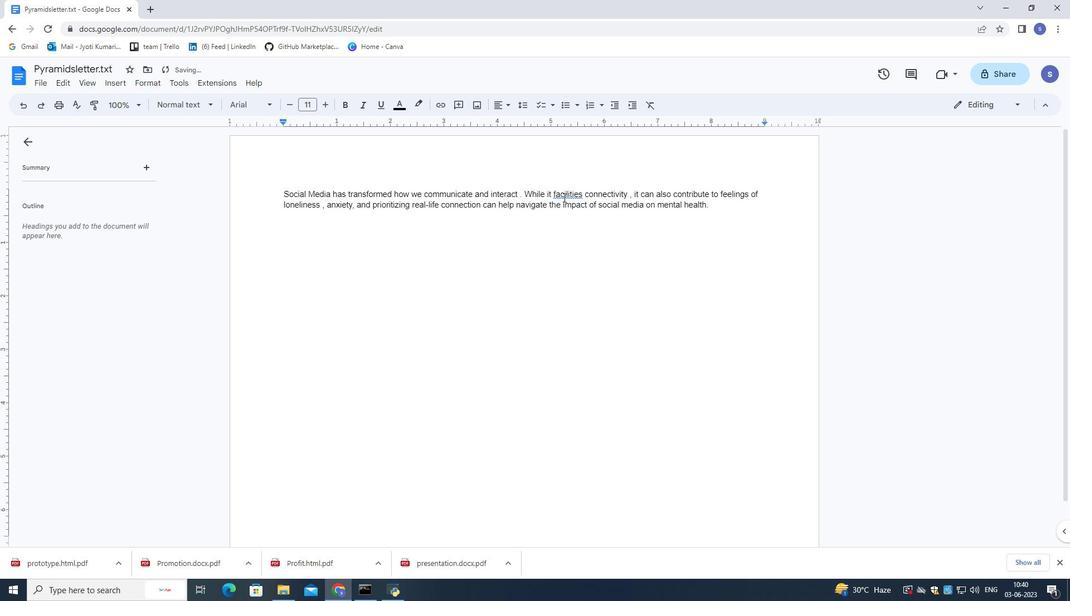 
Action: Mouse pressed left at (565, 195)
Screenshot: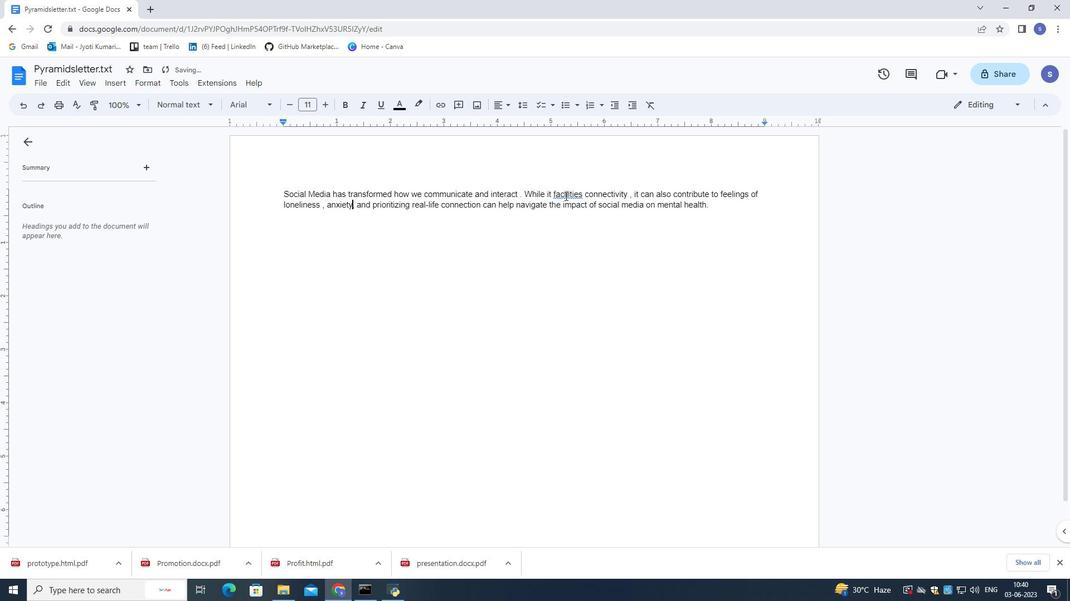 
Action: Mouse moved to (573, 183)
Screenshot: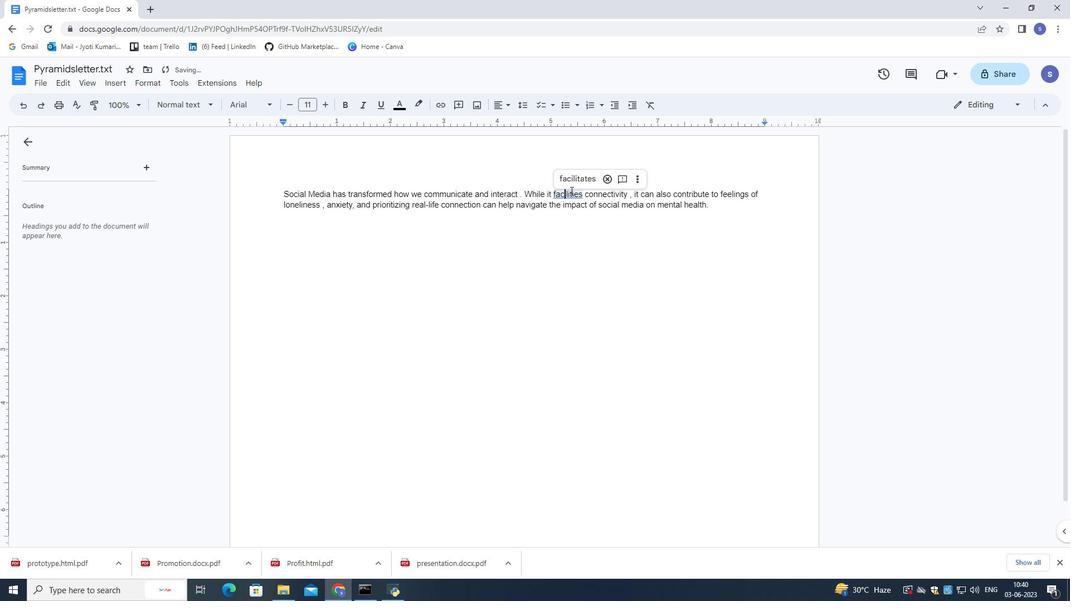 
Action: Mouse pressed left at (573, 183)
Screenshot: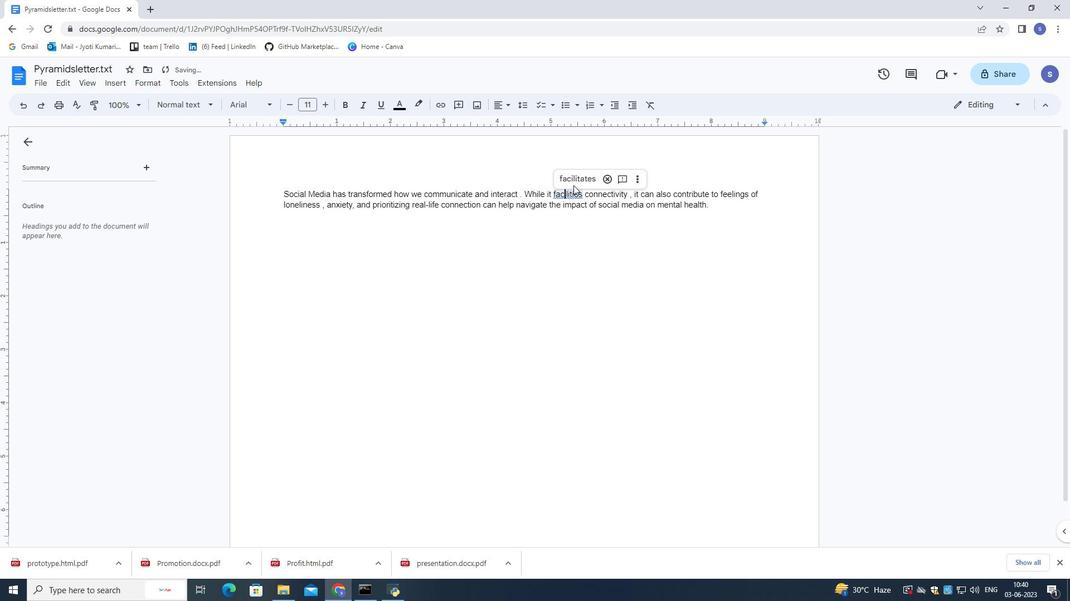 
Action: Mouse moved to (719, 204)
Screenshot: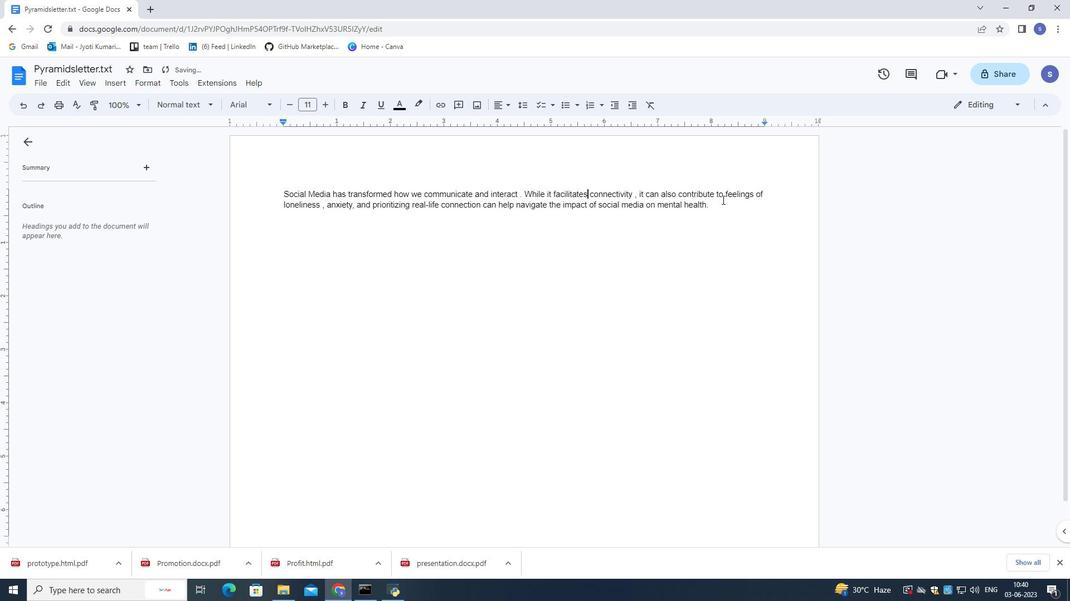 
Action: Mouse pressed left at (719, 204)
Screenshot: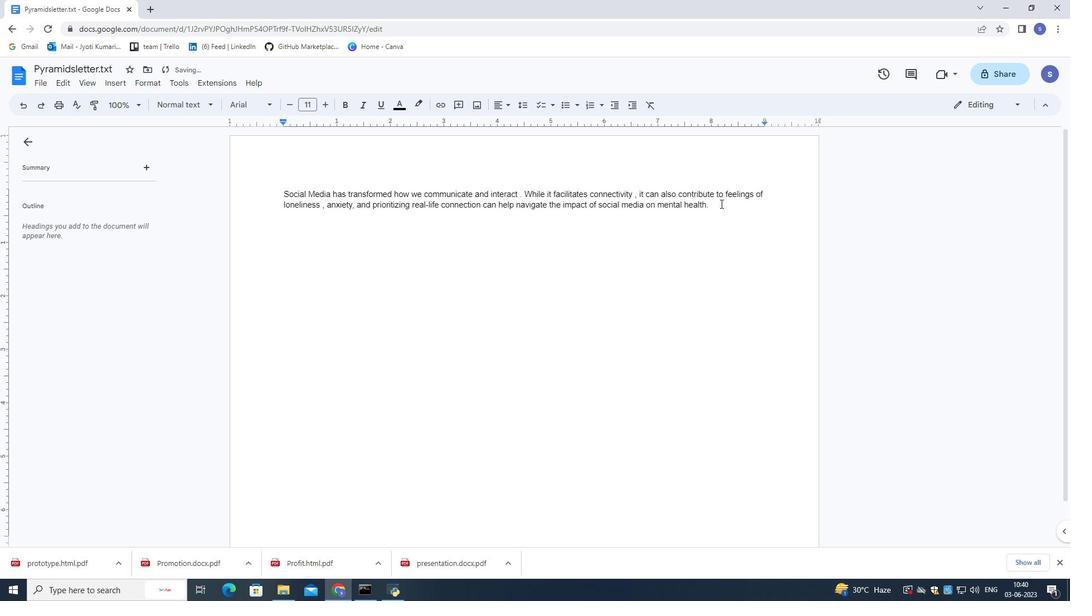 
Action: Mouse moved to (715, 206)
Screenshot: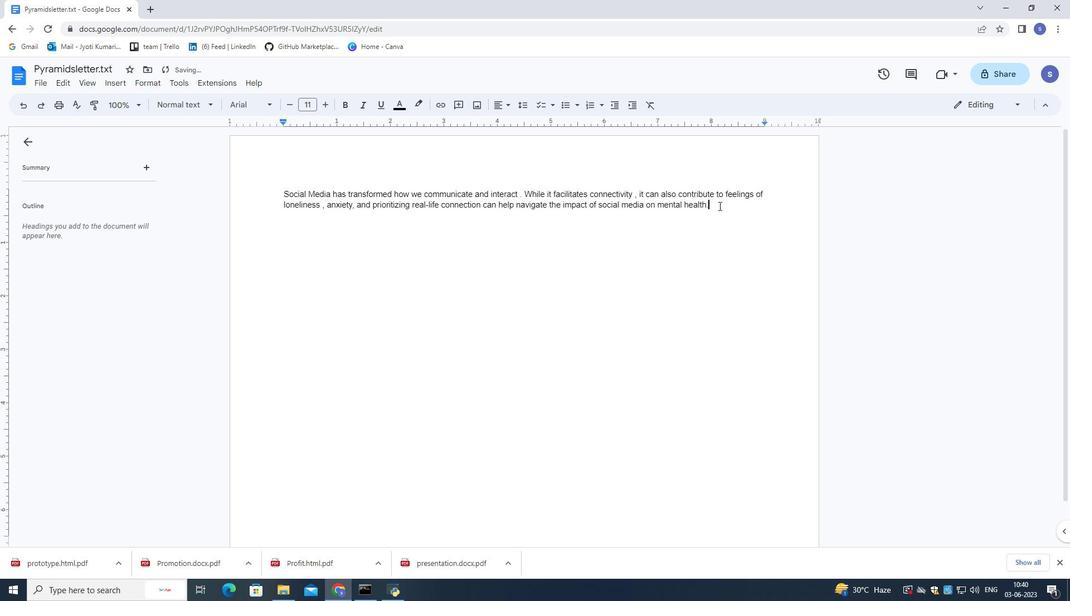 
Action: Key pressed <Key.space>
Screenshot: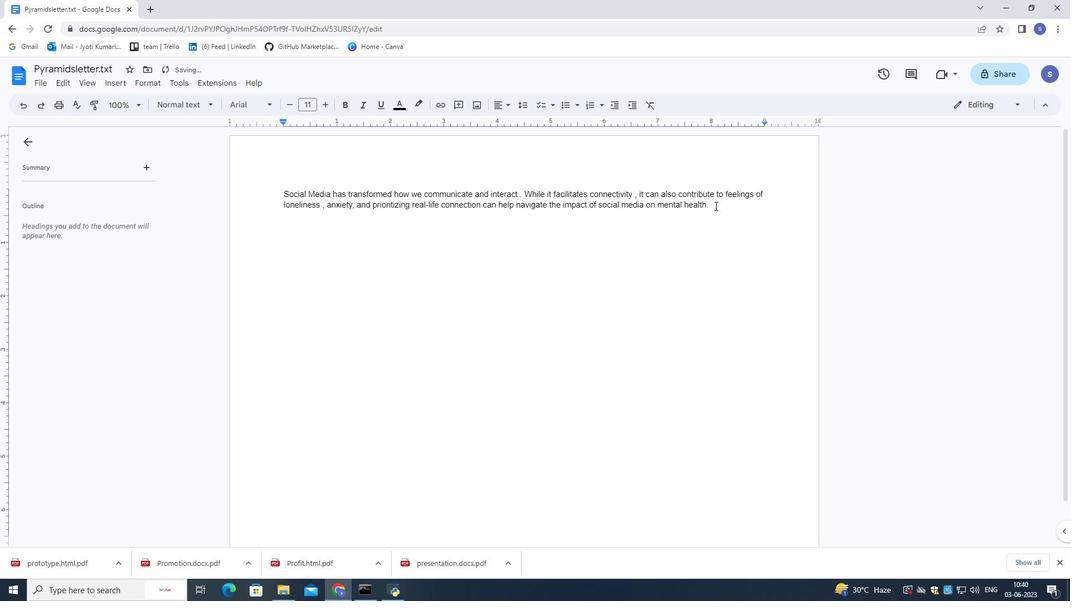 
Action: Mouse moved to (118, 77)
Screenshot: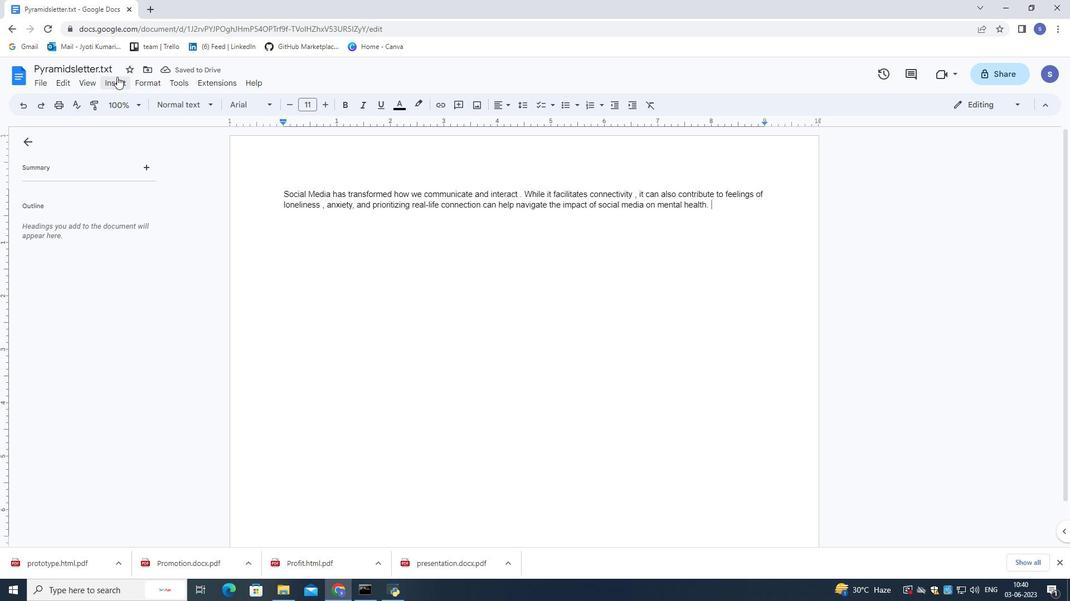 
Action: Mouse pressed left at (118, 77)
Screenshot: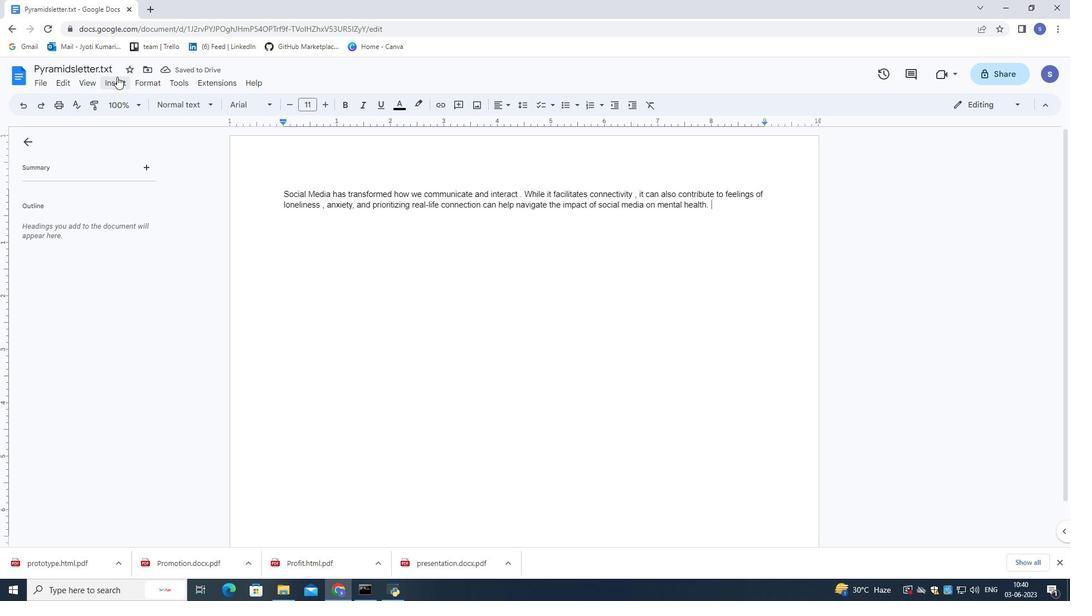 
Action: Mouse moved to (157, 316)
Screenshot: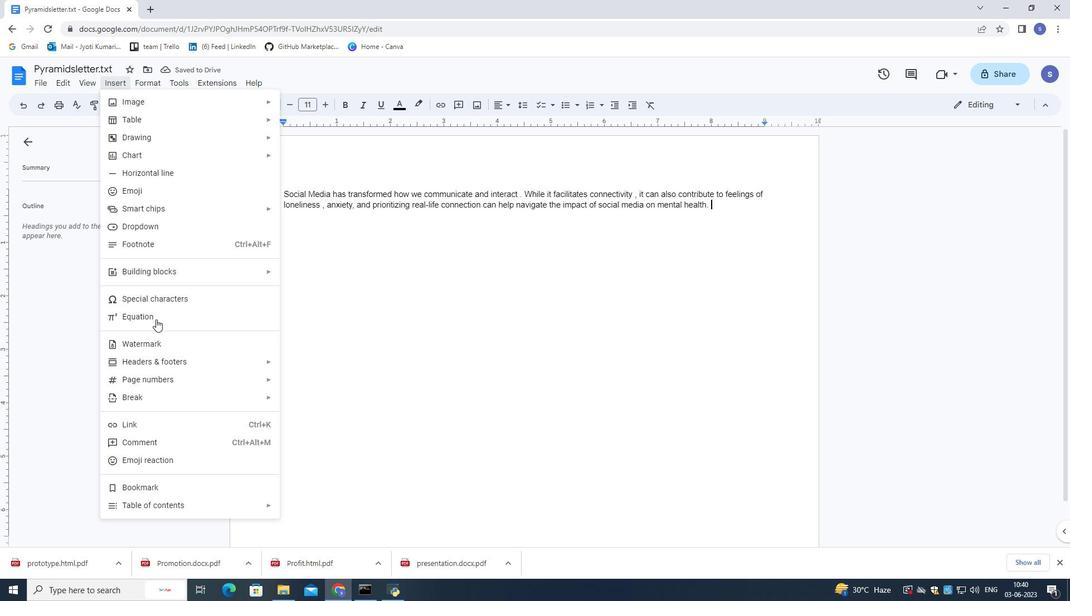 
Action: Mouse pressed left at (157, 316)
Screenshot: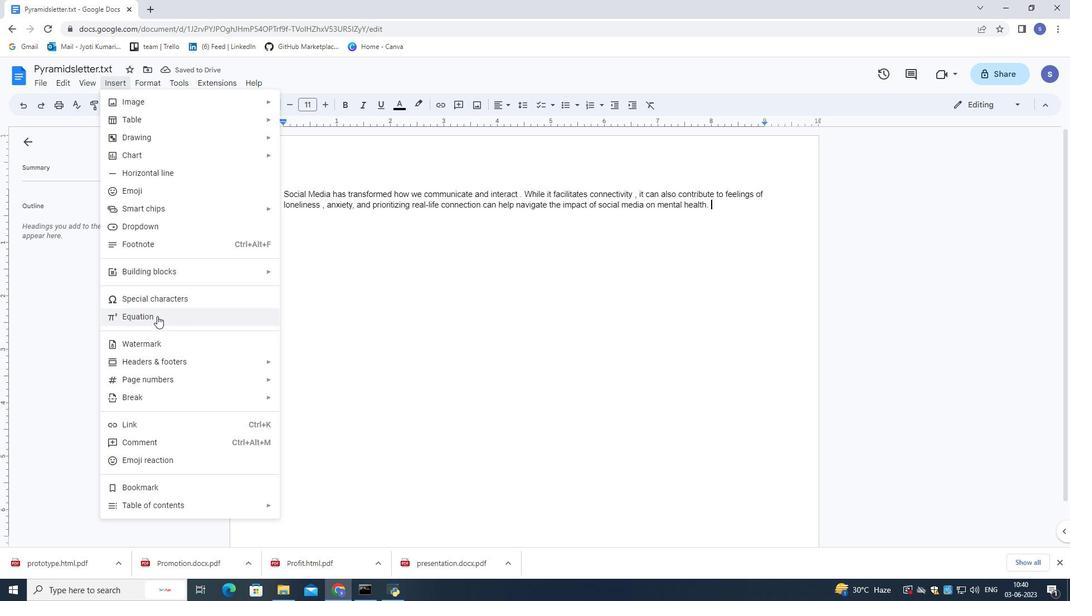 
Action: Mouse moved to (238, 351)
Screenshot: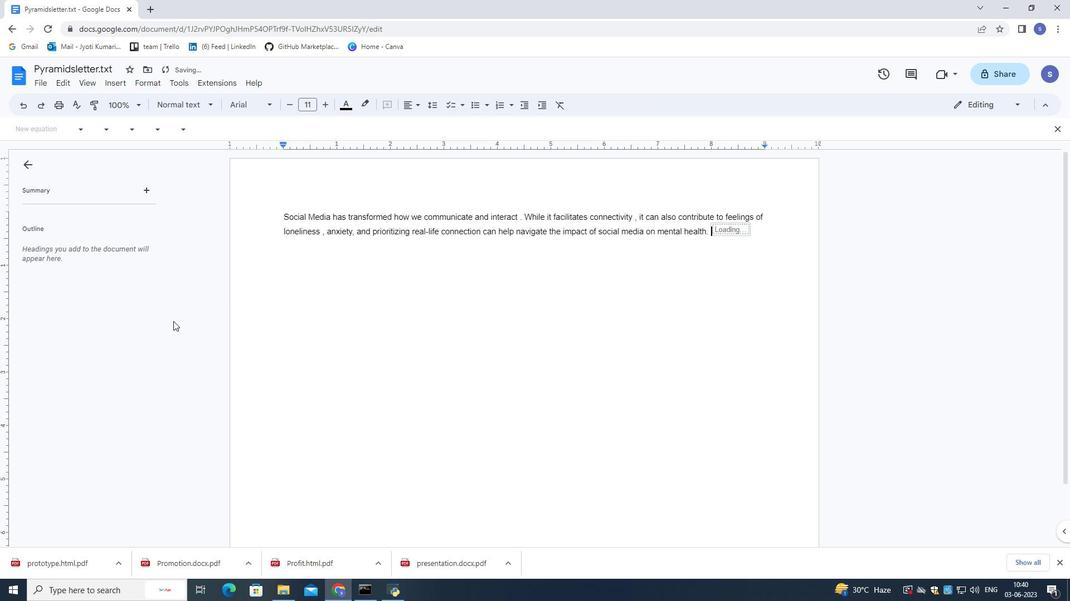 
Action: Key pressed <Key.shift><Key.shift><Key.shift>SA<Key.space>=<Key.space>21w+21h+2wh
Screenshot: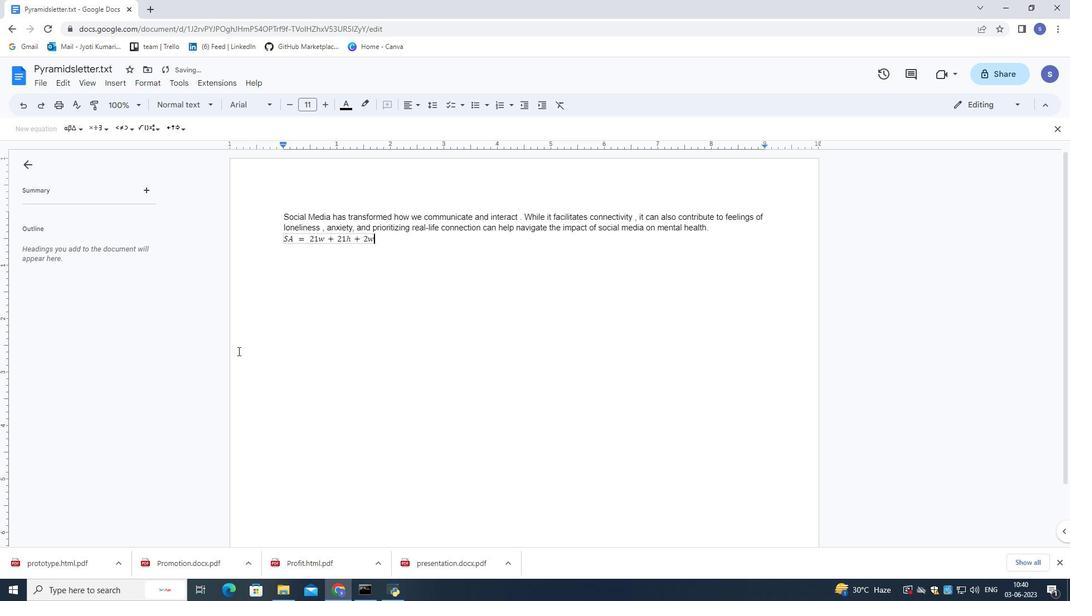
Action: Mouse moved to (370, 396)
Screenshot: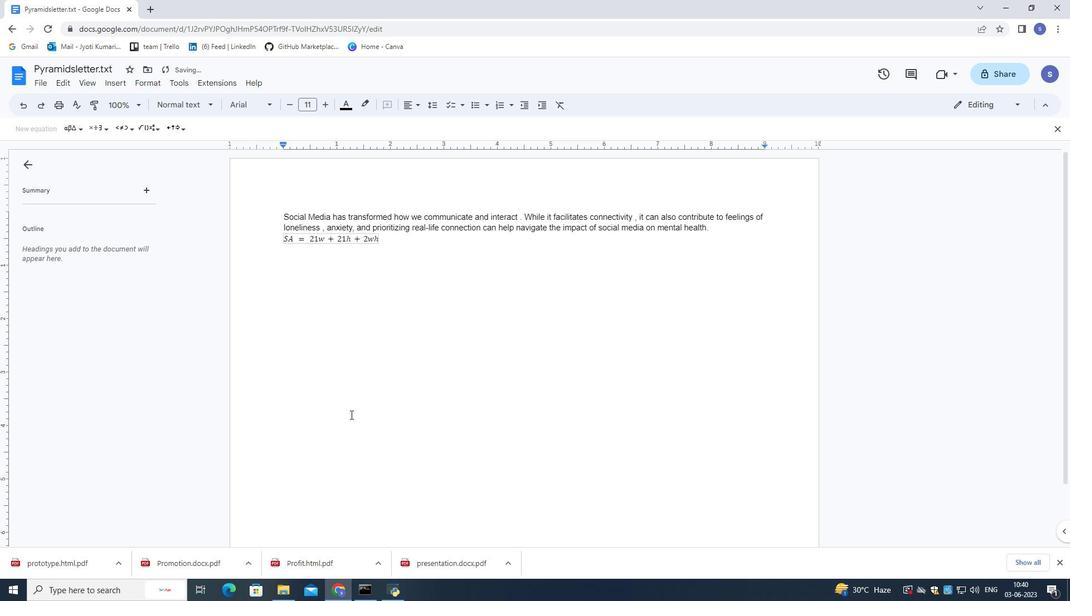 
Action: Mouse pressed left at (370, 396)
Screenshot: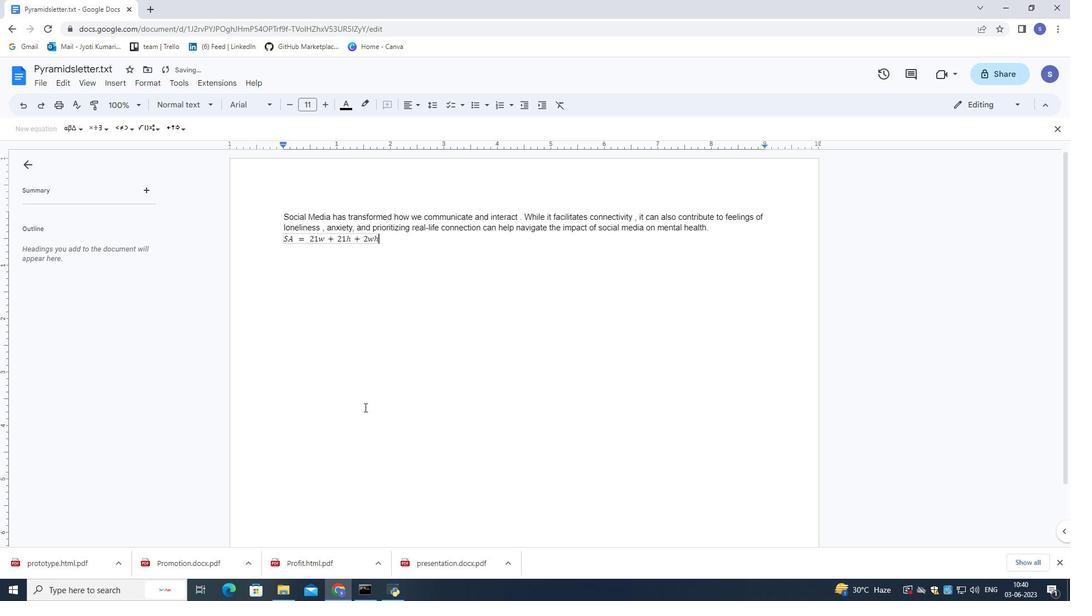 
Action: Mouse moved to (404, 234)
Screenshot: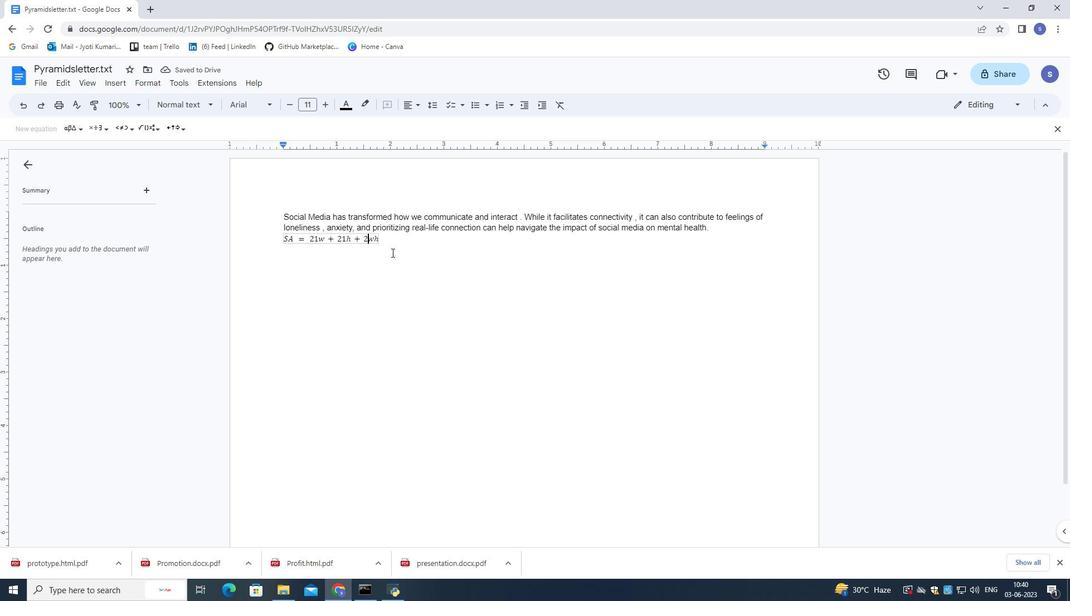 
Action: Mouse pressed left at (404, 234)
Screenshot: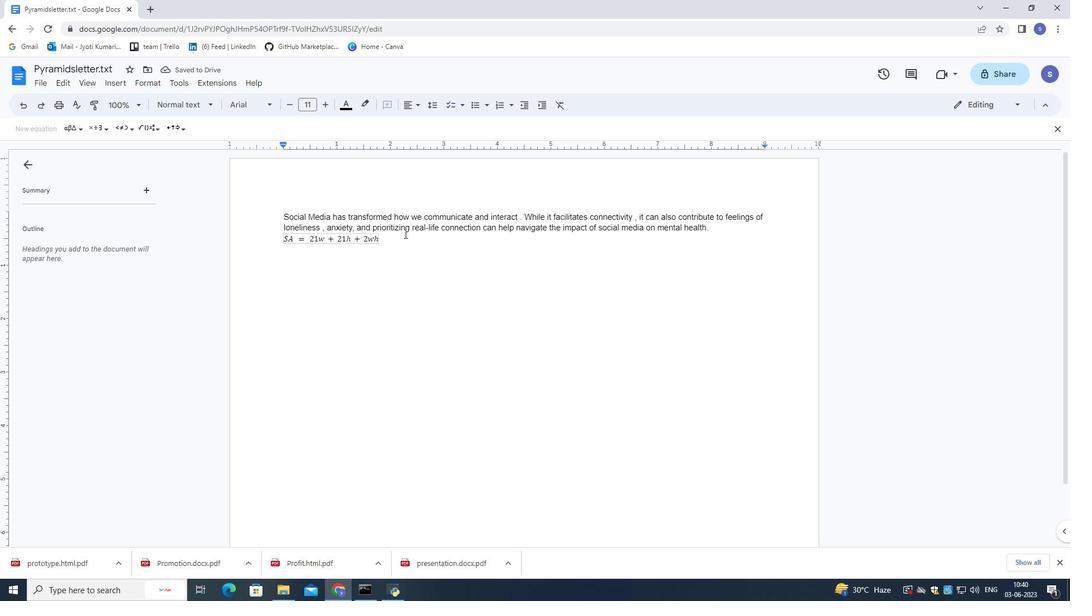 
Action: Mouse moved to (393, 238)
Screenshot: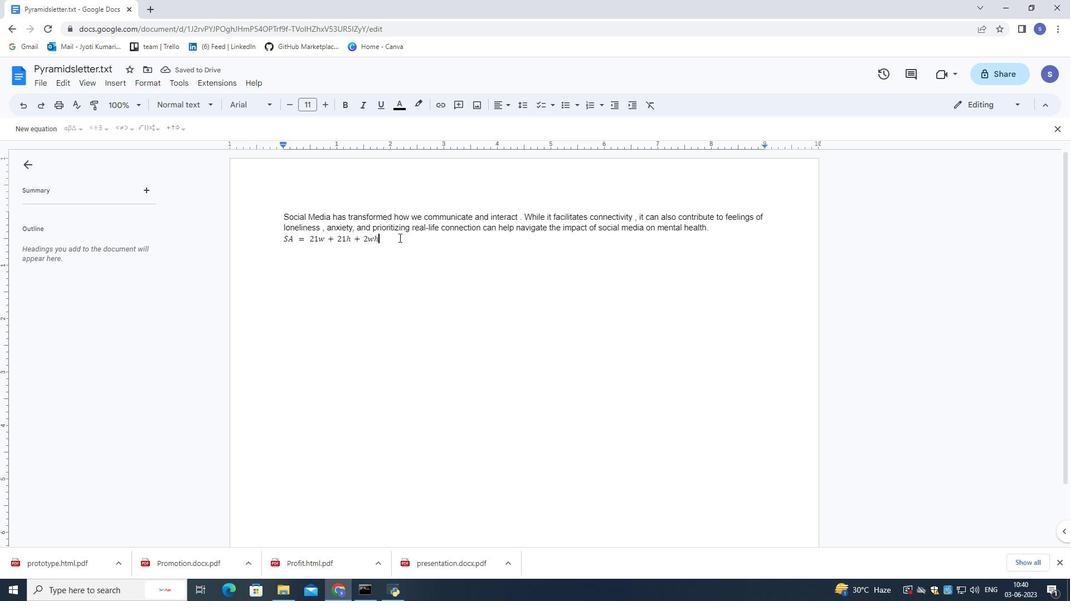 
Action: Mouse pressed left at (393, 238)
Screenshot: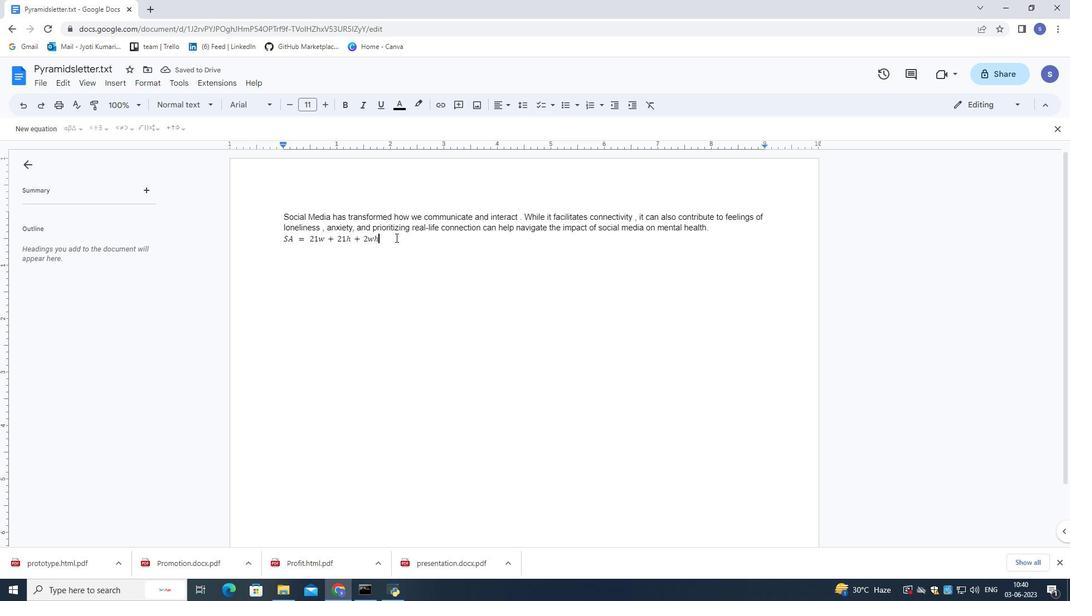 
Action: Mouse moved to (418, 104)
Screenshot: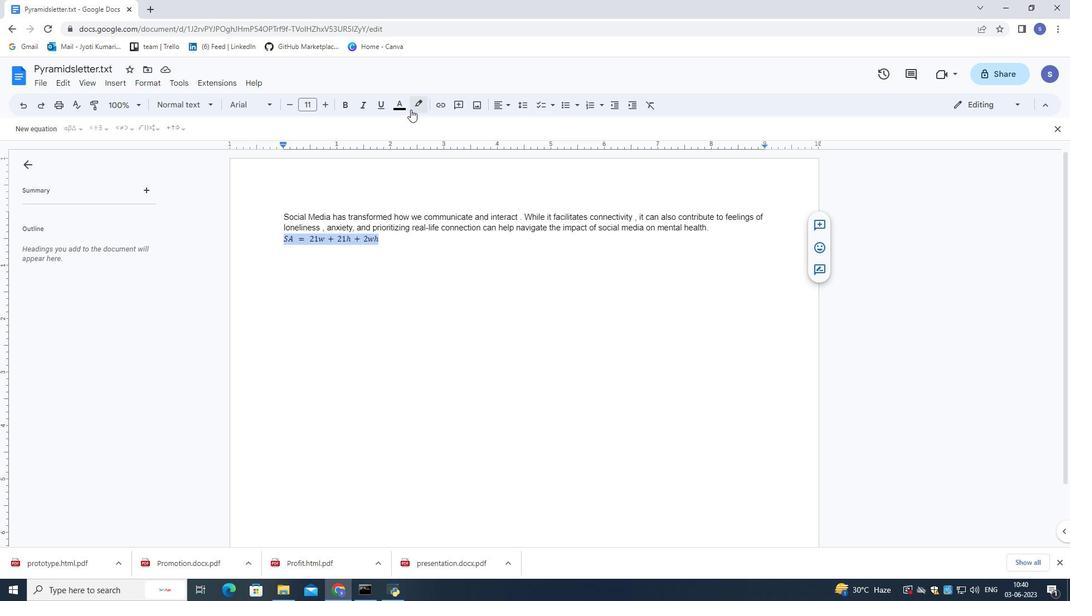 
Action: Mouse pressed left at (418, 104)
Screenshot: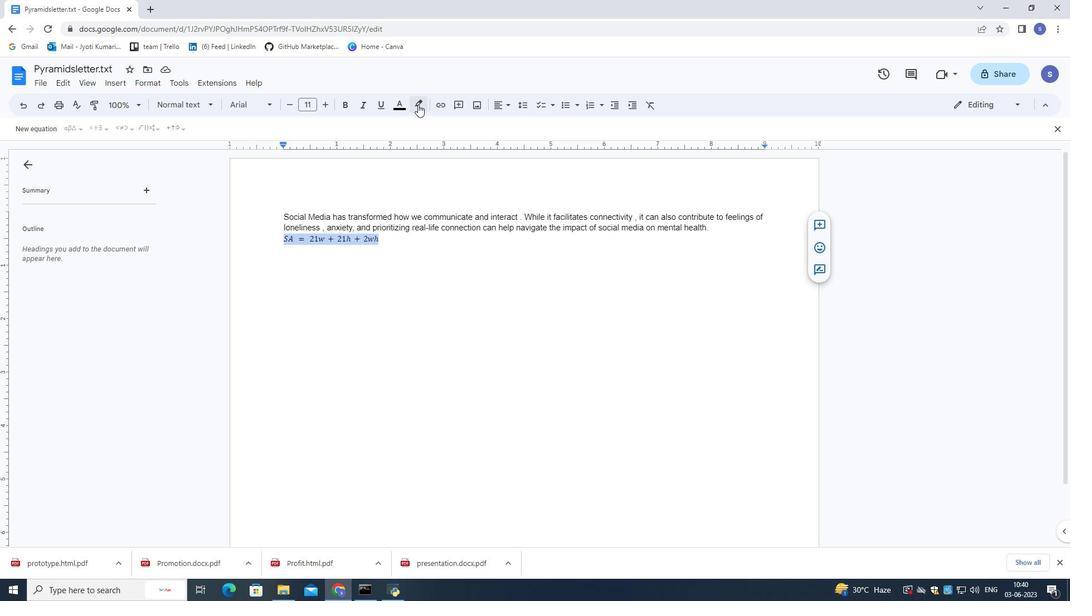 
Action: Mouse moved to (532, 153)
Screenshot: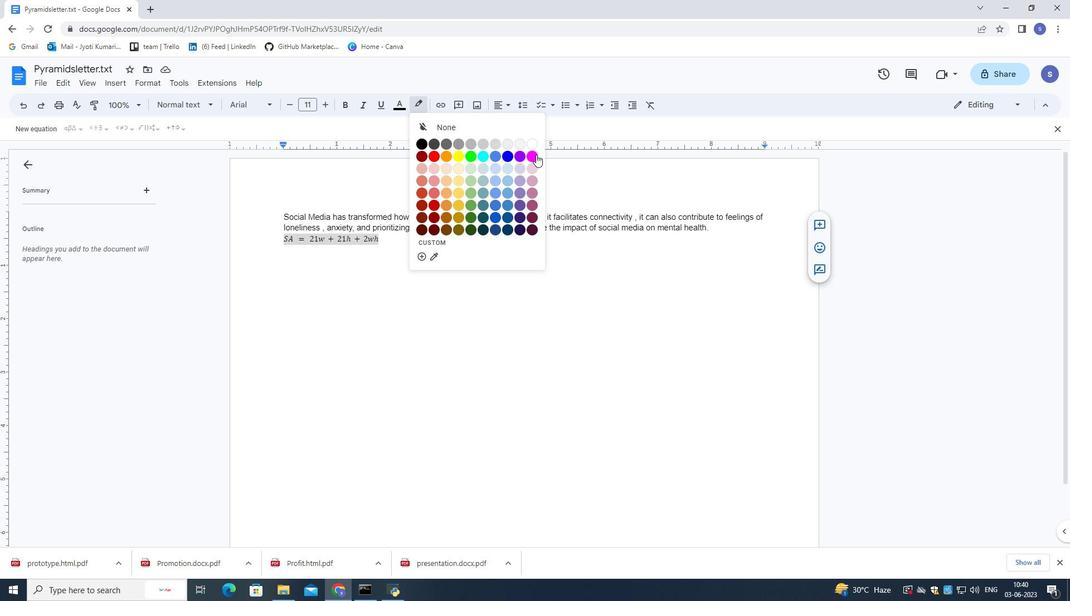 
Action: Mouse pressed left at (532, 153)
Screenshot: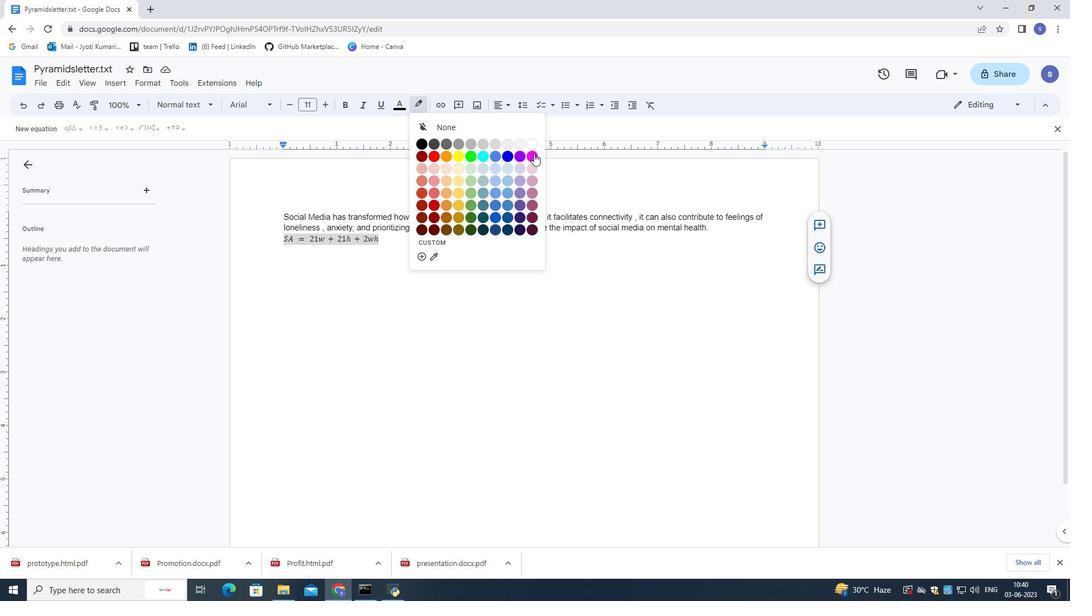 
Action: Mouse moved to (457, 289)
Screenshot: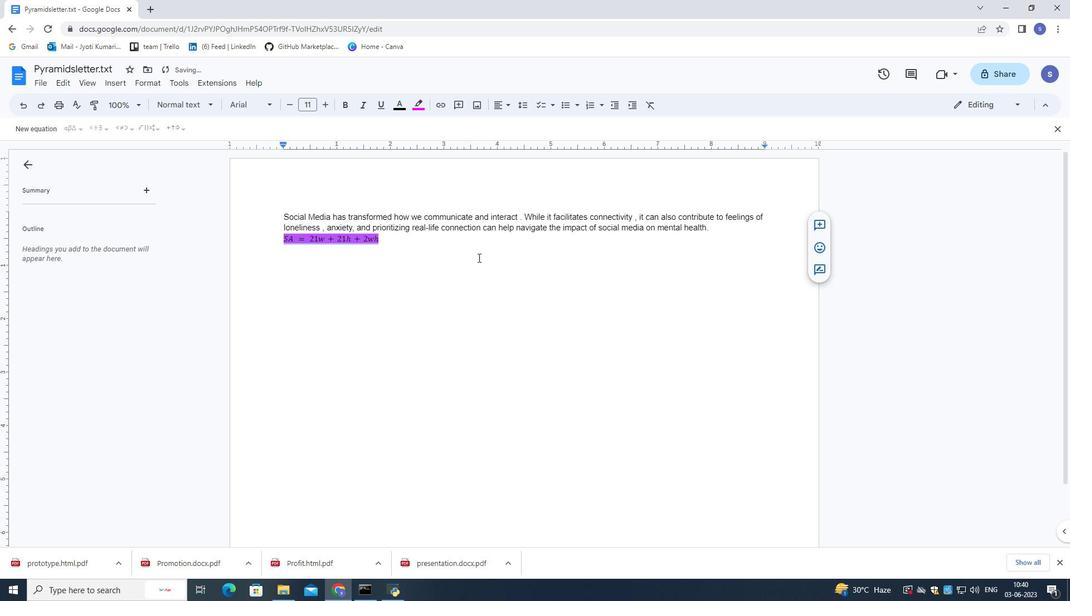 
Action: Mouse pressed left at (457, 289)
Screenshot: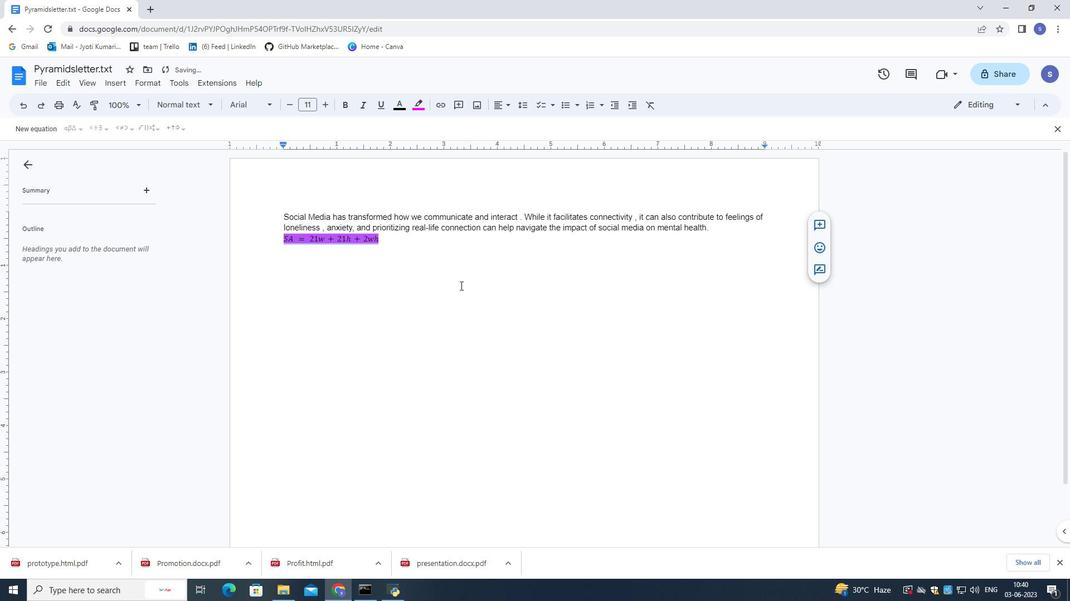 
Action: Mouse moved to (145, 79)
Screenshot: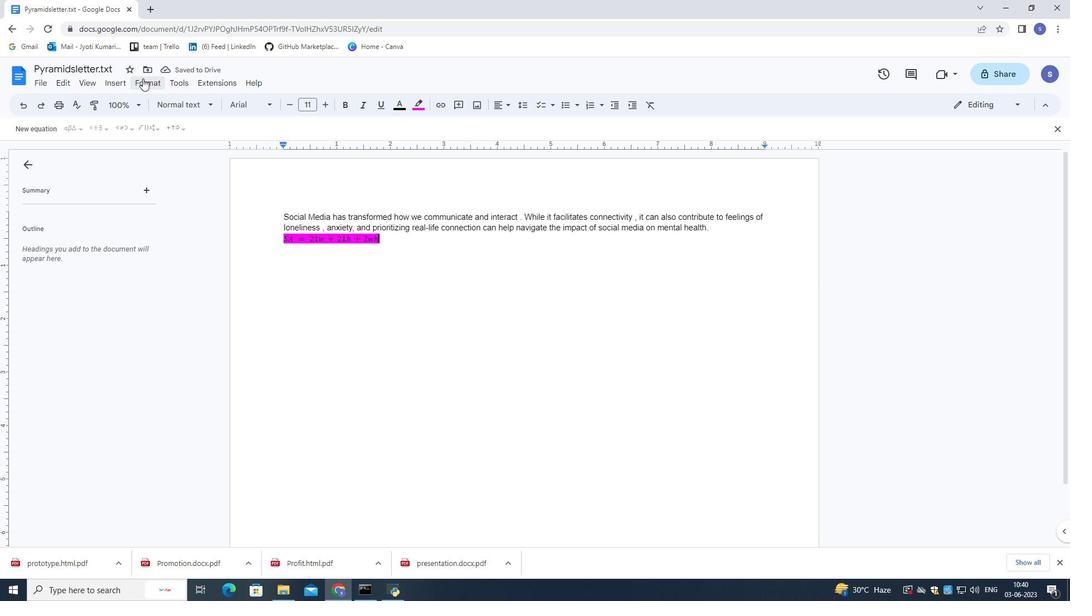 
Action: Mouse pressed left at (145, 79)
Screenshot: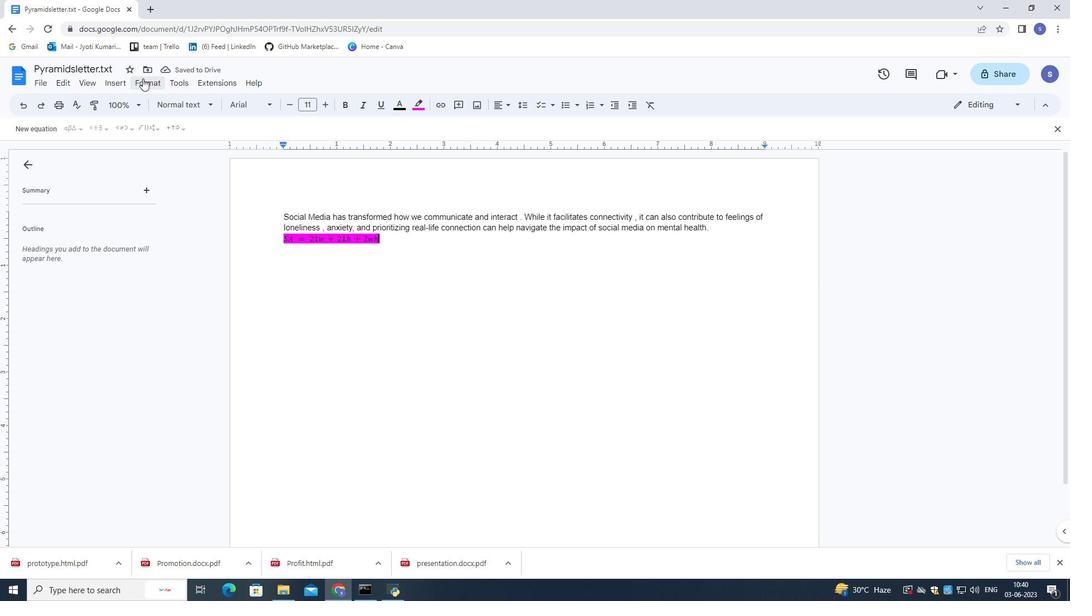 
Action: Mouse moved to (173, 255)
Screenshot: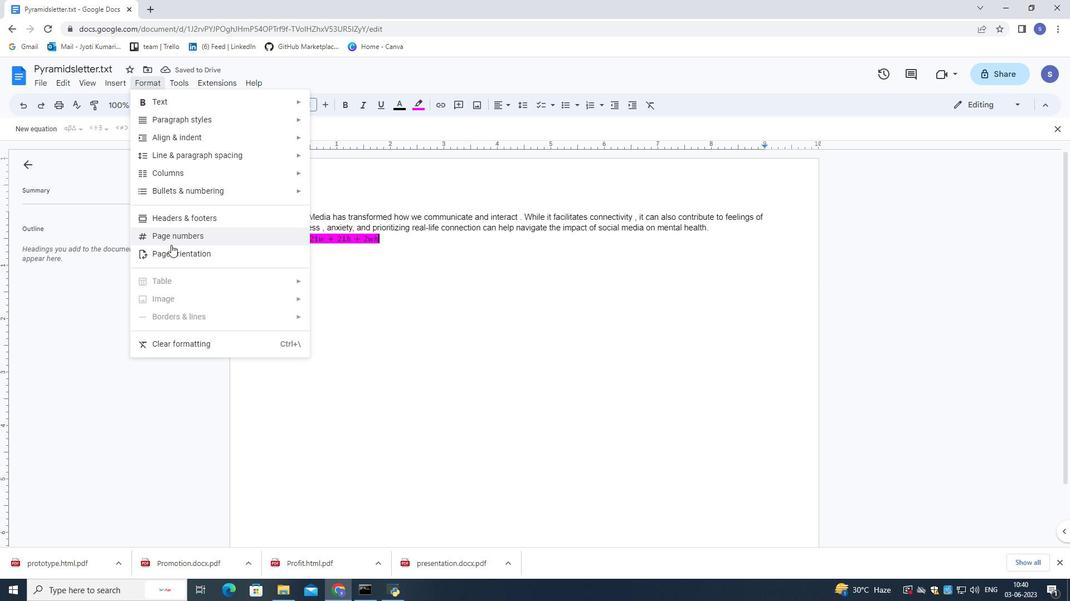 
Action: Mouse pressed left at (173, 255)
Screenshot: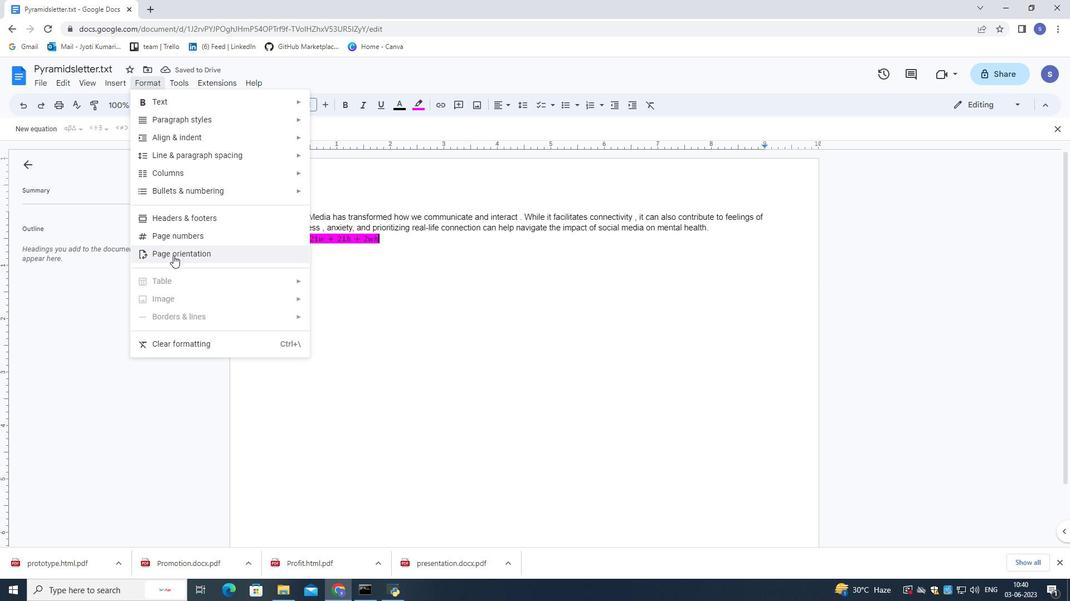 
Action: Mouse moved to (601, 370)
Screenshot: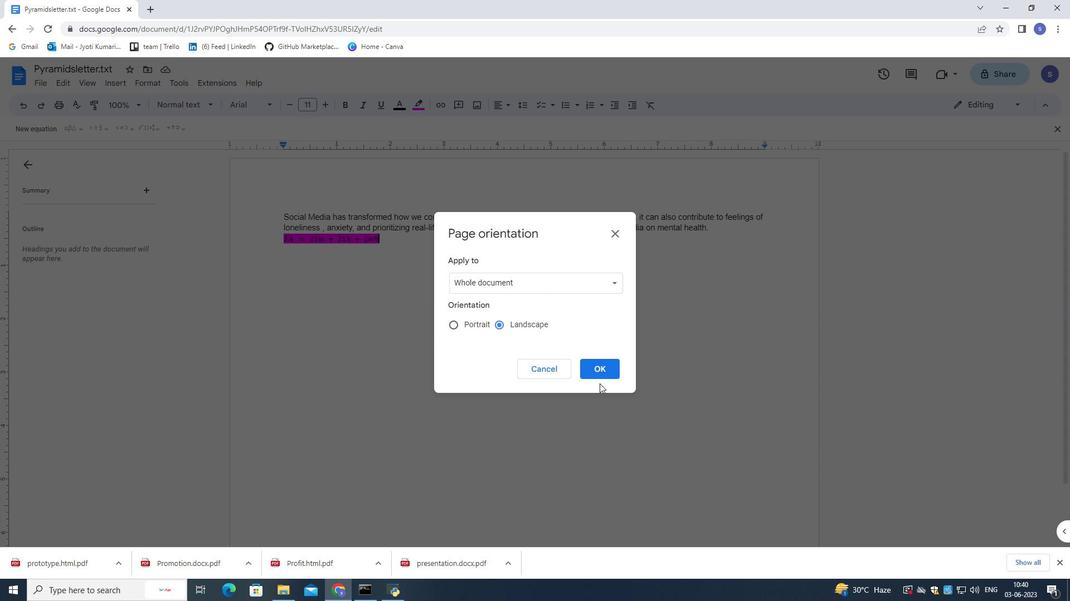 
Action: Mouse pressed left at (601, 370)
Screenshot: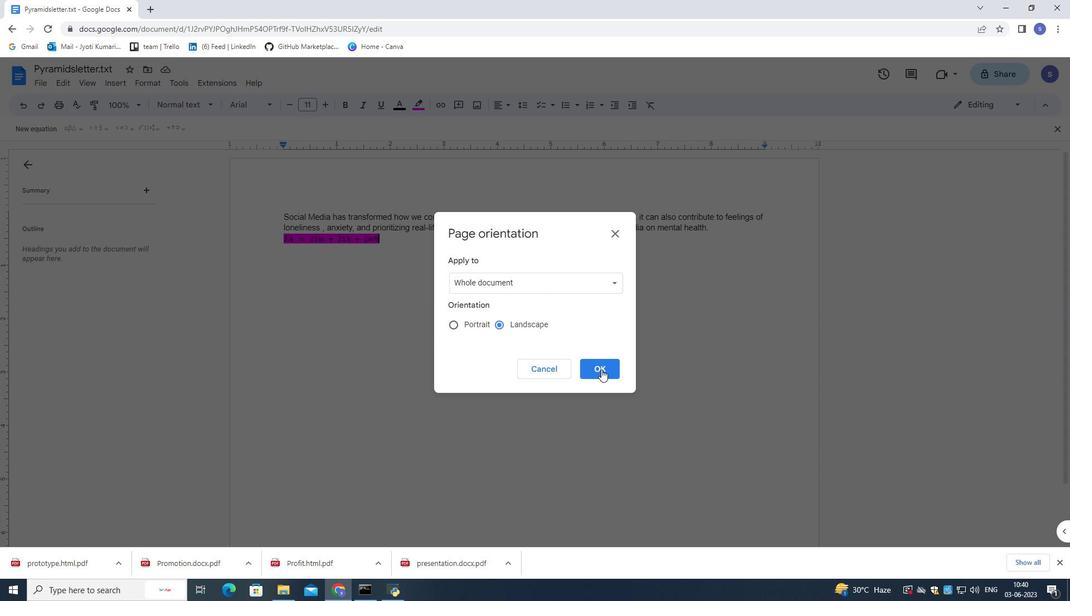 
Action: Mouse moved to (229, 328)
Screenshot: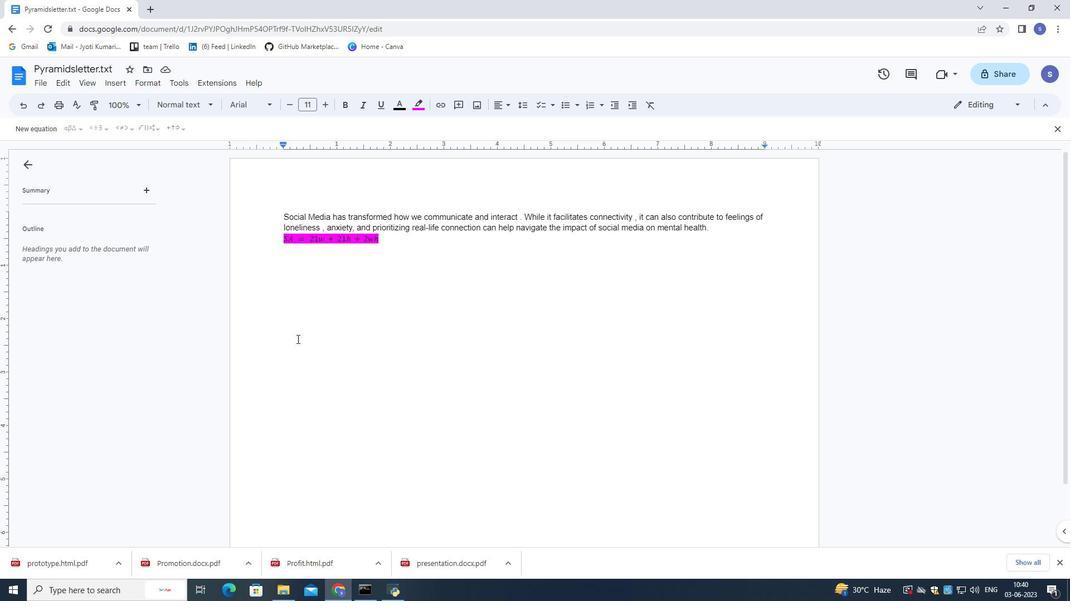 
